 Task: Open a blank google sheet and write heading  Turbo Sales. Add 10 people name  'Alexander Cooper, Victoria Hayes, Daniel Carter, Chloe Murphy, Christopher Ross, Natalie Price, Jack Peterson, Harper Foster, Joseph Gray, Lily Reed'Alexander Cooper, Victoria Hayes, Daniel Carter, Chloe Murphy, Christopher Ross, Natalie Price, Jack Peterson, Harper Foster, Joseph Gray, Lily Reed 1005-1056. Product range in between  1000-10000. Add Products   ASICS Shoe, Brooks Shoe, Clarks Shoe, Crocs Shoe, Dr. Martens Shoe, Ecco Shoe, Fila Shoe, Hush Puppies Shoe, Jordan Shoe, K-Swiss Shoe.Choose quantity  4 to 9 Tax 12 percent Total Add Amount. Save page  Turbo Sales review   book
Action: Mouse moved to (1350, 101)
Screenshot: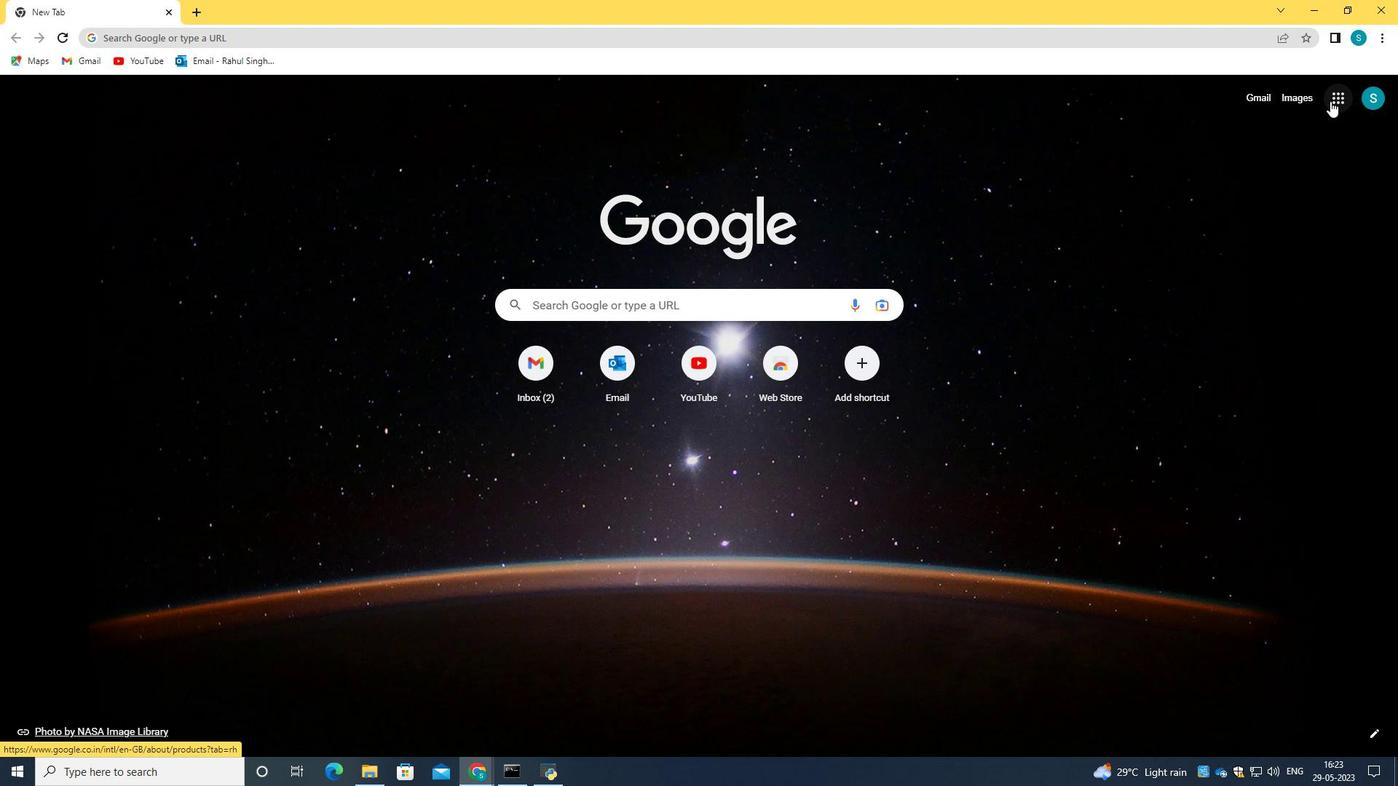 
Action: Mouse pressed left at (1350, 101)
Screenshot: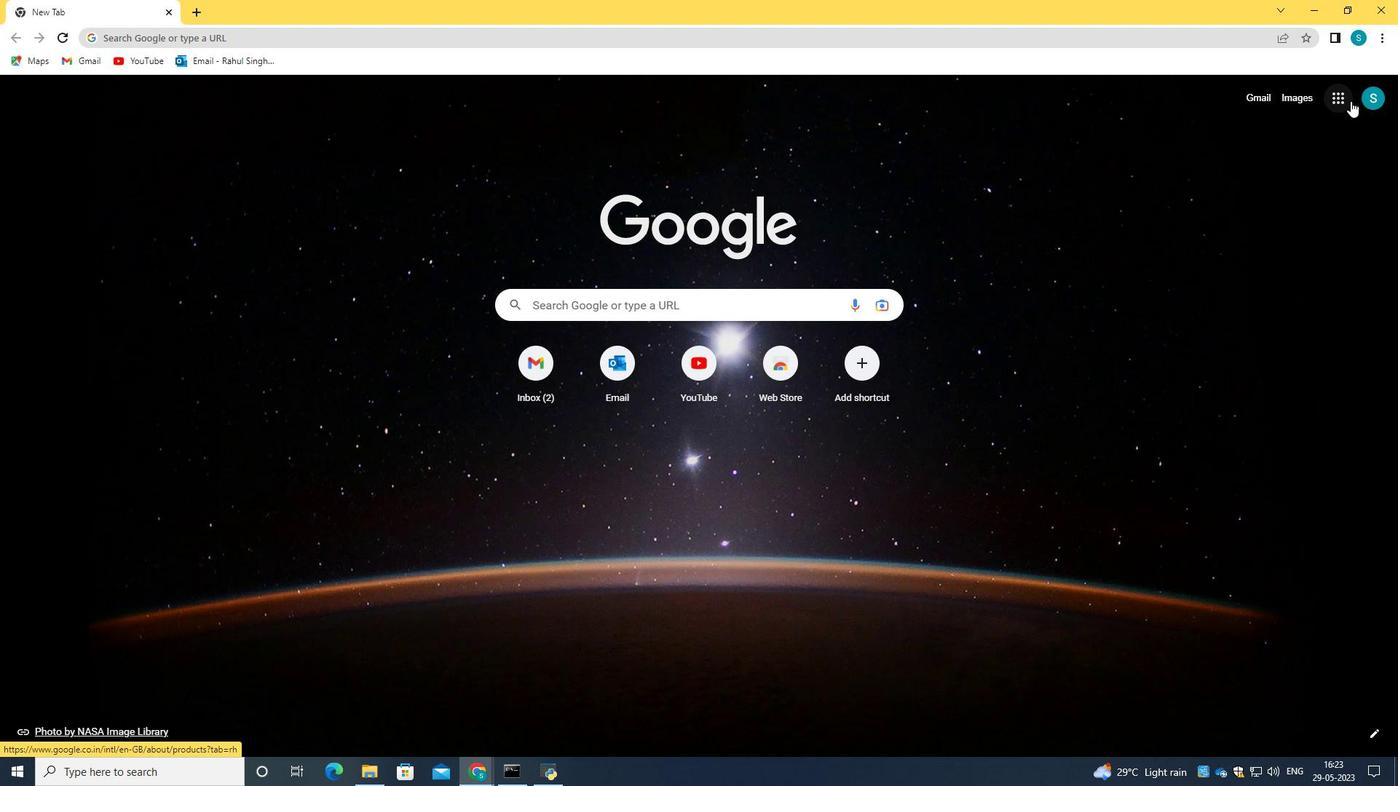 
Action: Mouse moved to (1276, 244)
Screenshot: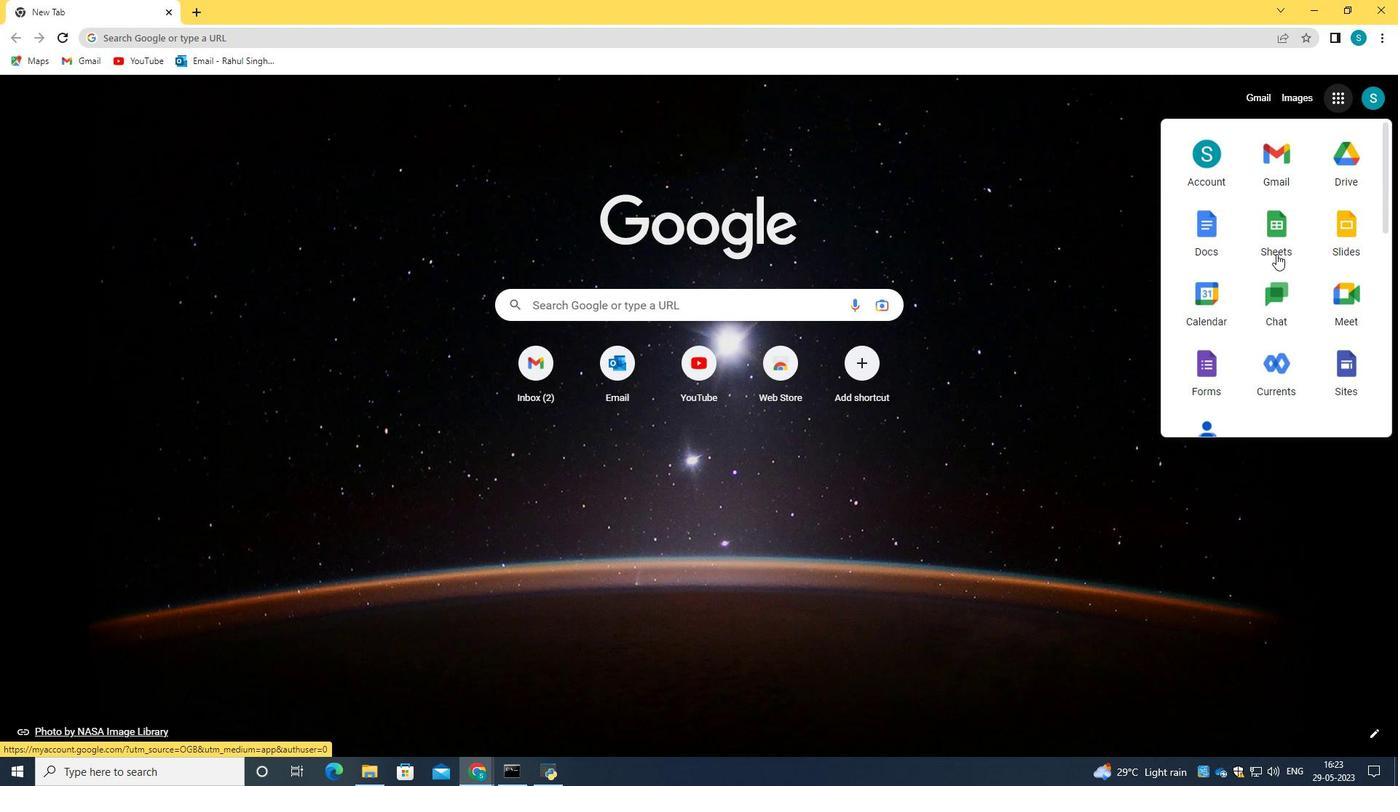 
Action: Mouse pressed left at (1276, 244)
Screenshot: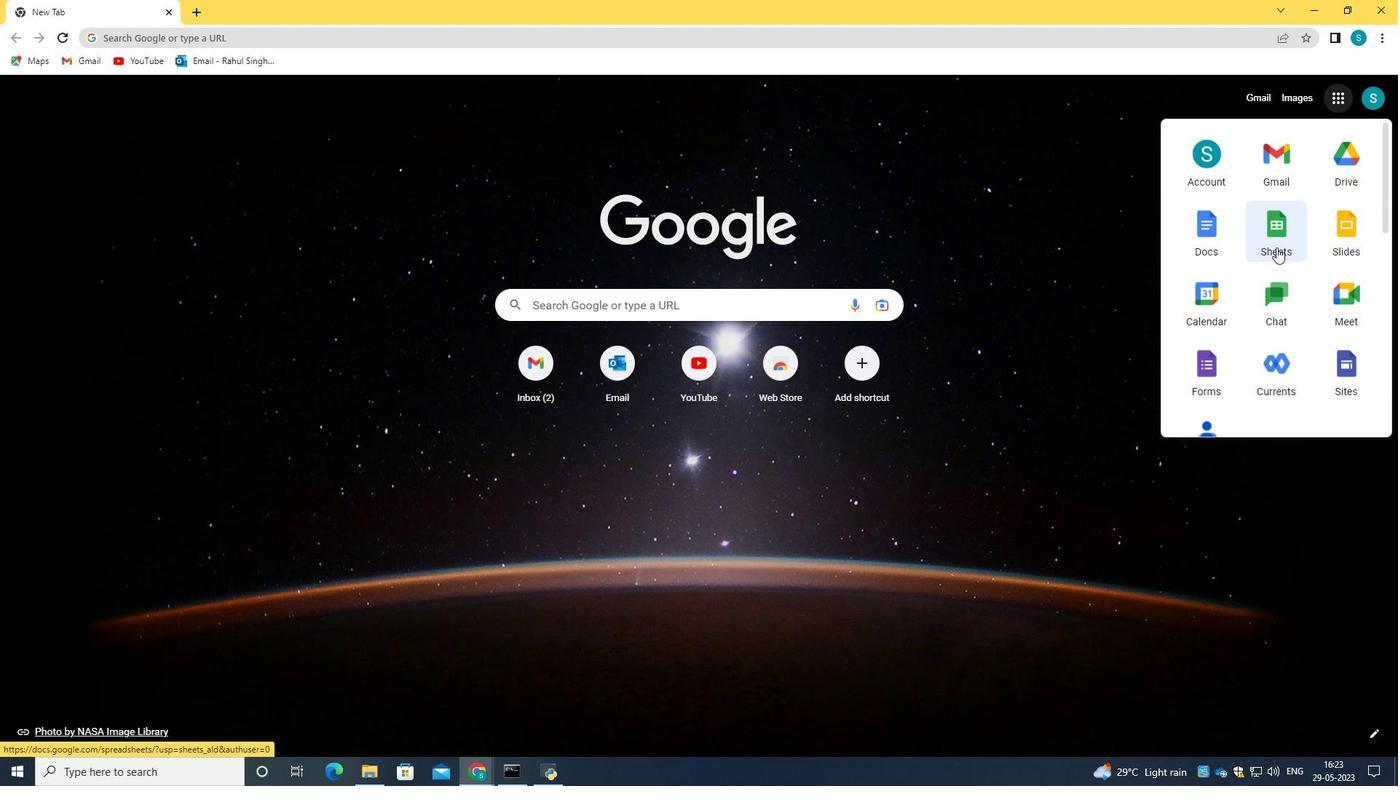 
Action: Mouse moved to (340, 210)
Screenshot: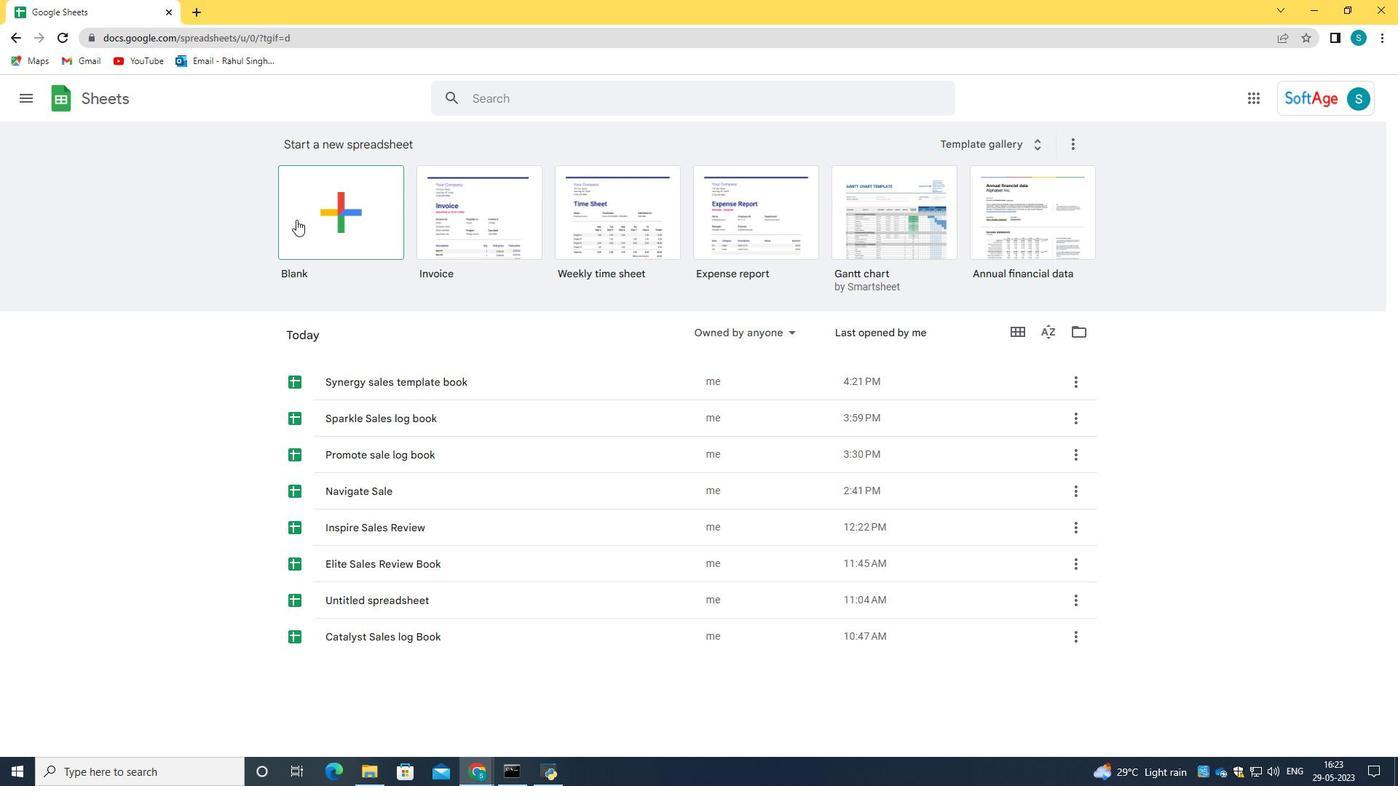 
Action: Mouse pressed left at (340, 210)
Screenshot: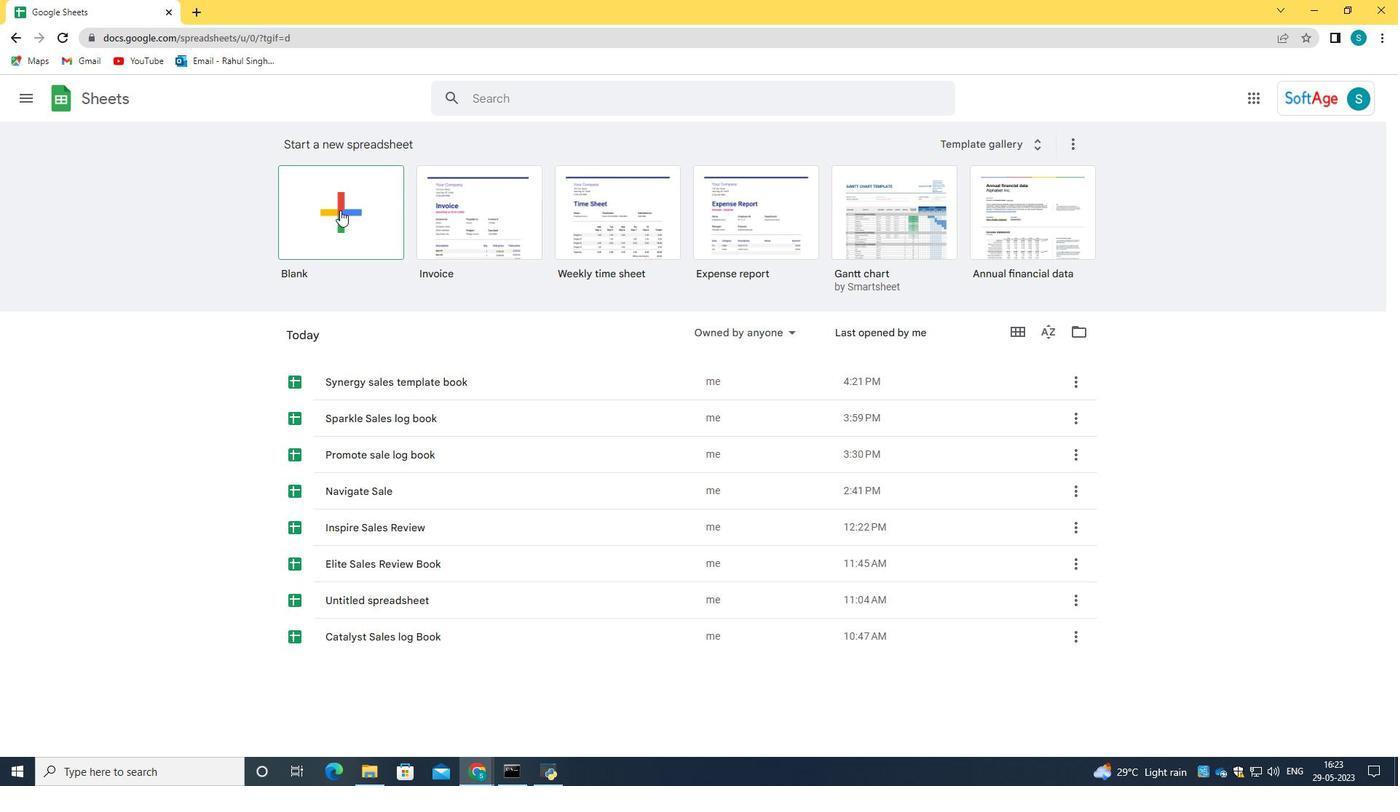 
Action: Mouse moved to (108, 189)
Screenshot: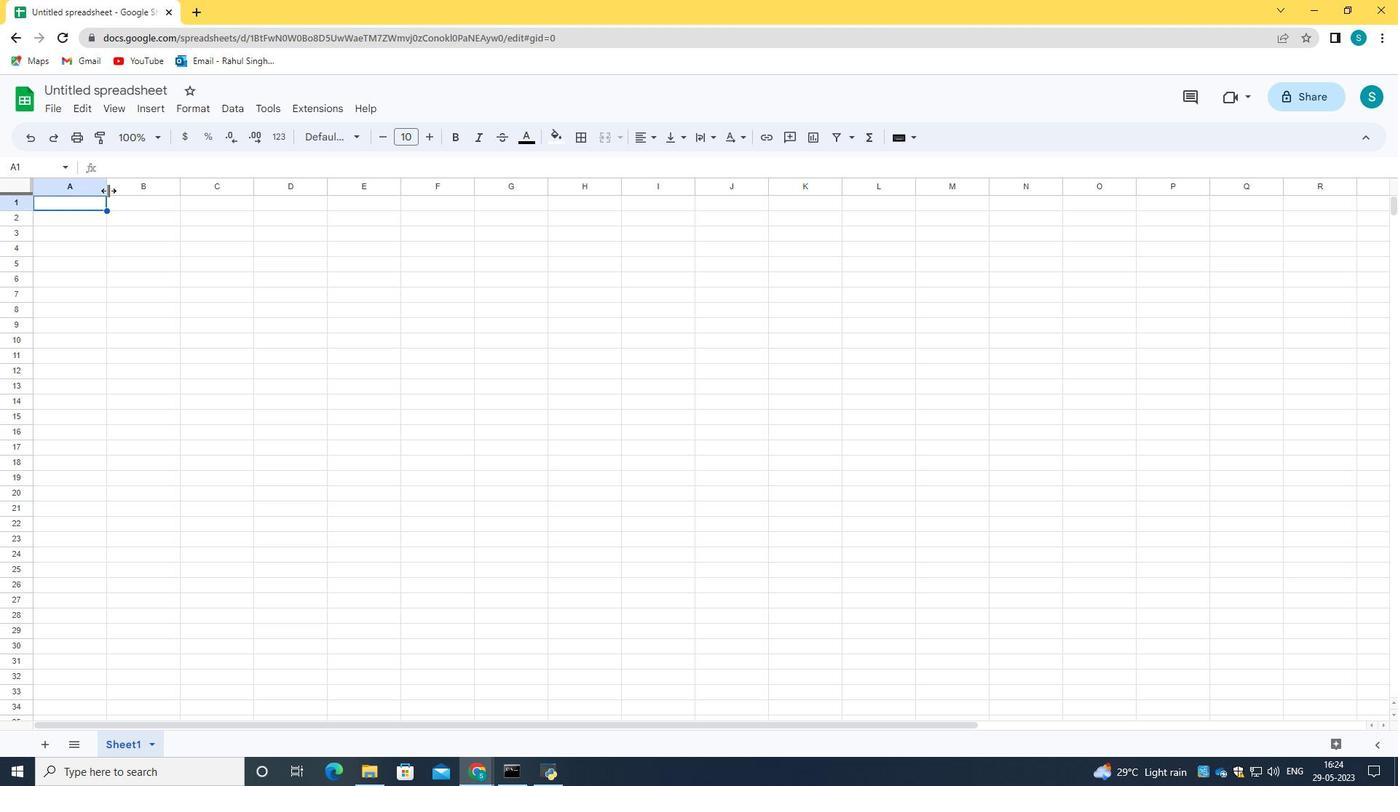 
Action: Mouse pressed left at (108, 189)
Screenshot: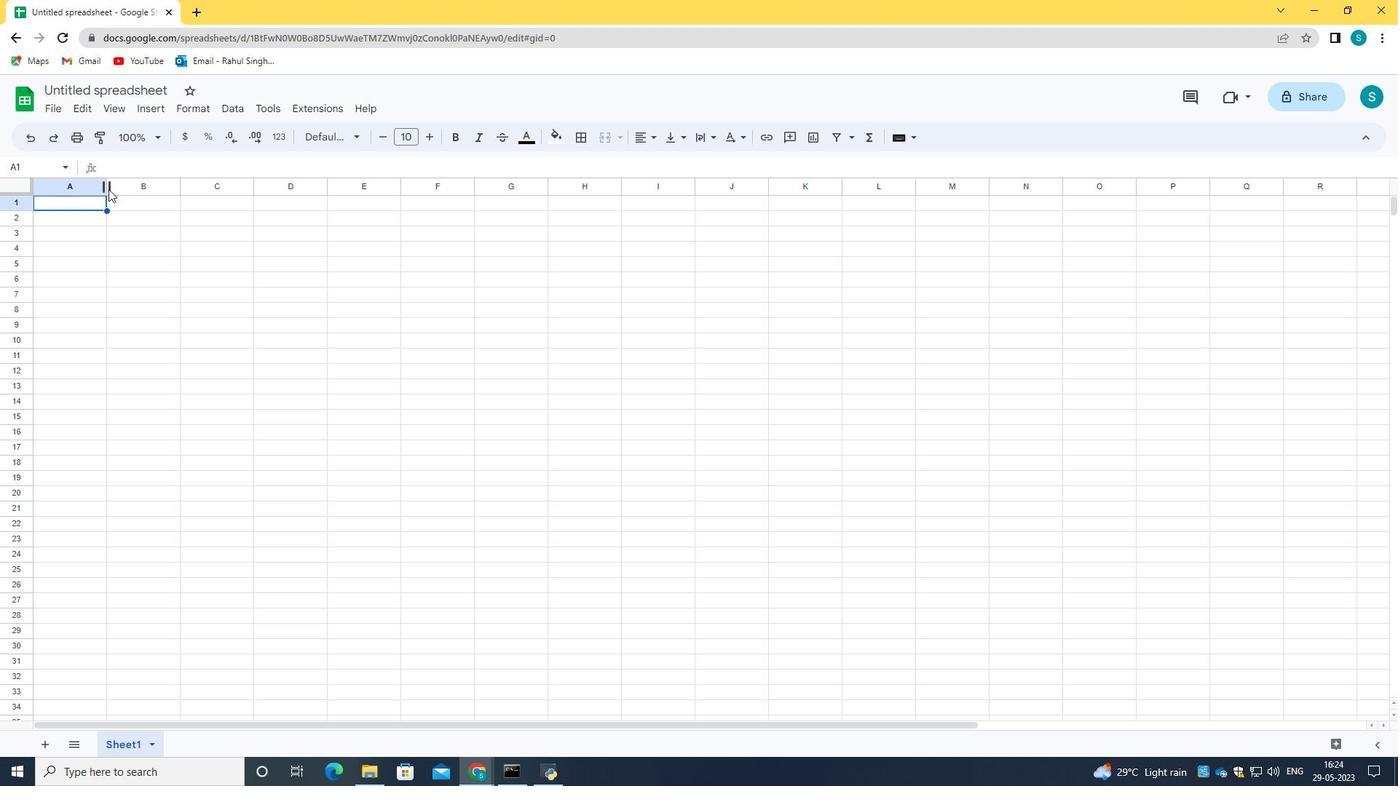 
Action: Mouse moved to (83, 200)
Screenshot: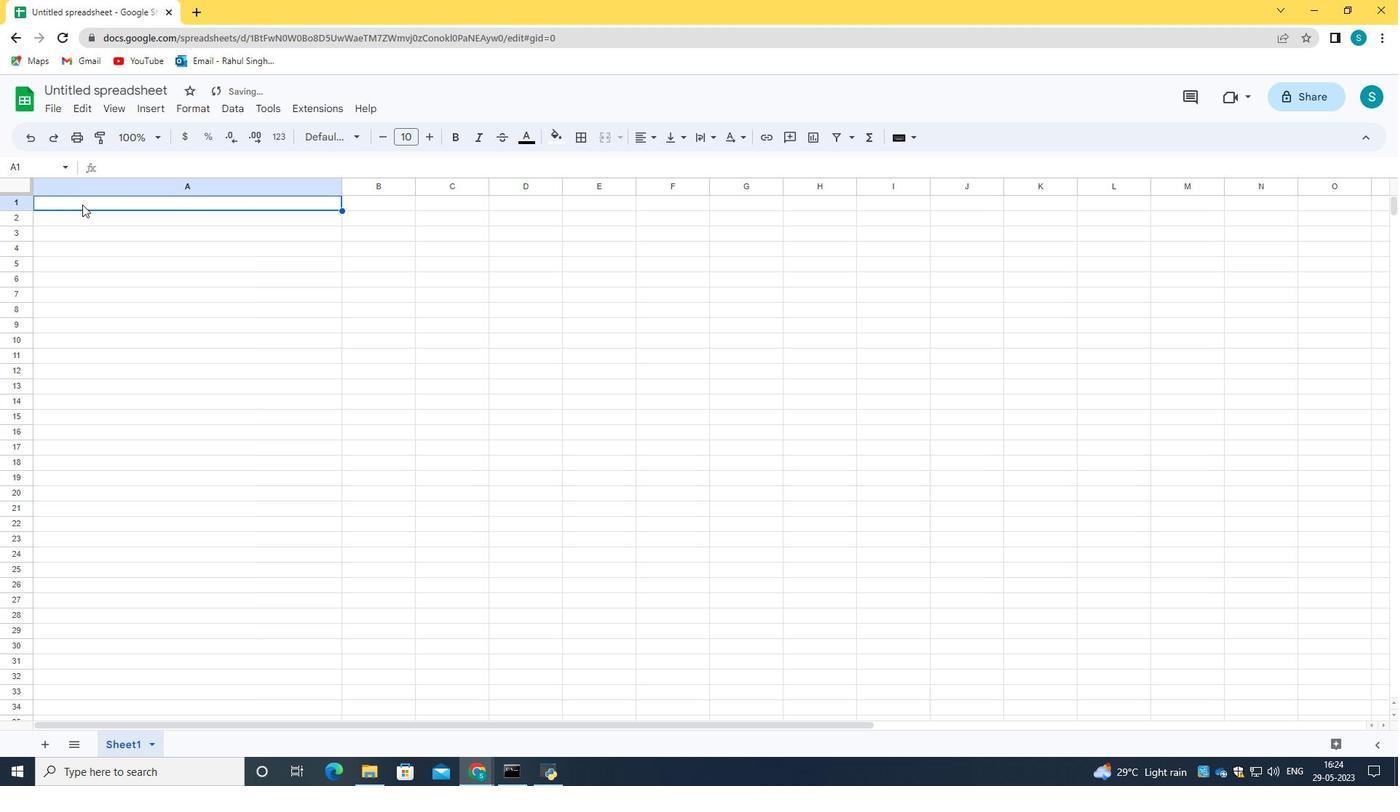 
Action: Mouse pressed left at (83, 200)
Screenshot: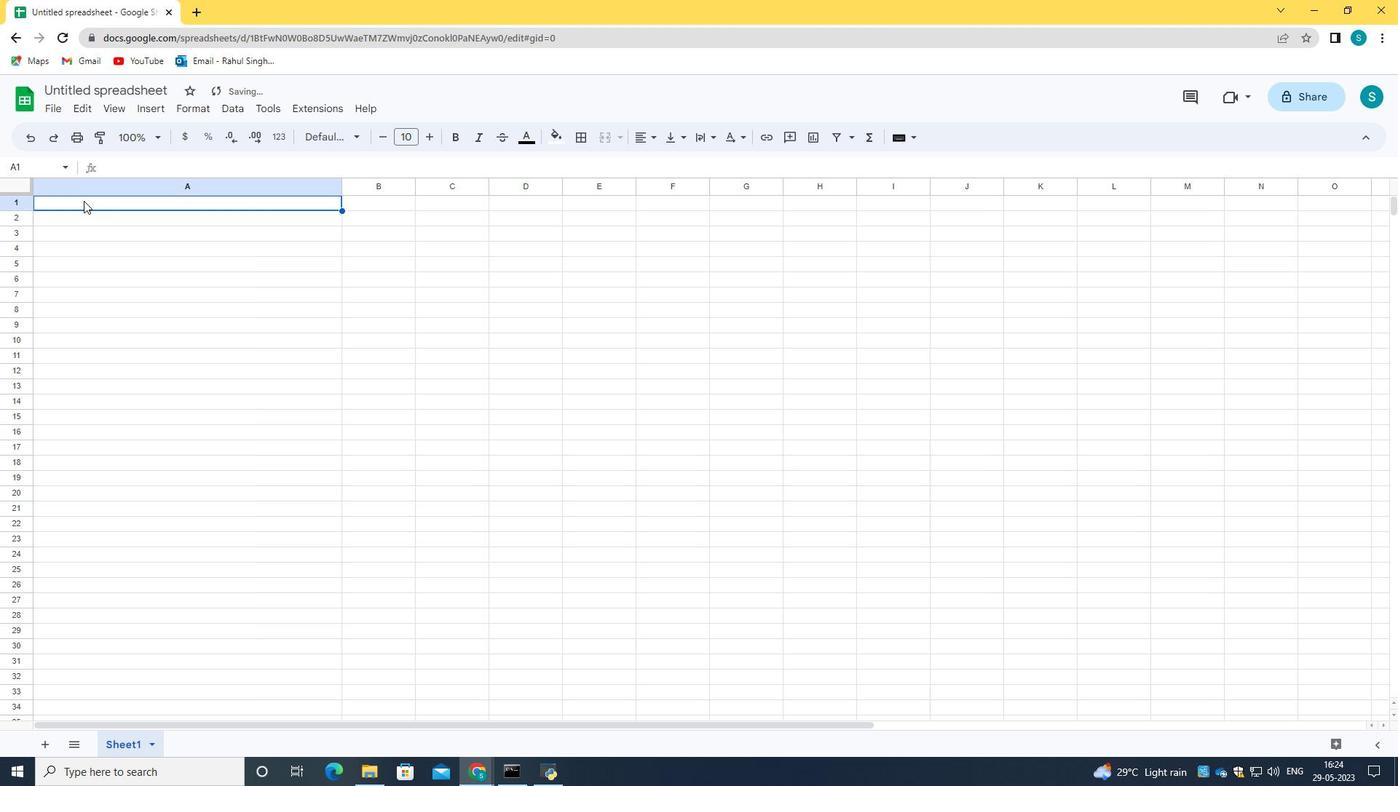 
Action: Mouse moved to (342, 184)
Screenshot: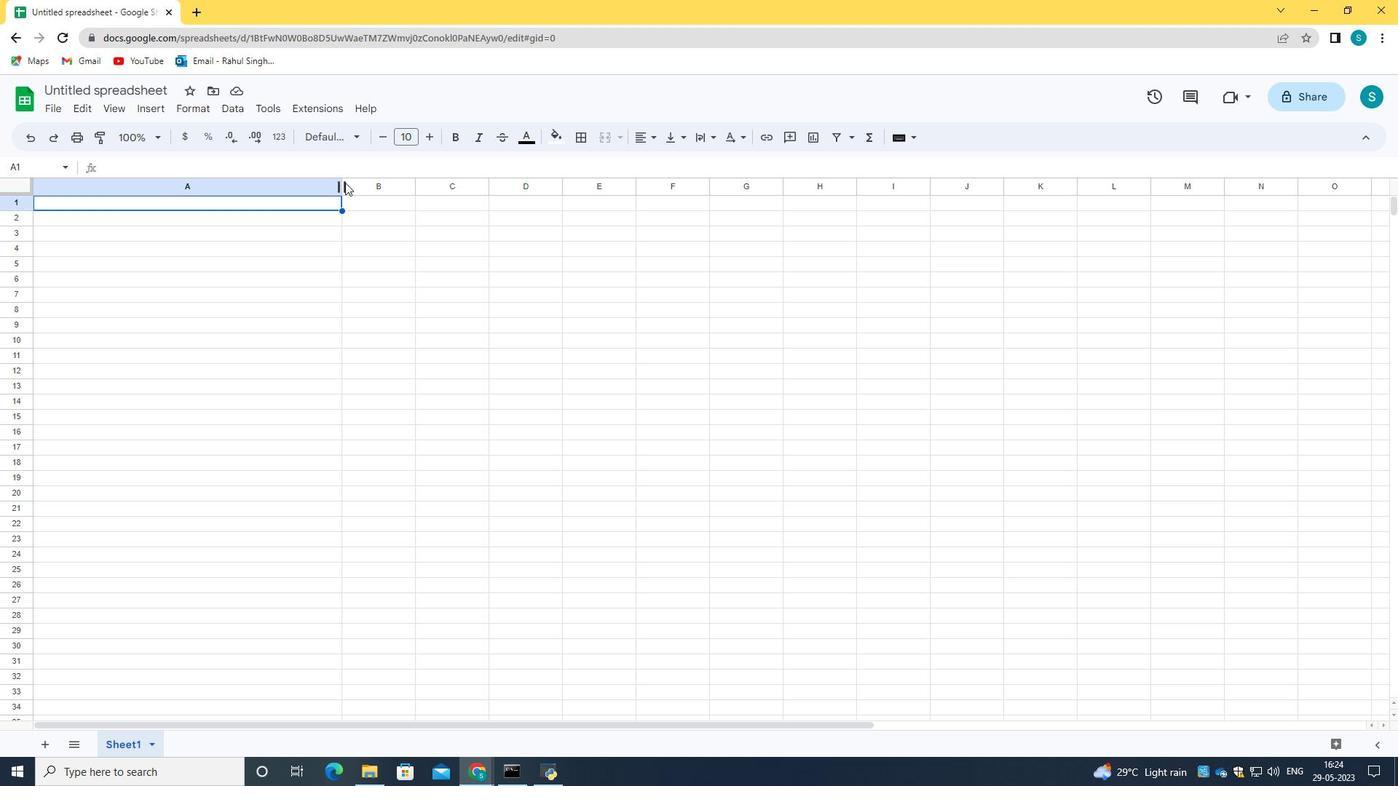
Action: Mouse pressed left at (342, 184)
Screenshot: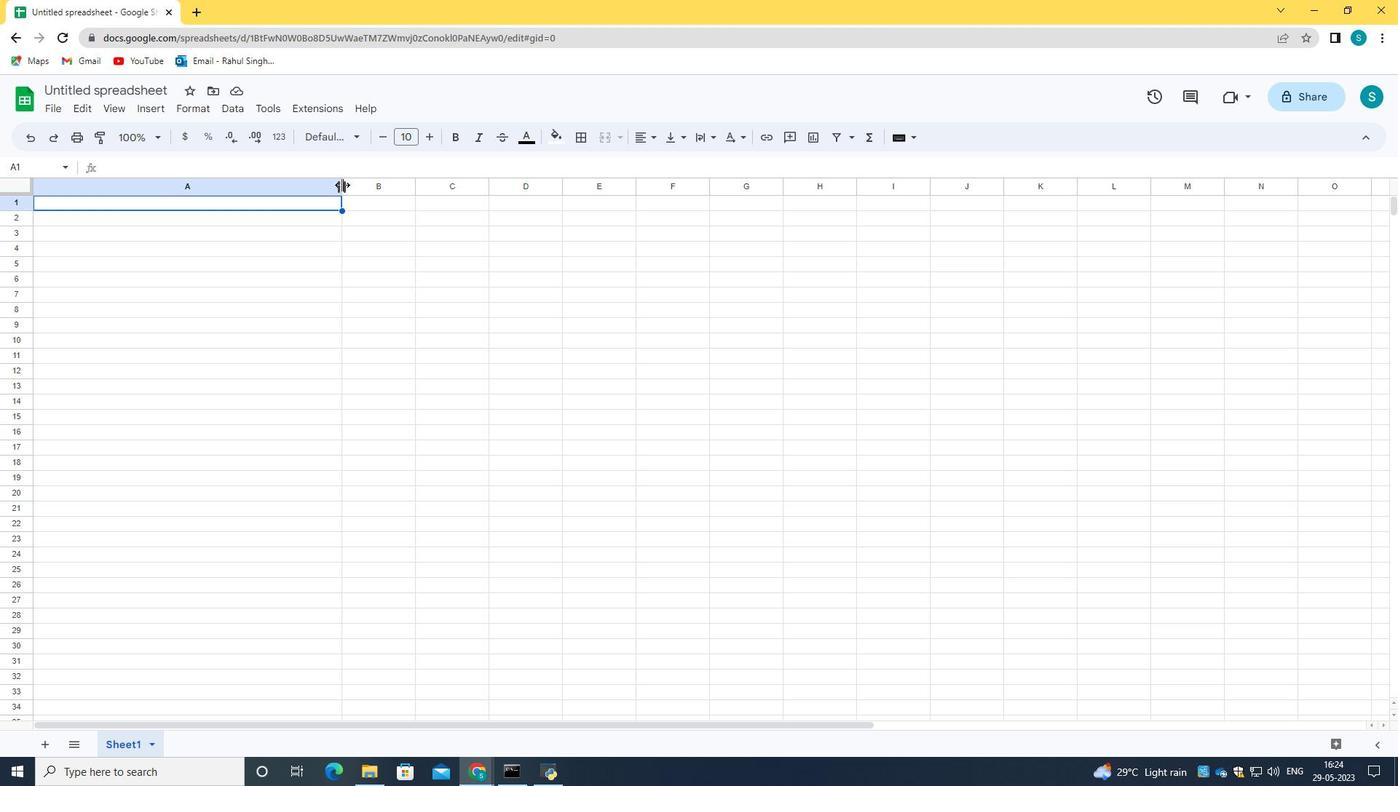 
Action: Mouse moved to (442, 185)
Screenshot: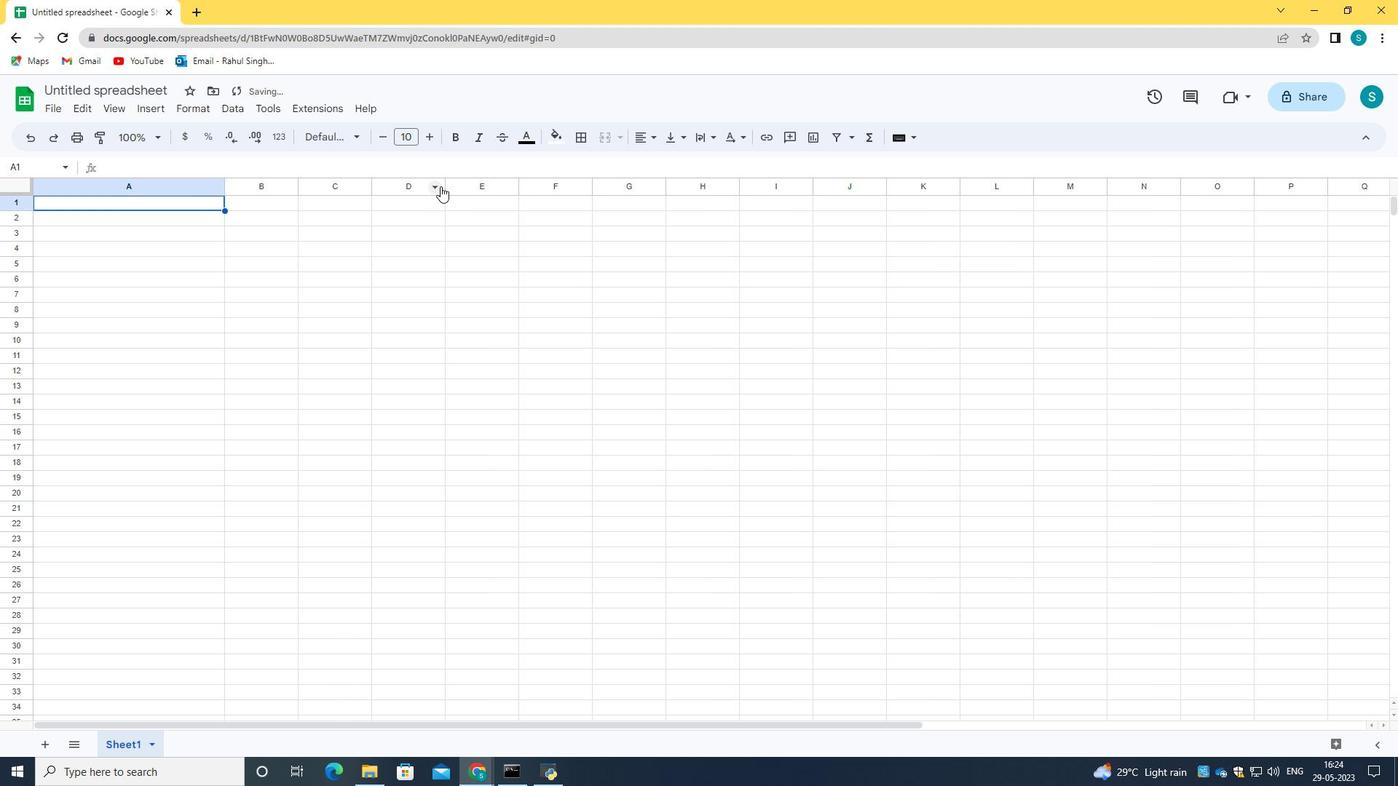 
Action: Mouse pressed left at (442, 185)
Screenshot: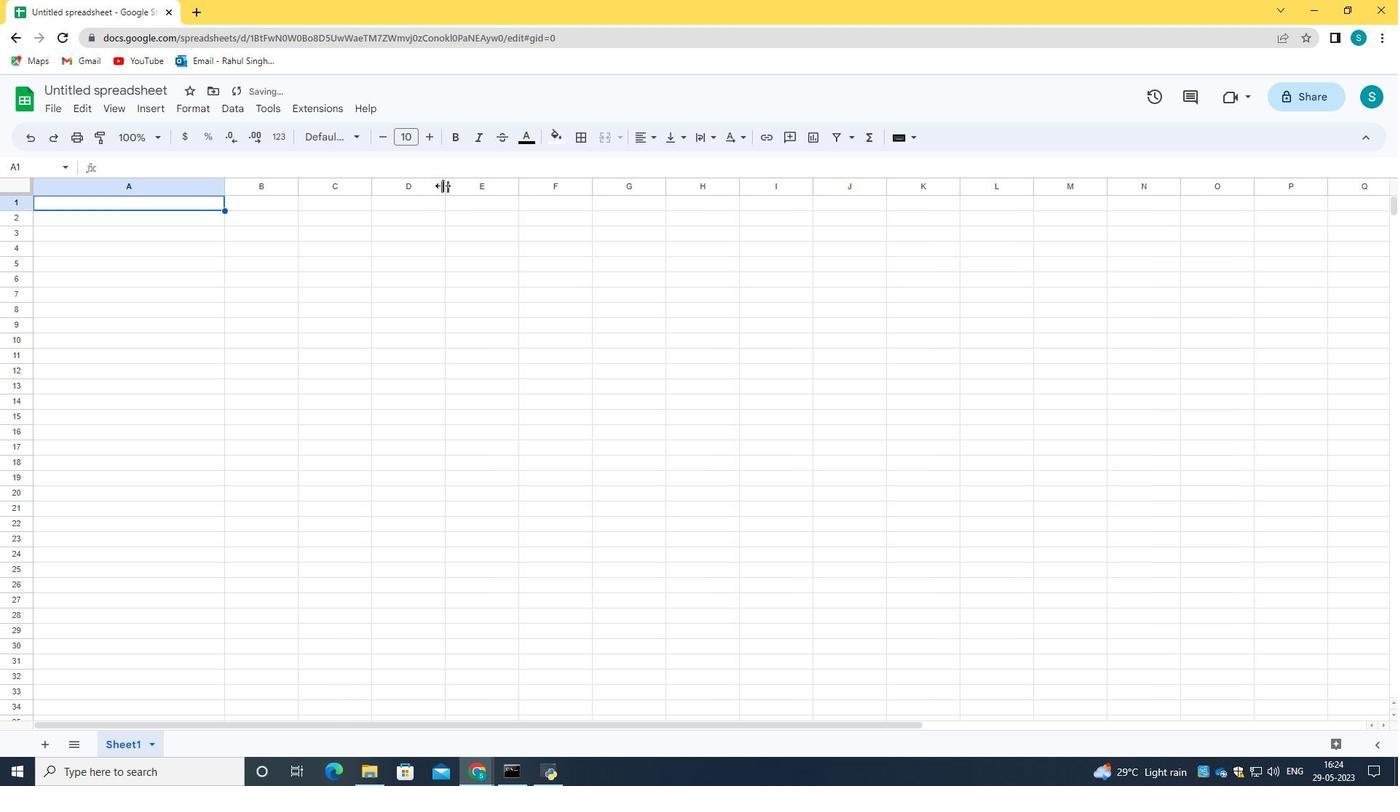 
Action: Mouse moved to (445, 201)
Screenshot: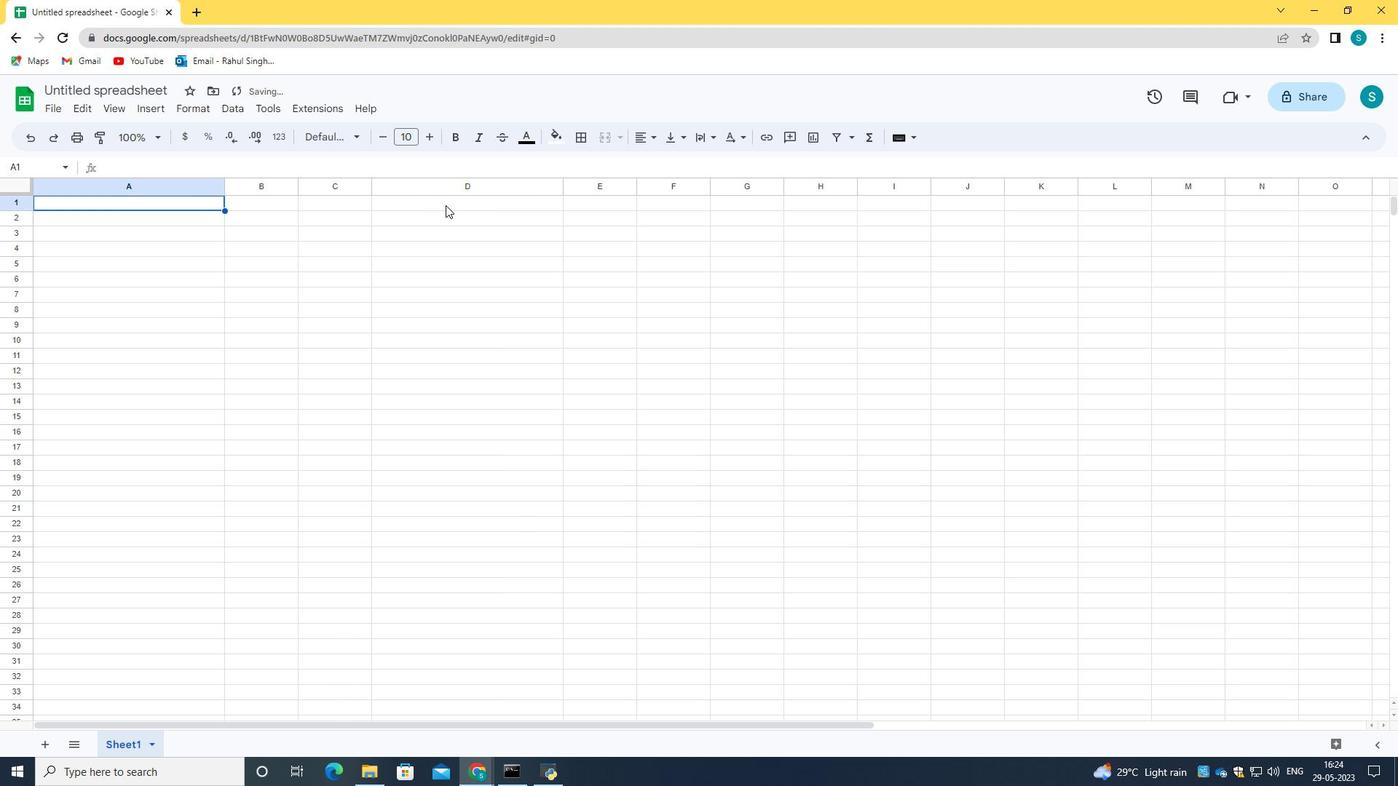 
Action: Mouse pressed left at (445, 201)
Screenshot: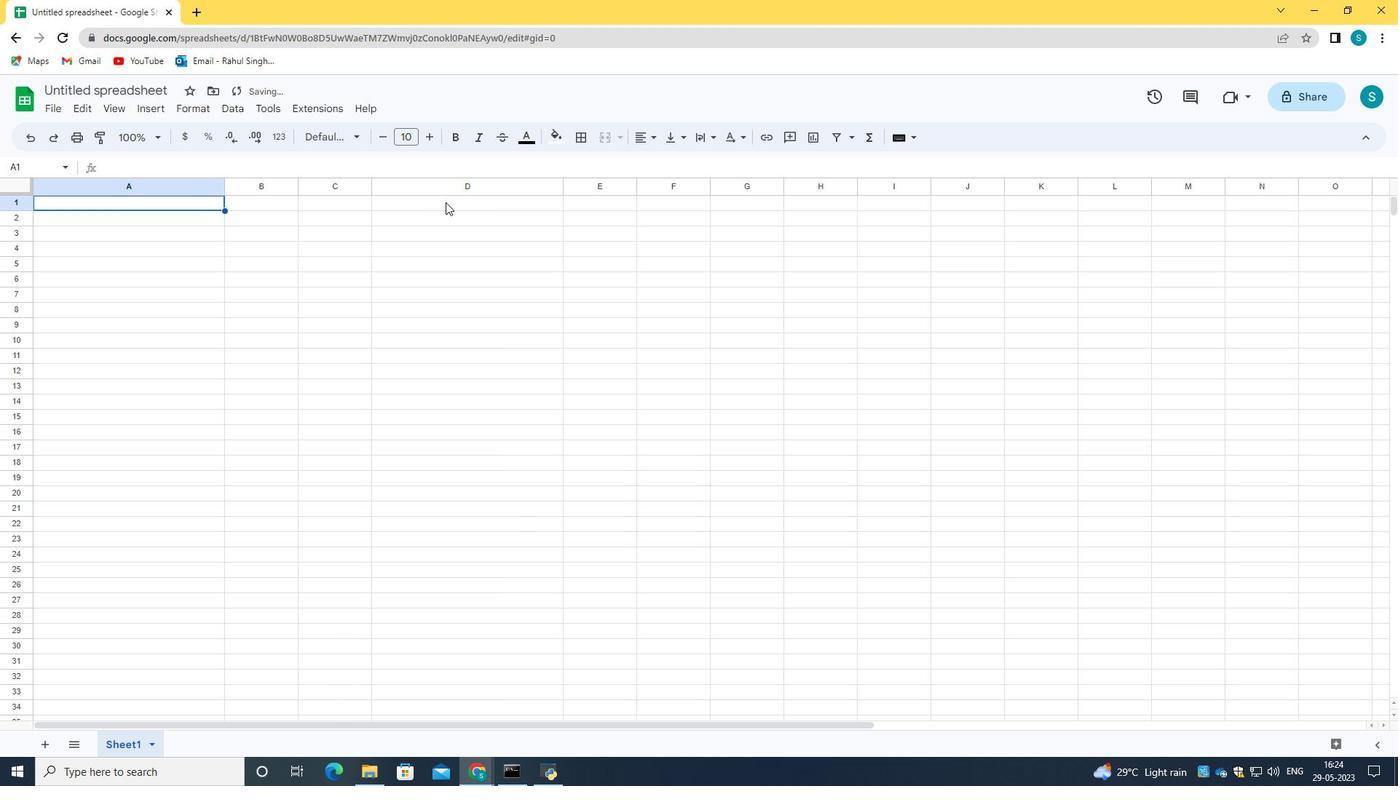 
Action: Key pressed <Key.caps_lock>T<Key.caps_lock>urbo<Key.space><Key.caps_lock>S<Key.caps_lock>ales
Screenshot: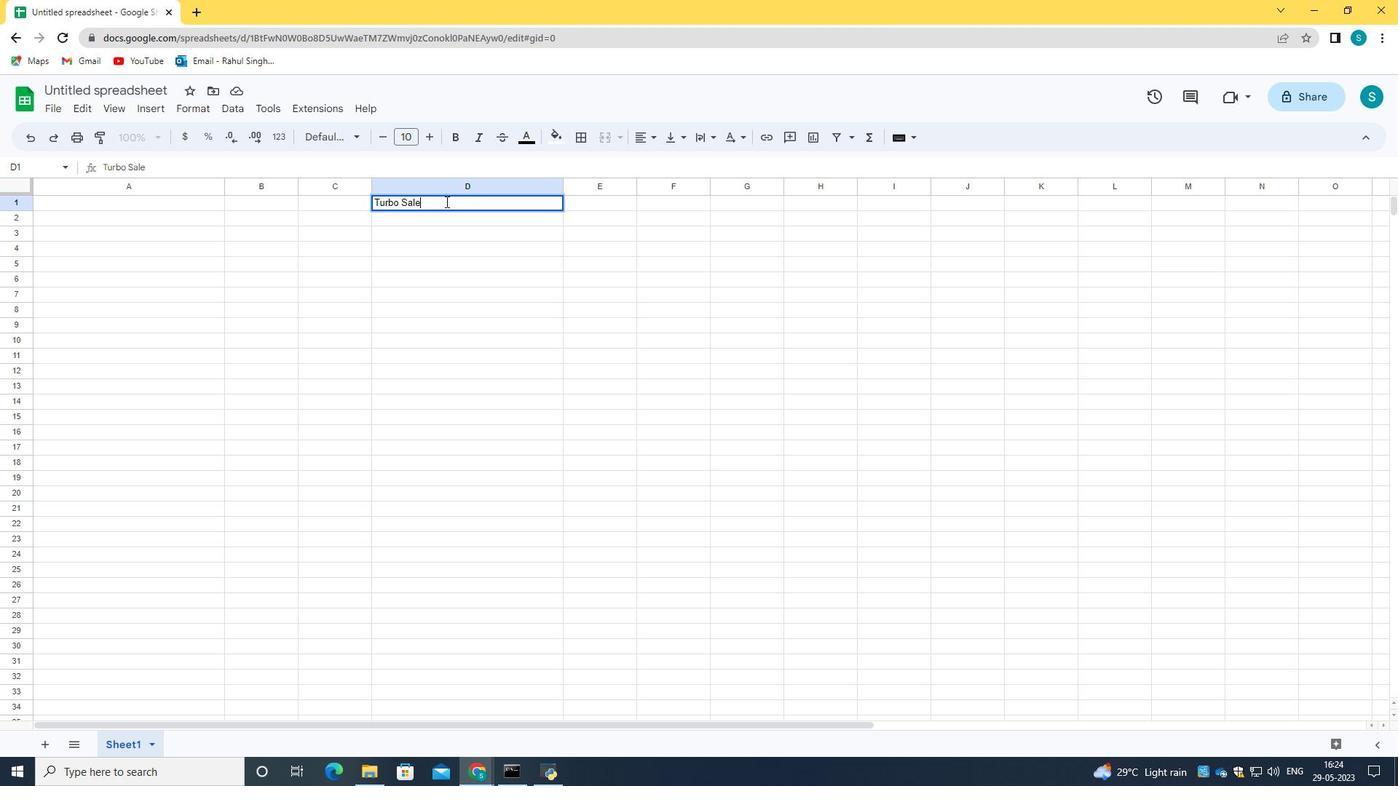 
Action: Mouse moved to (431, 200)
Screenshot: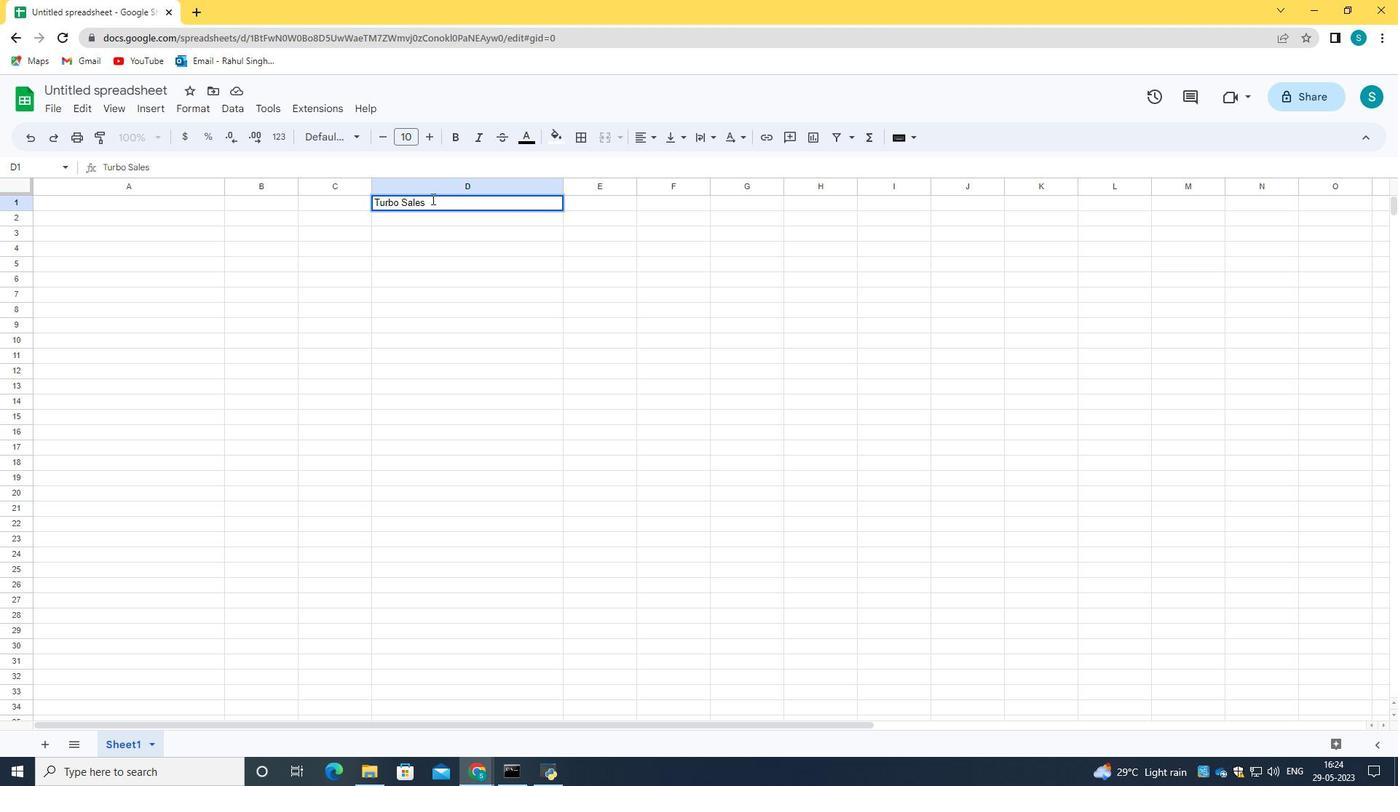 
Action: Mouse pressed left at (431, 200)
Screenshot: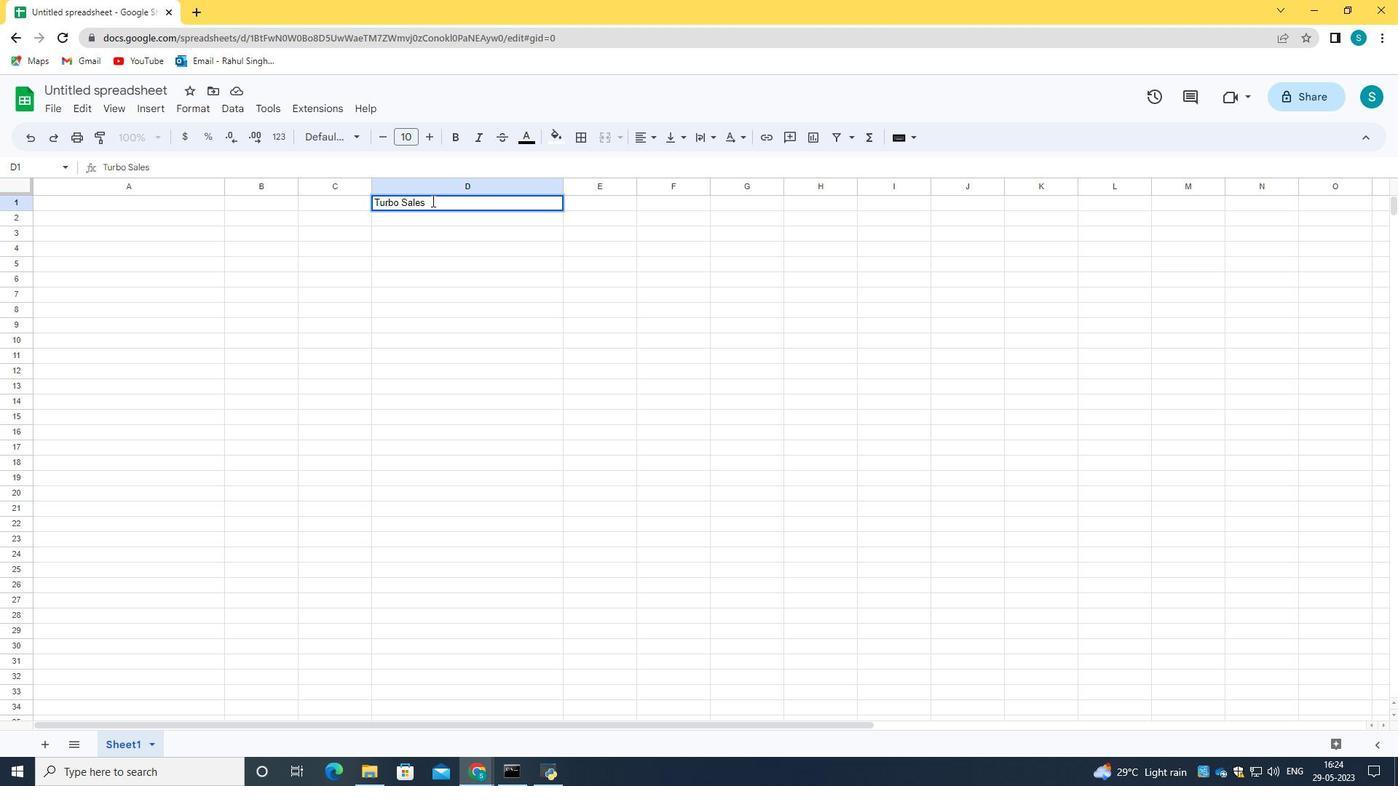 
Action: Mouse moved to (434, 138)
Screenshot: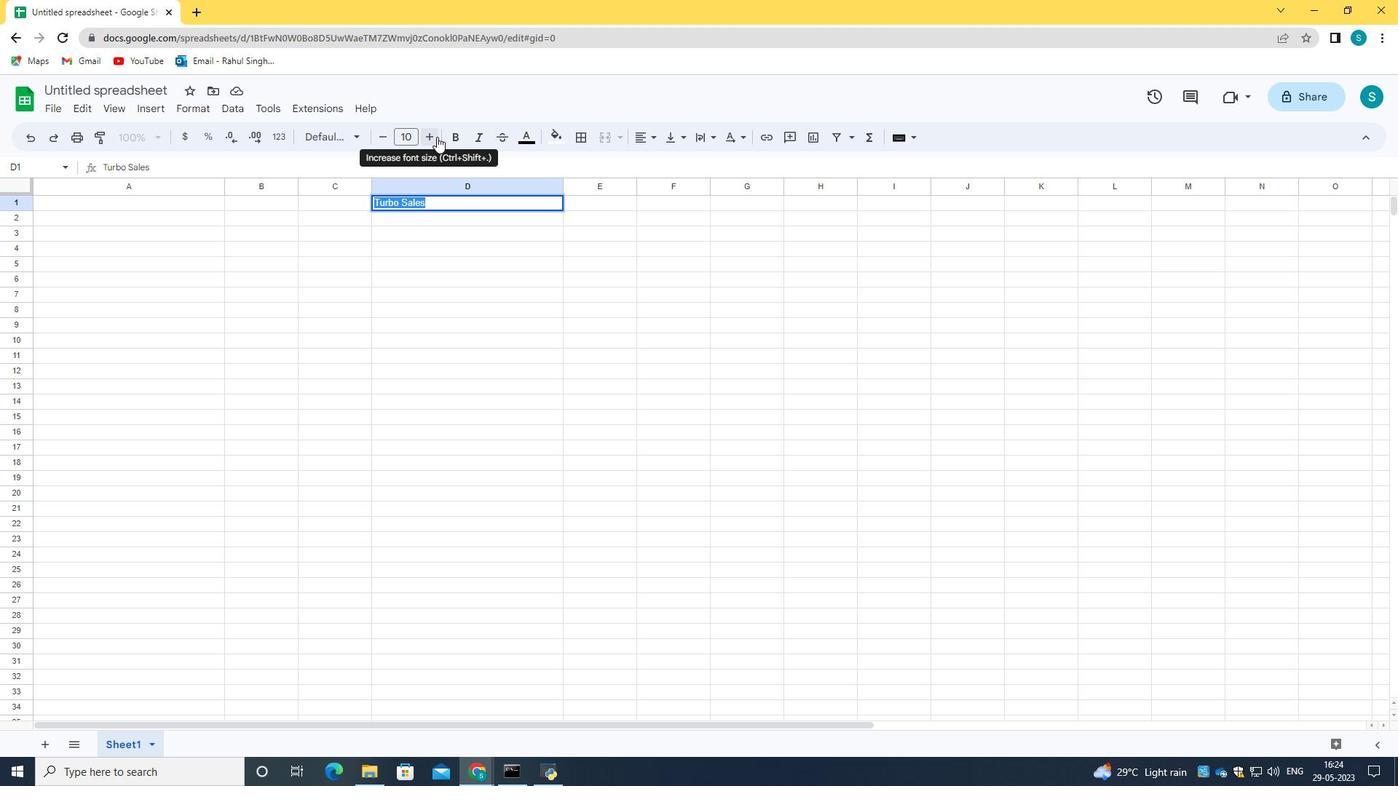 
Action: Mouse pressed left at (434, 138)
Screenshot: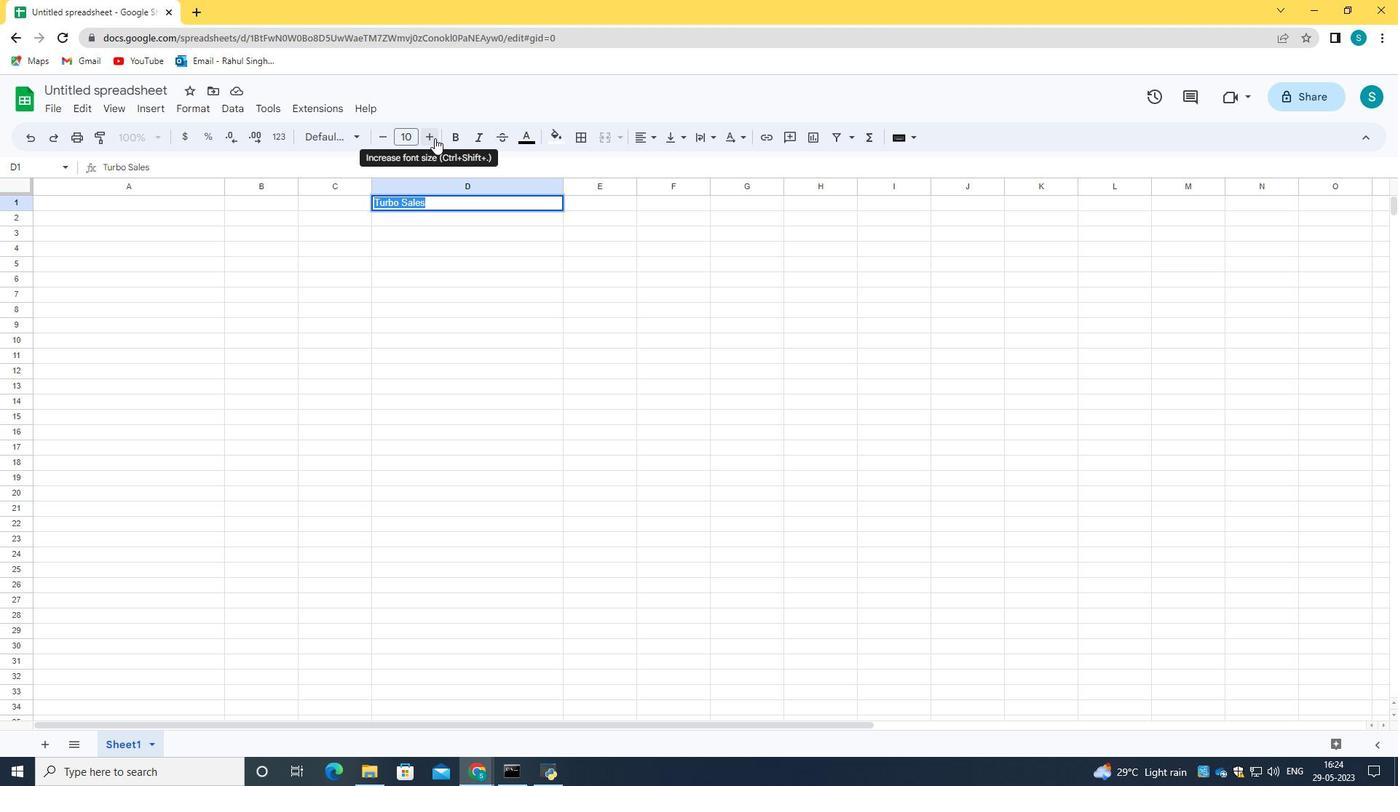 
Action: Mouse pressed left at (434, 138)
Screenshot: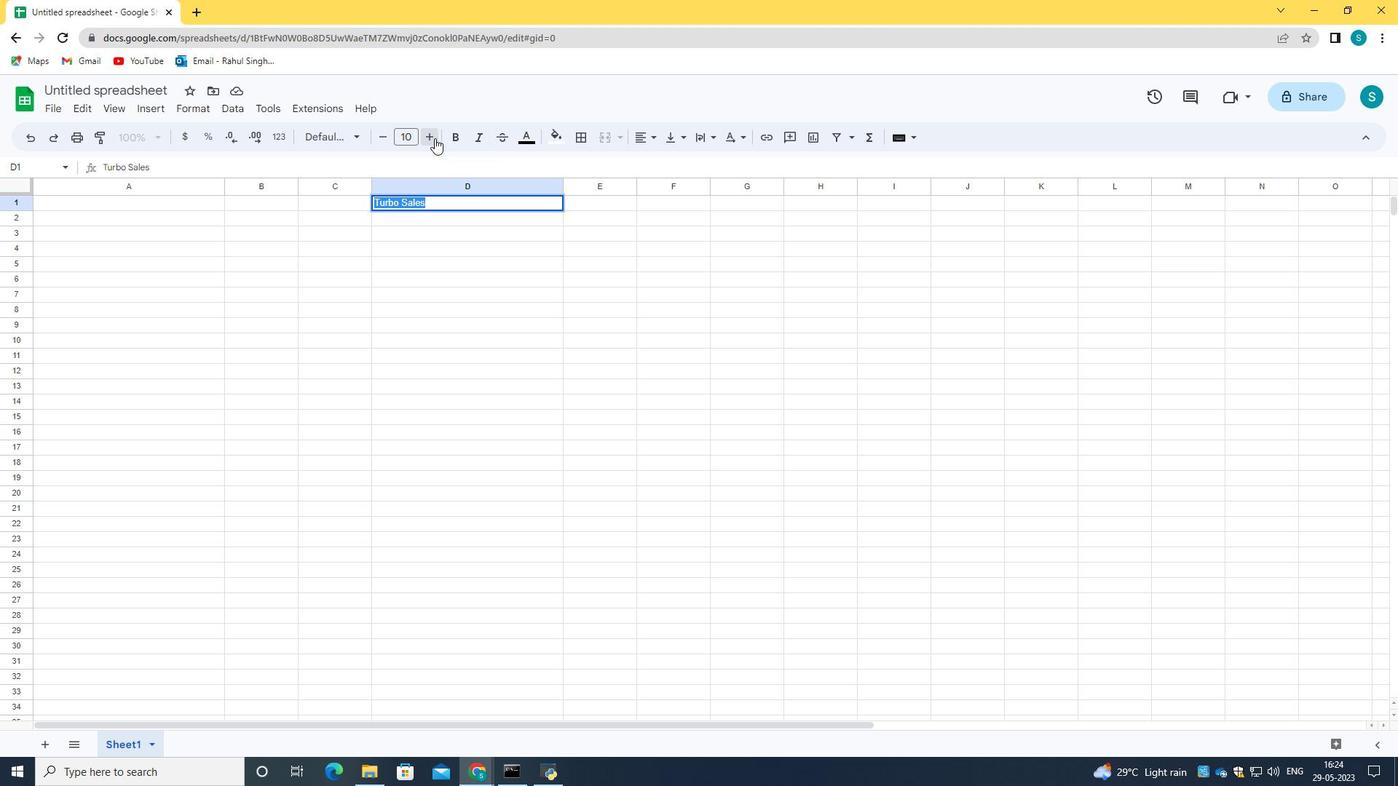 
Action: Mouse pressed left at (434, 138)
Screenshot: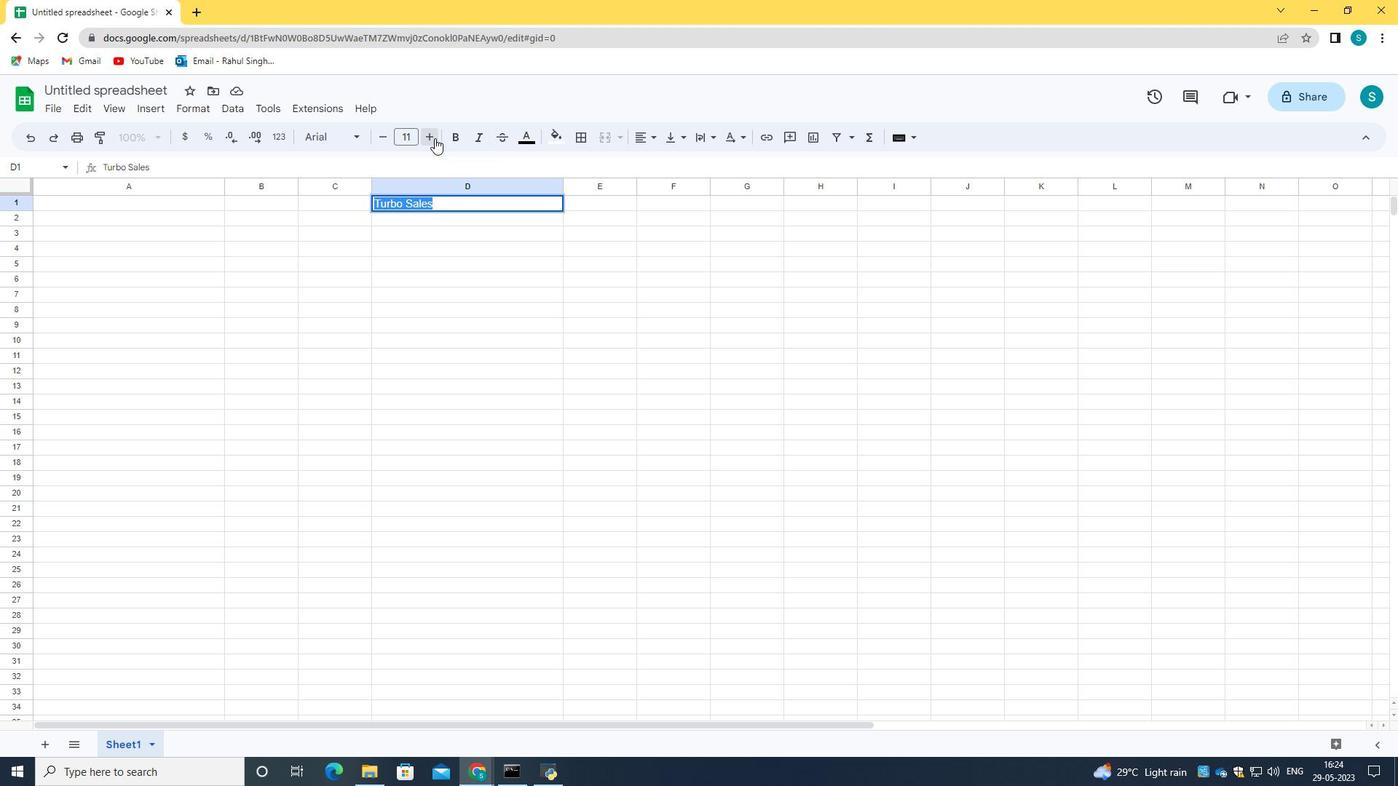 
Action: Mouse pressed left at (434, 138)
Screenshot: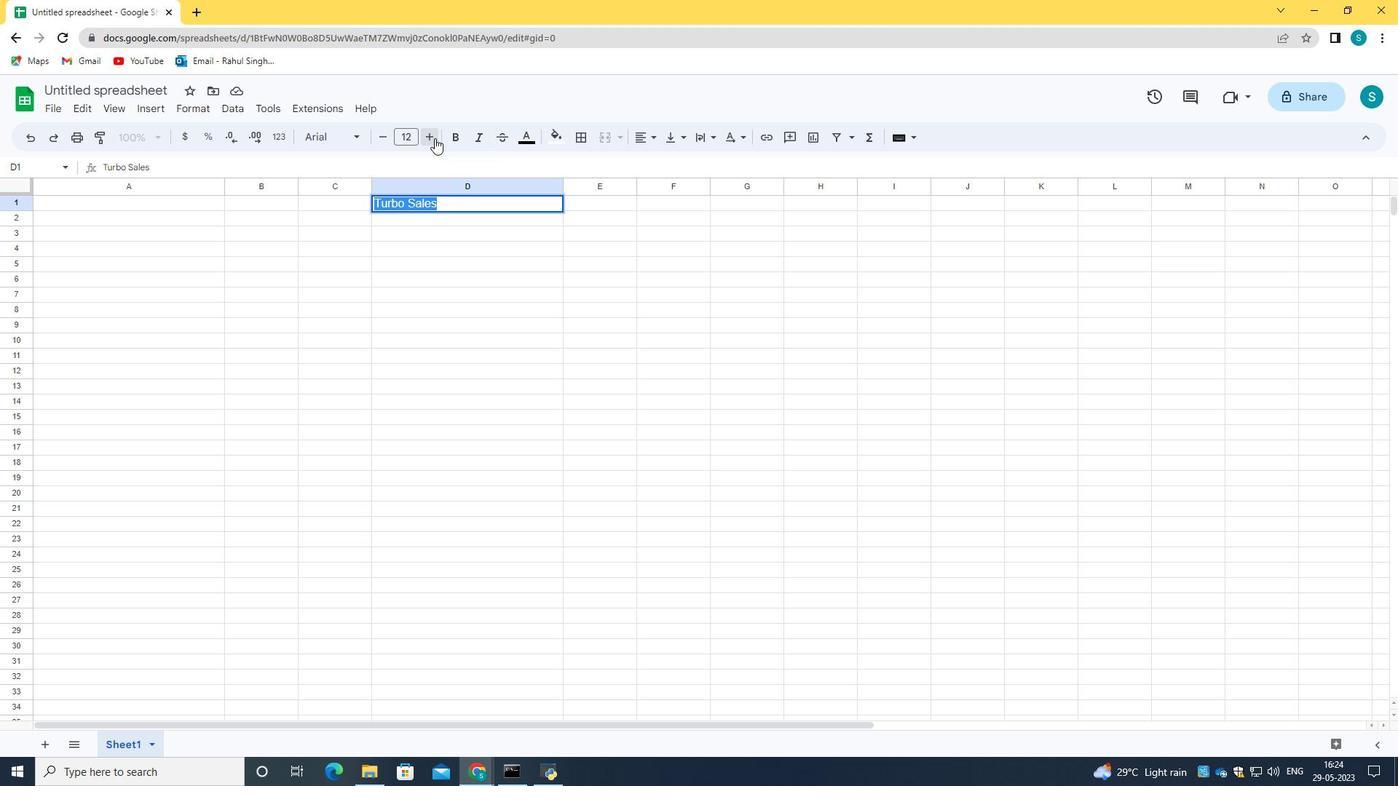 
Action: Mouse pressed left at (434, 138)
Screenshot: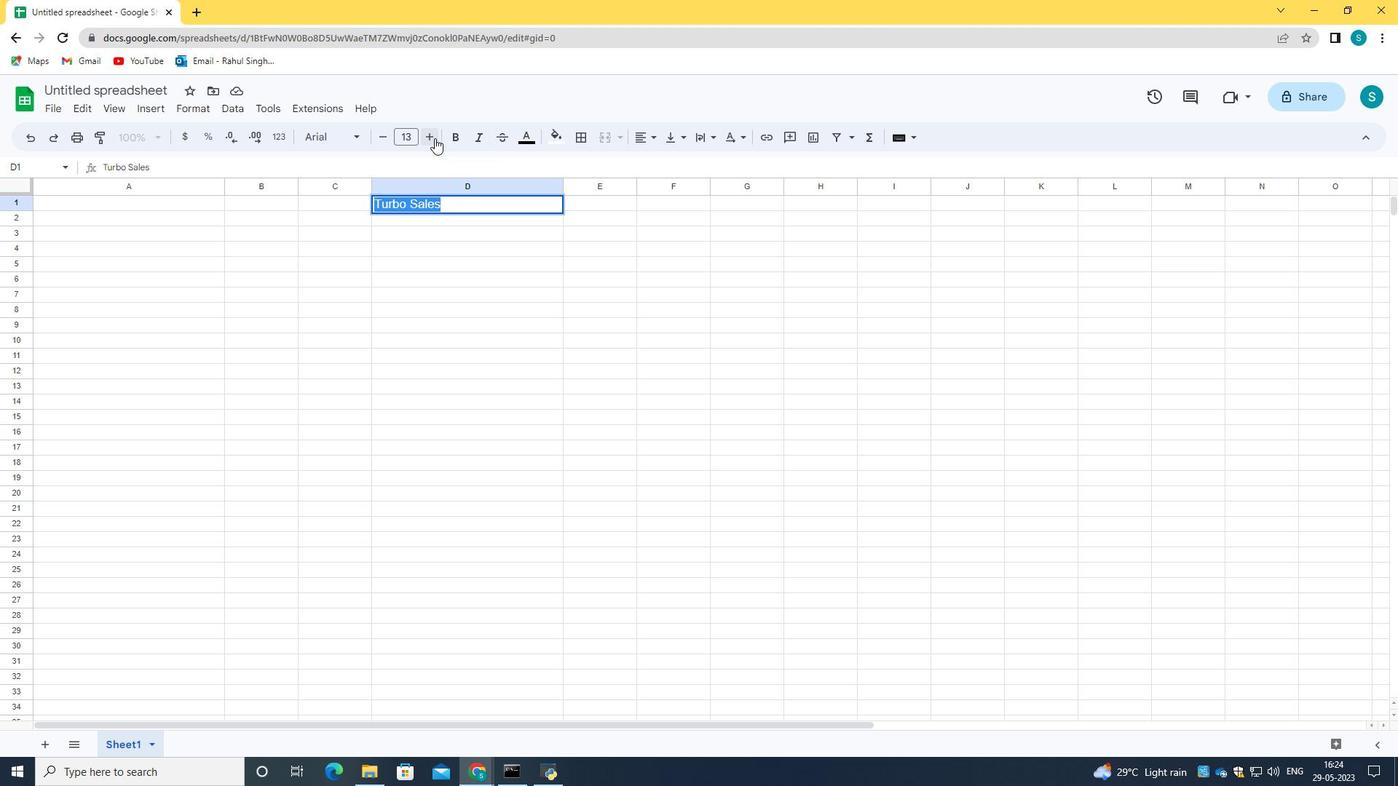 
Action: Mouse pressed left at (434, 138)
Screenshot: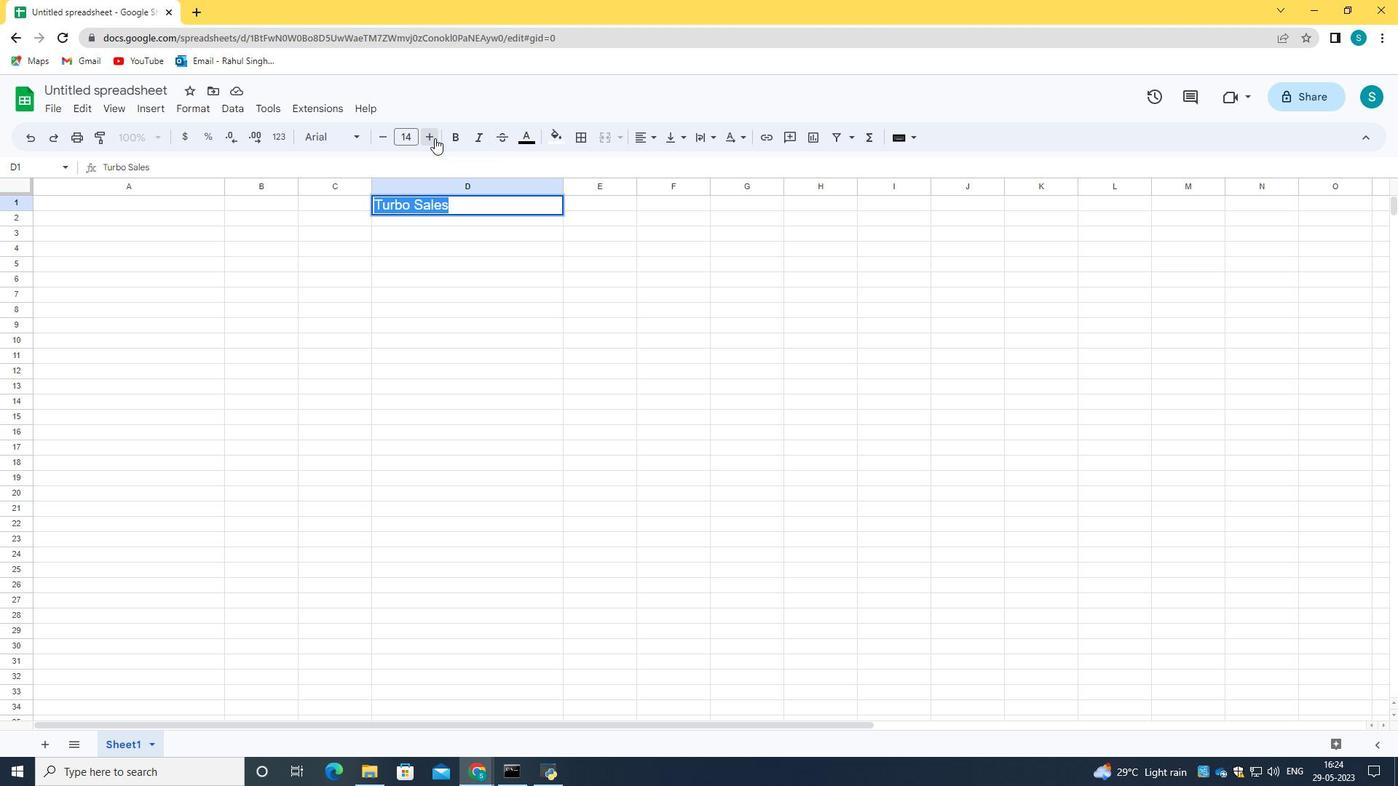 
Action: Mouse pressed left at (434, 138)
Screenshot: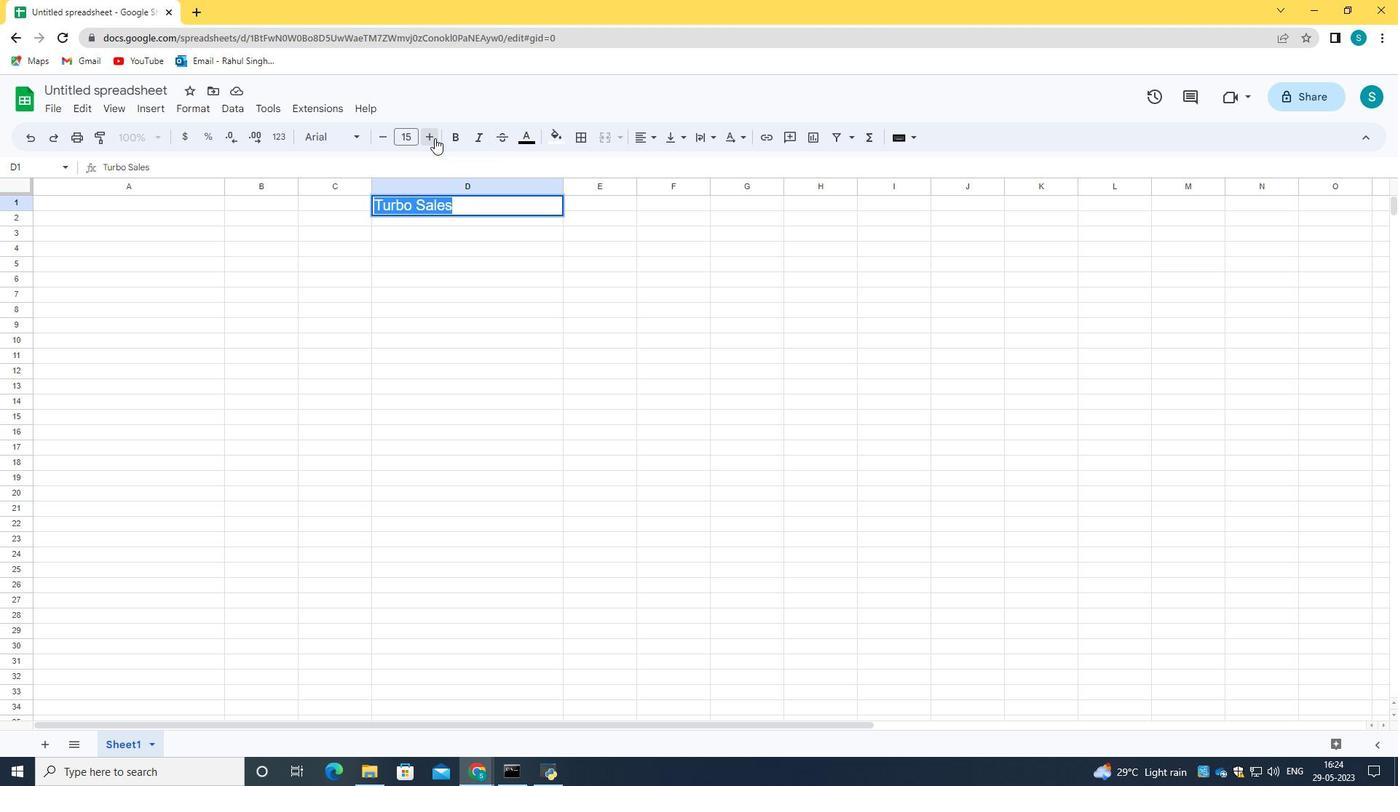 
Action: Mouse moved to (445, 271)
Screenshot: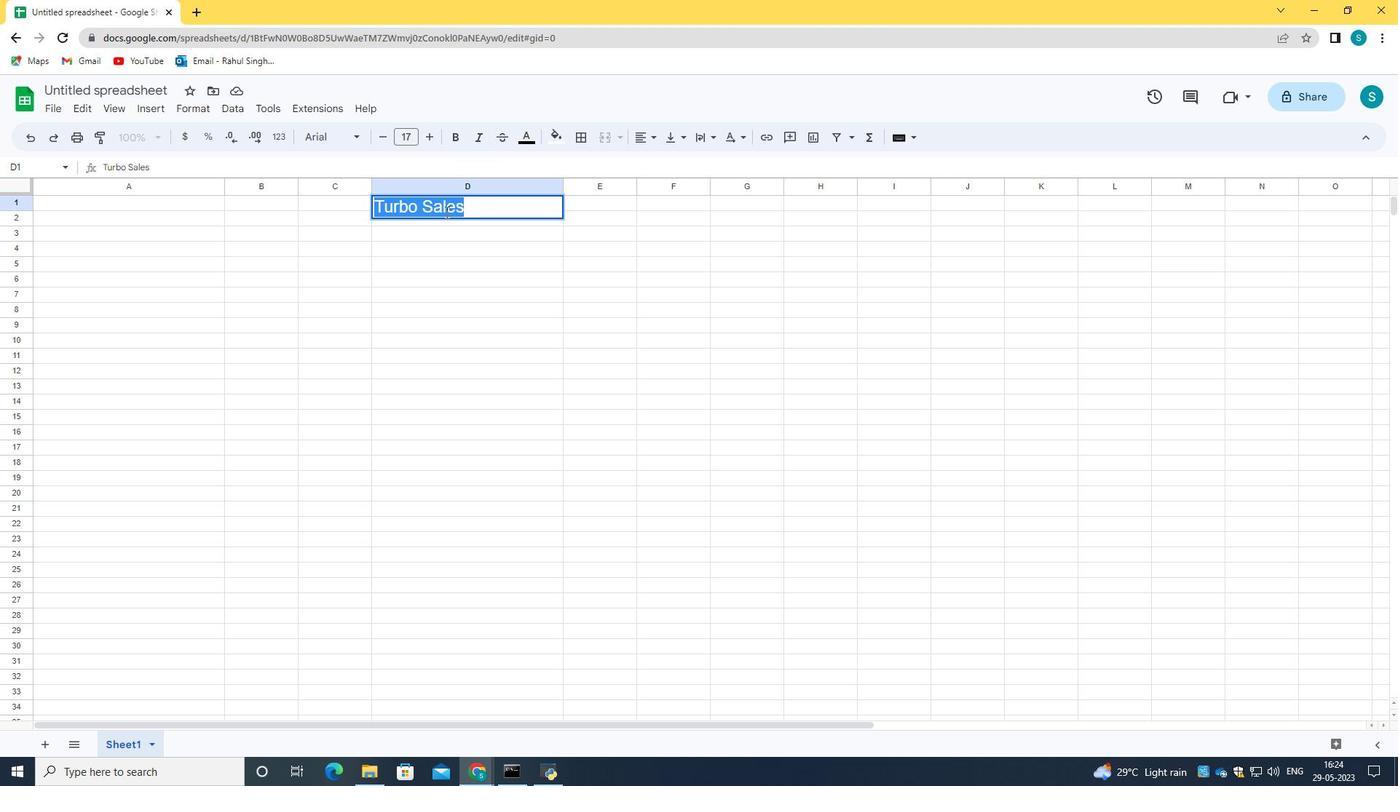 
Action: Mouse pressed left at (445, 271)
Screenshot: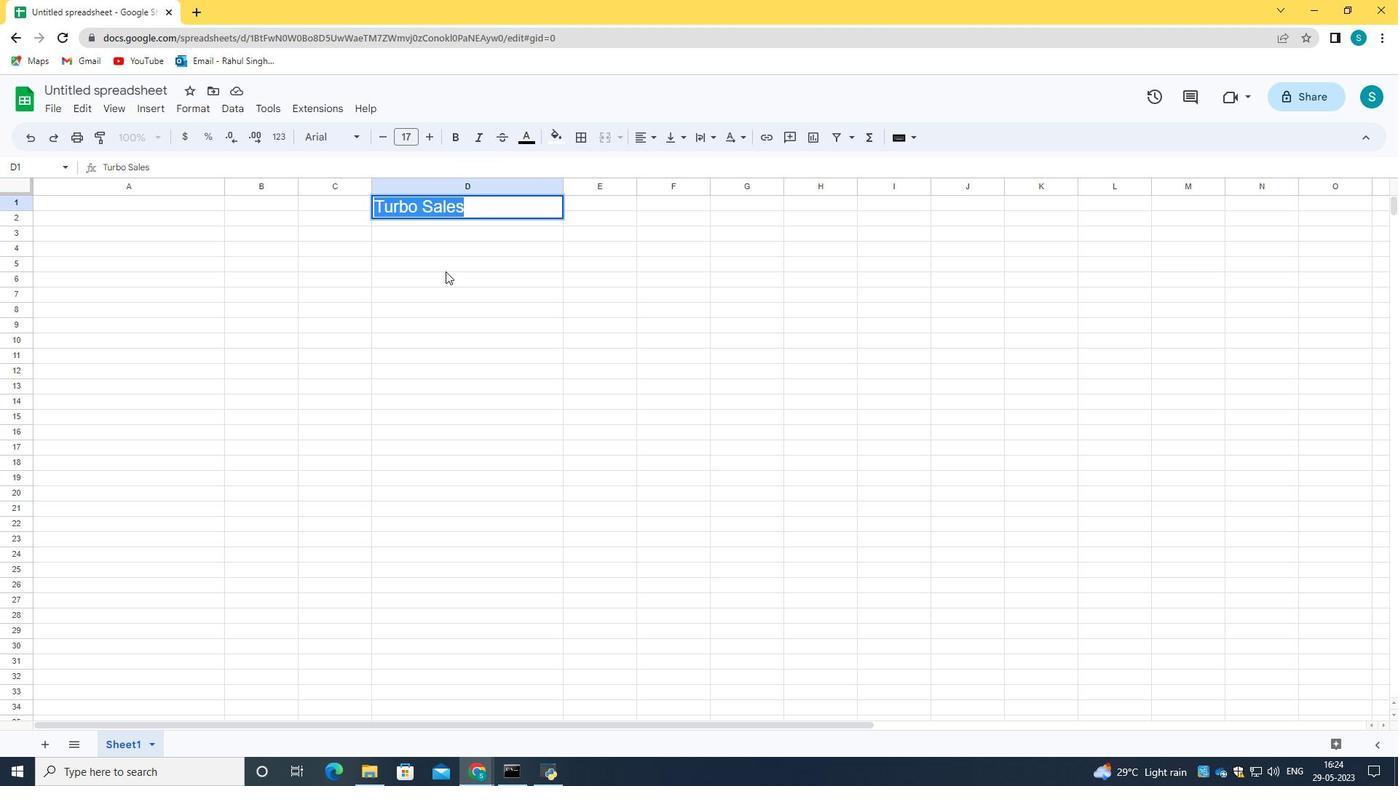 
Action: Mouse moved to (433, 227)
Screenshot: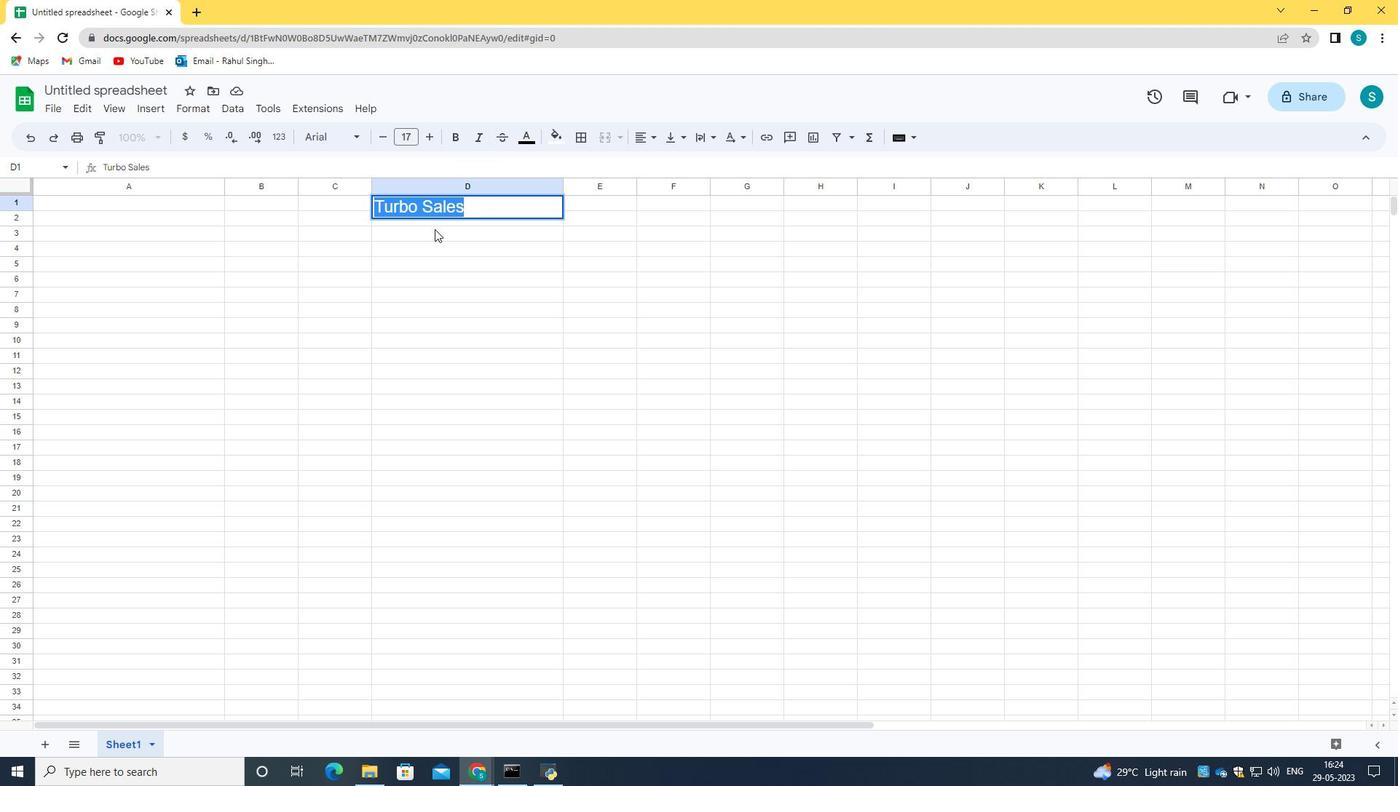
Action: Mouse pressed left at (433, 227)
Screenshot: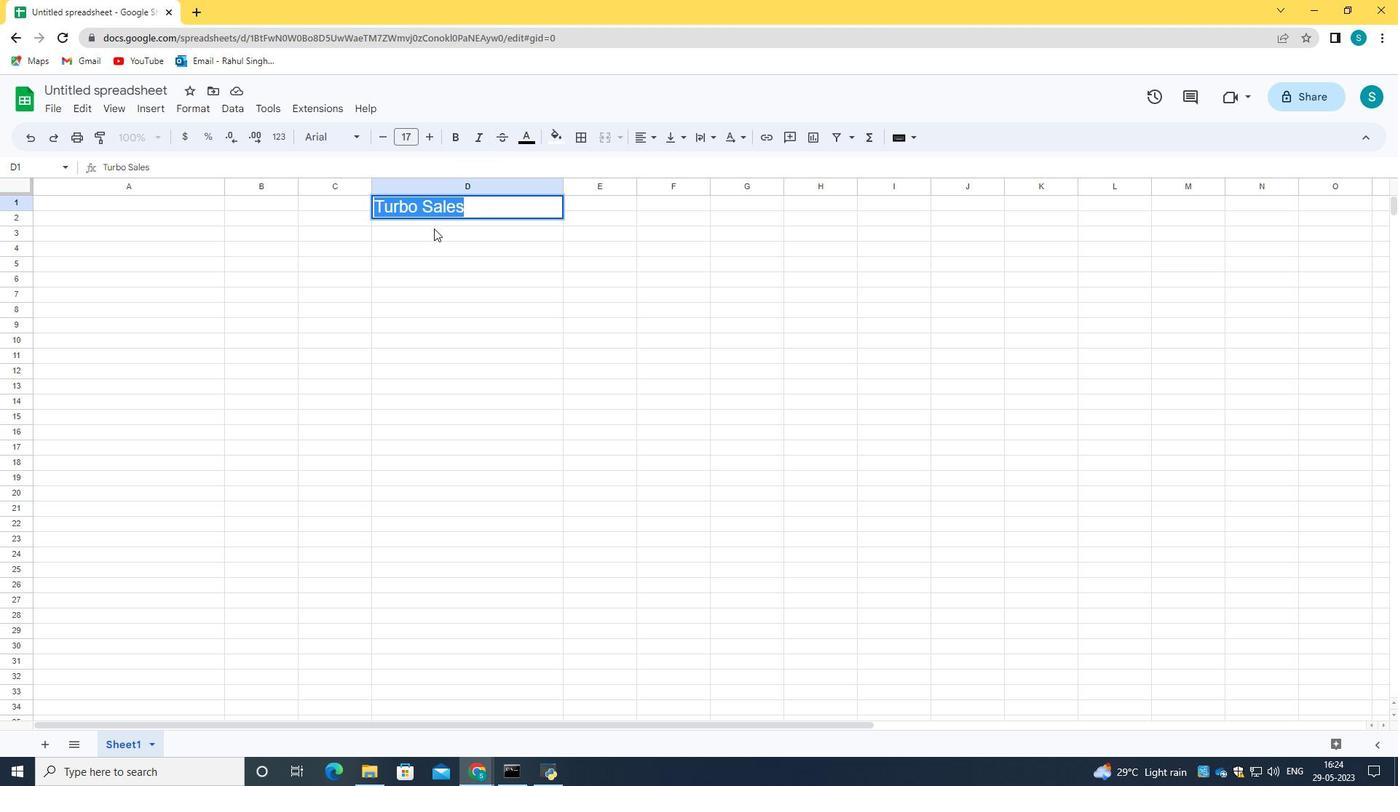 
Action: Mouse moved to (565, 184)
Screenshot: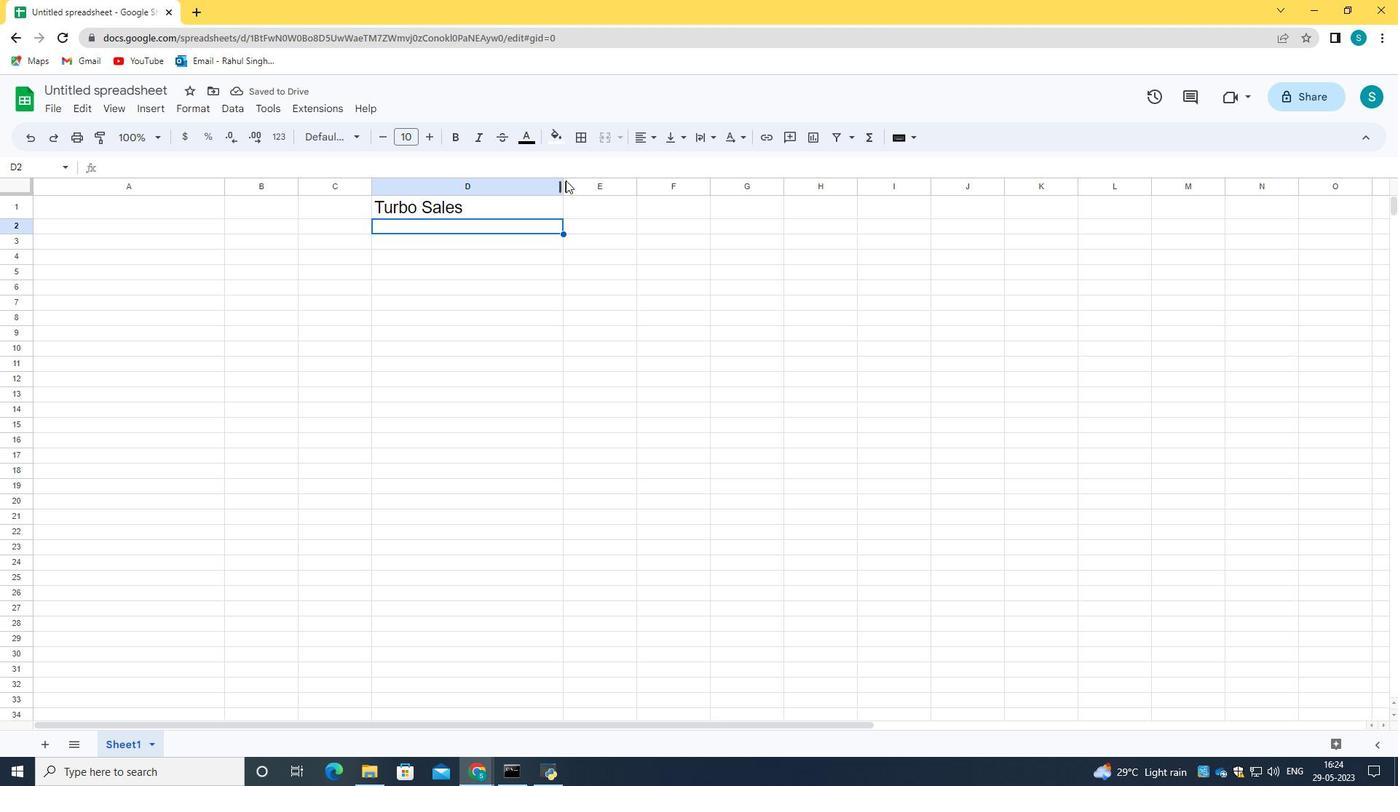 
Action: Mouse pressed left at (565, 184)
Screenshot: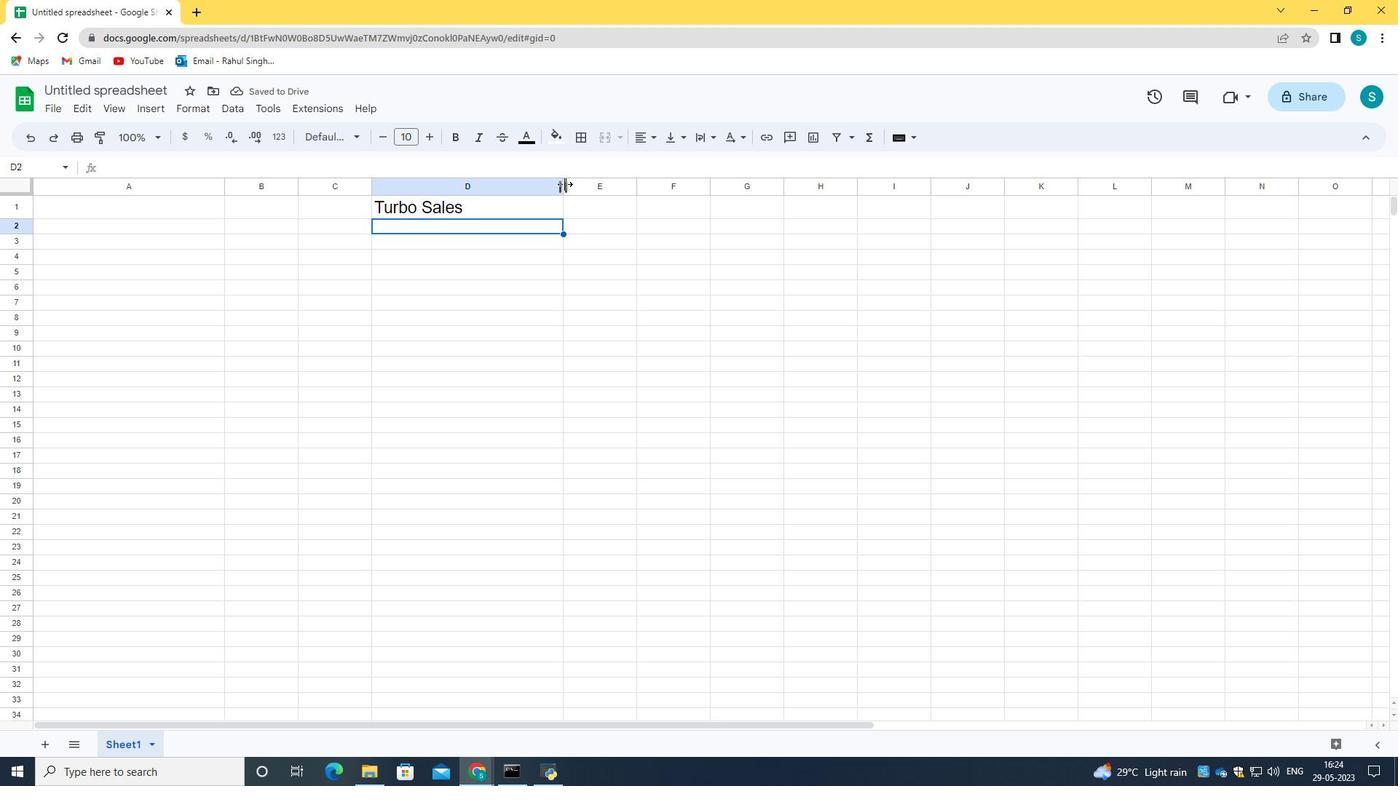 
Action: Mouse moved to (72, 227)
Screenshot: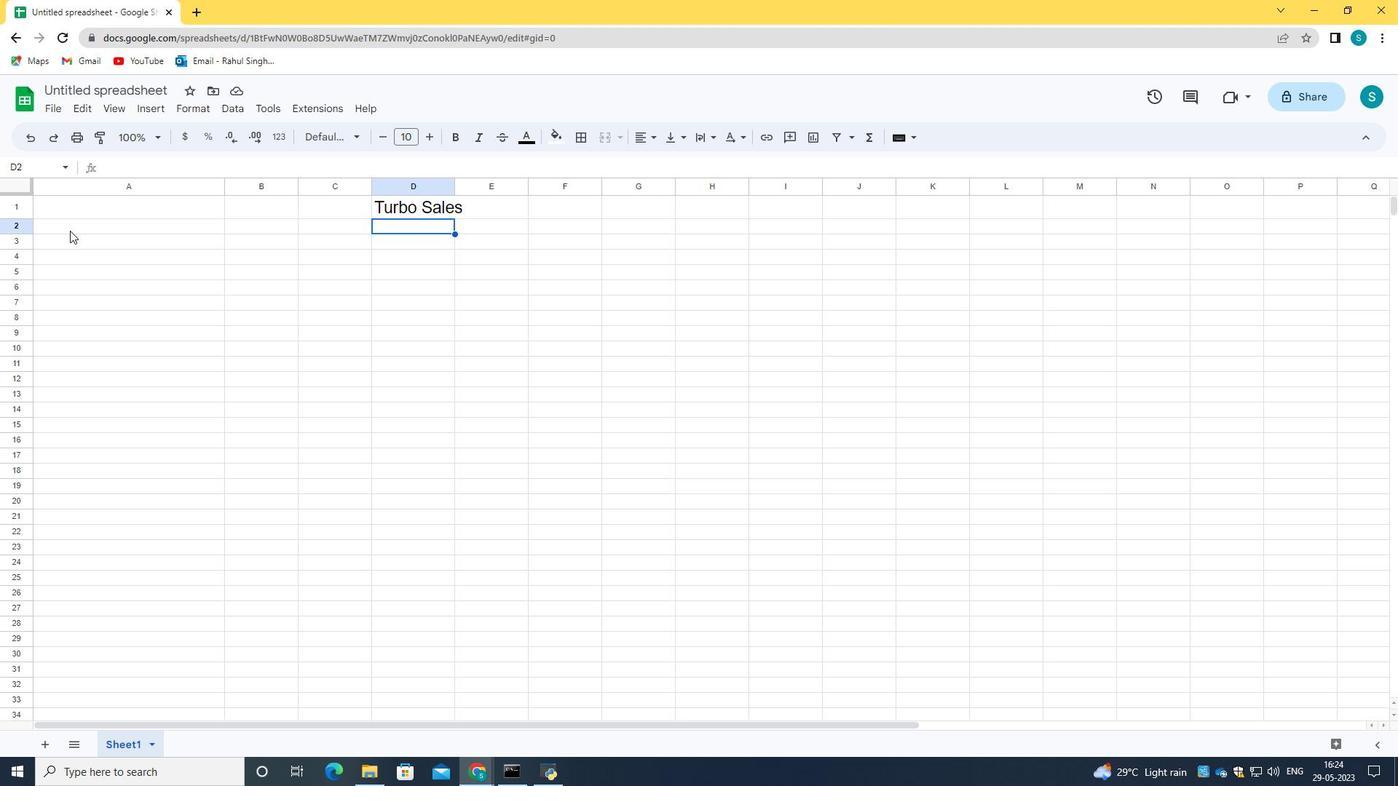 
Action: Mouse pressed left at (72, 227)
Screenshot: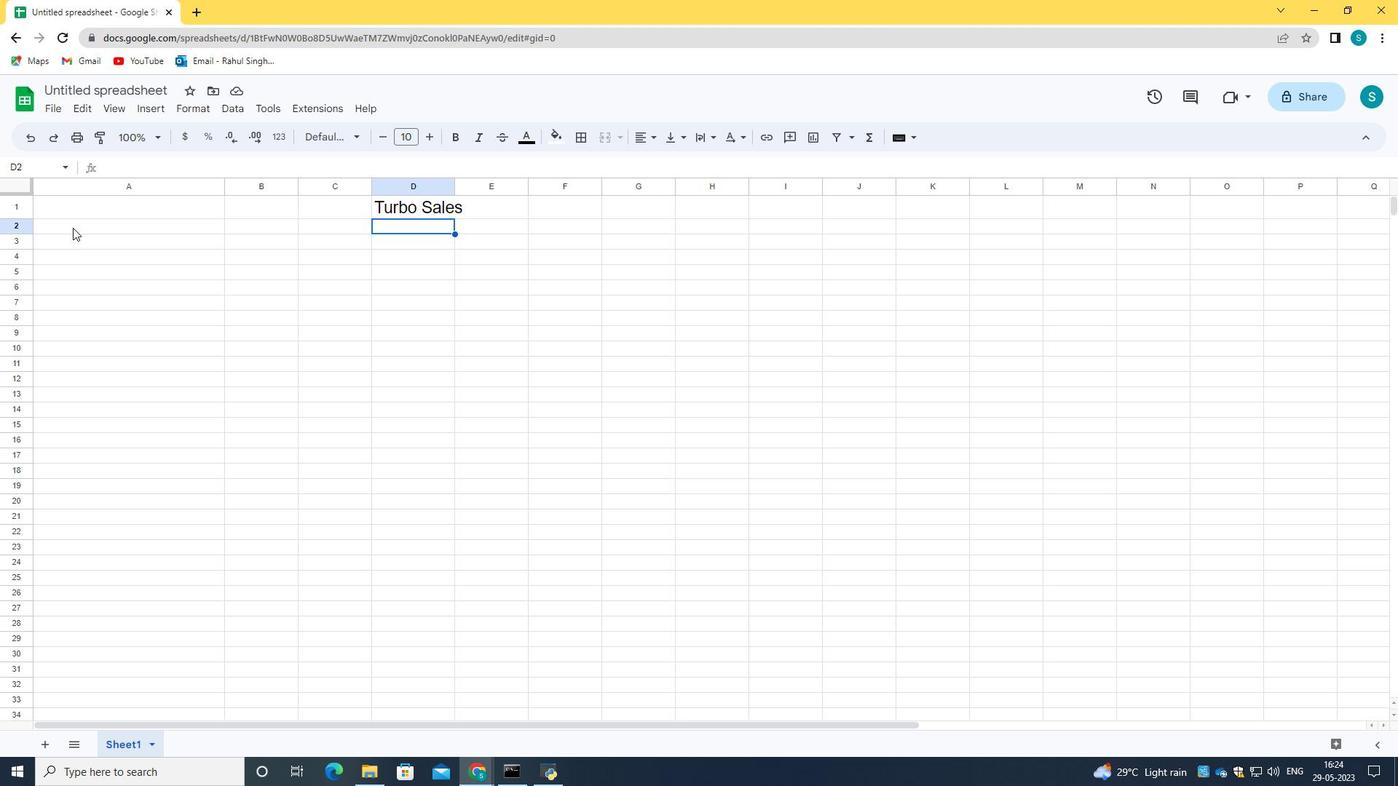 
Action: Mouse moved to (72, 243)
Screenshot: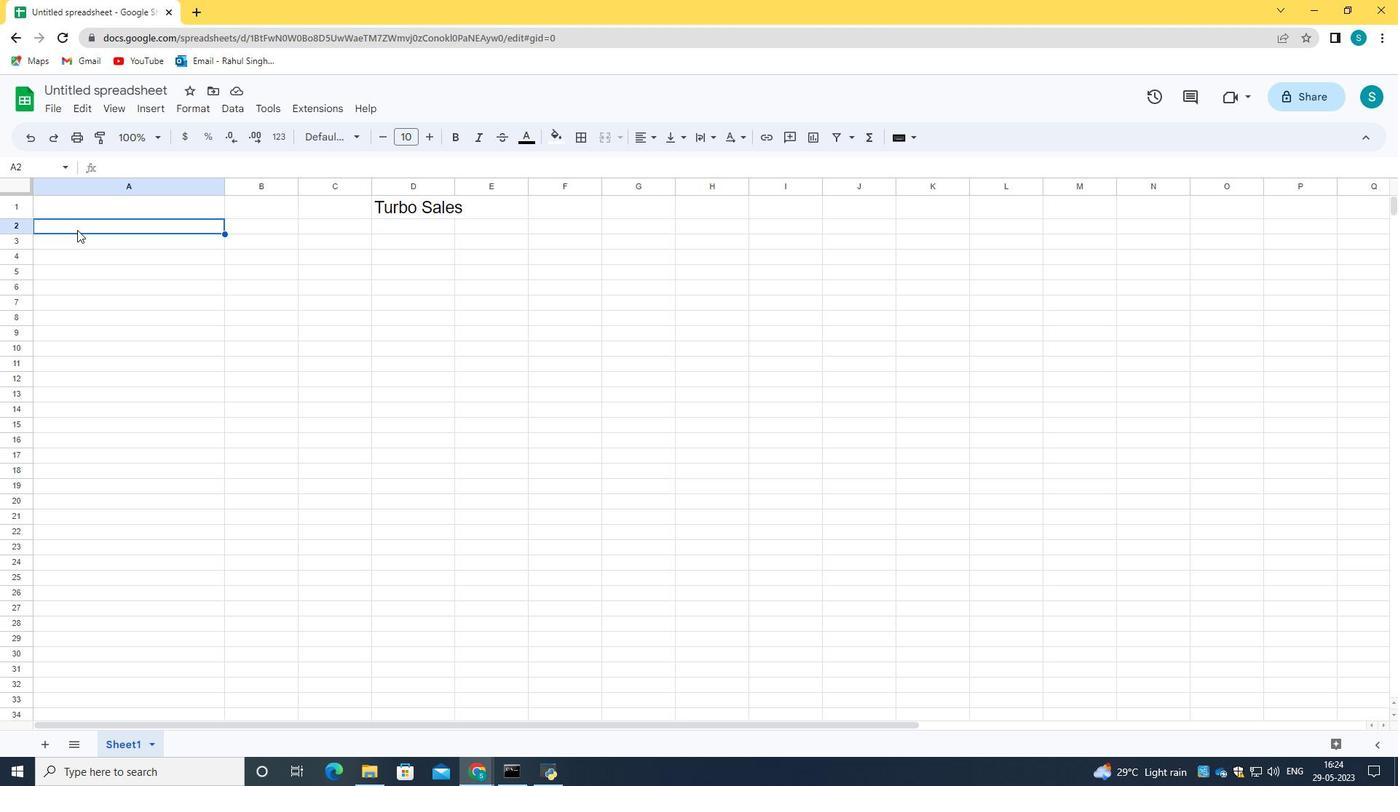 
Action: Mouse pressed left at (72, 243)
Screenshot: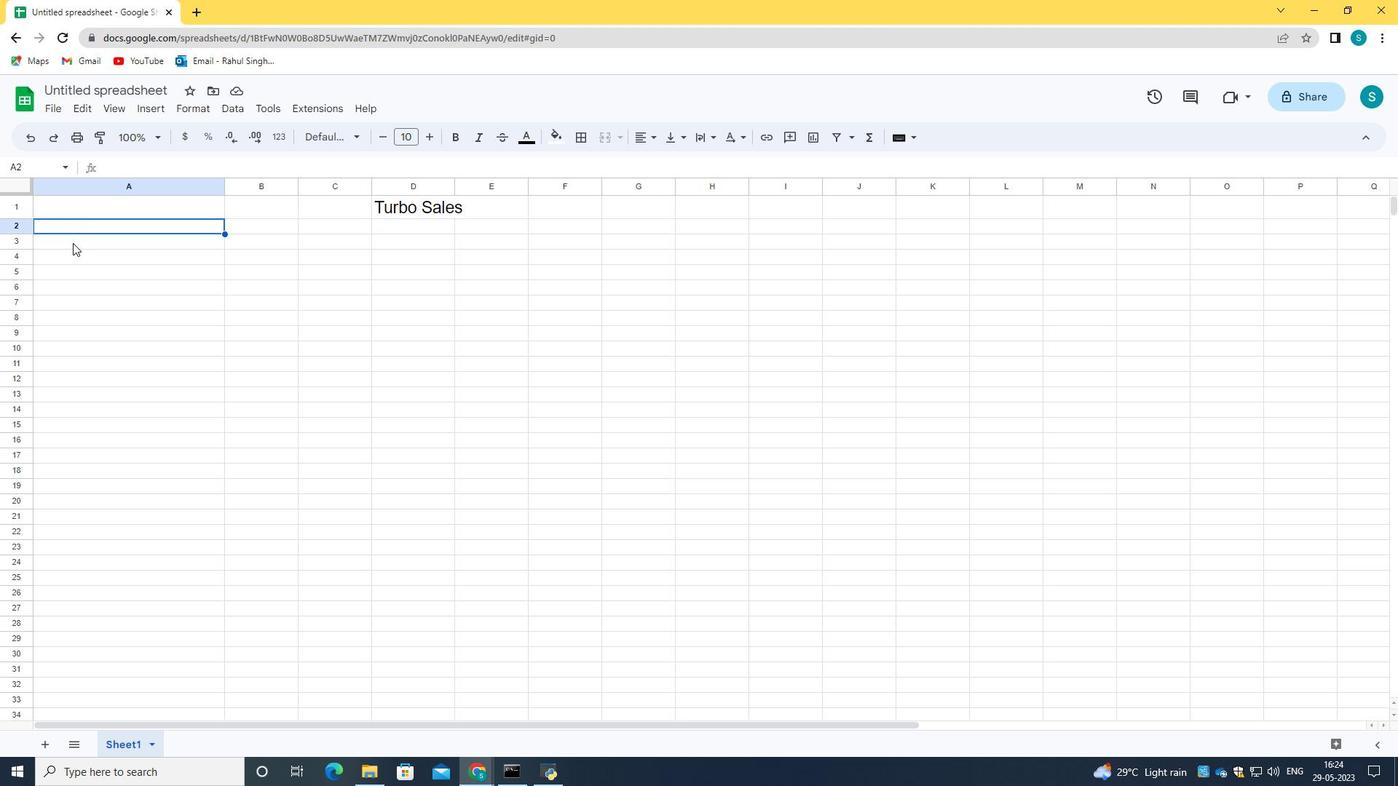 
Action: Key pressed j<Key.backspace><Key.caps_lock>NAME
Screenshot: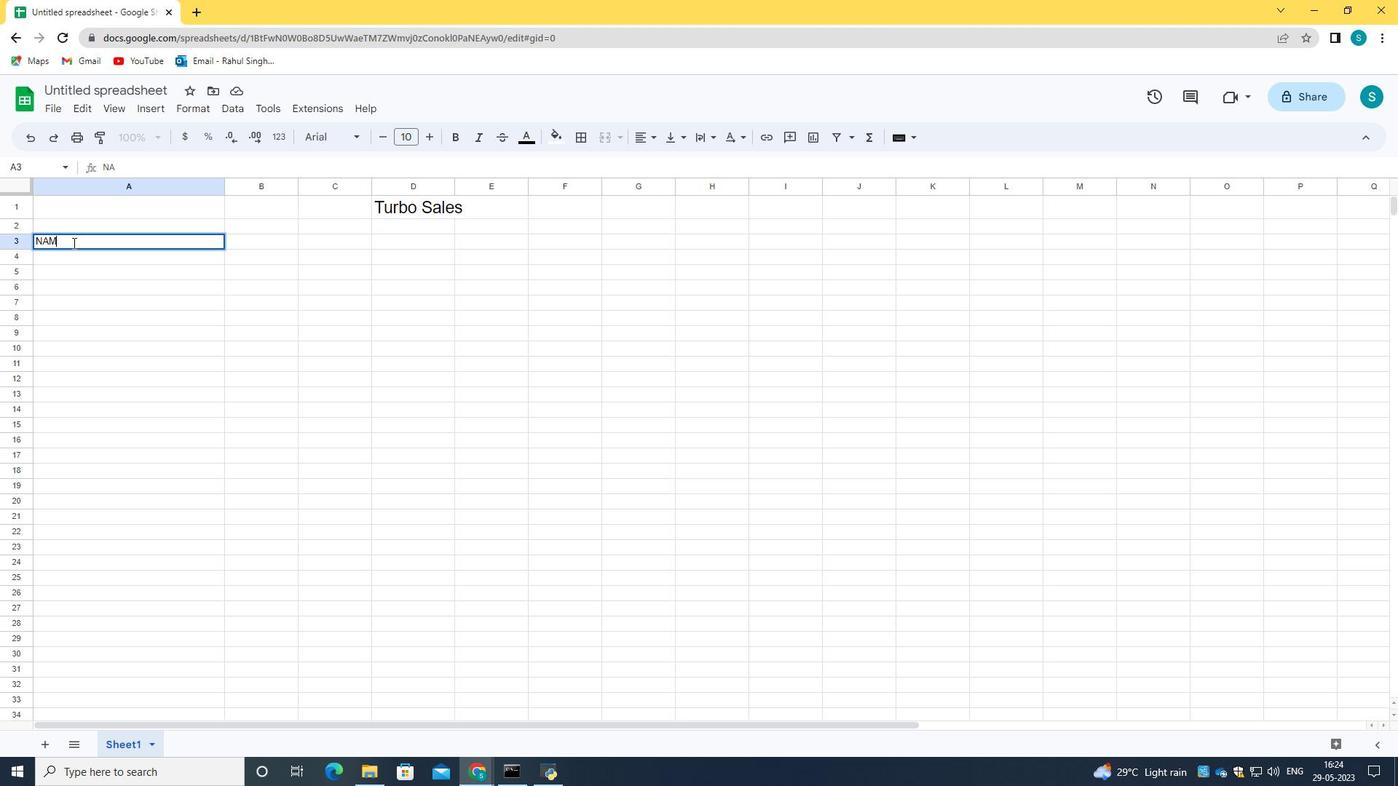 
Action: Mouse moved to (60, 260)
Screenshot: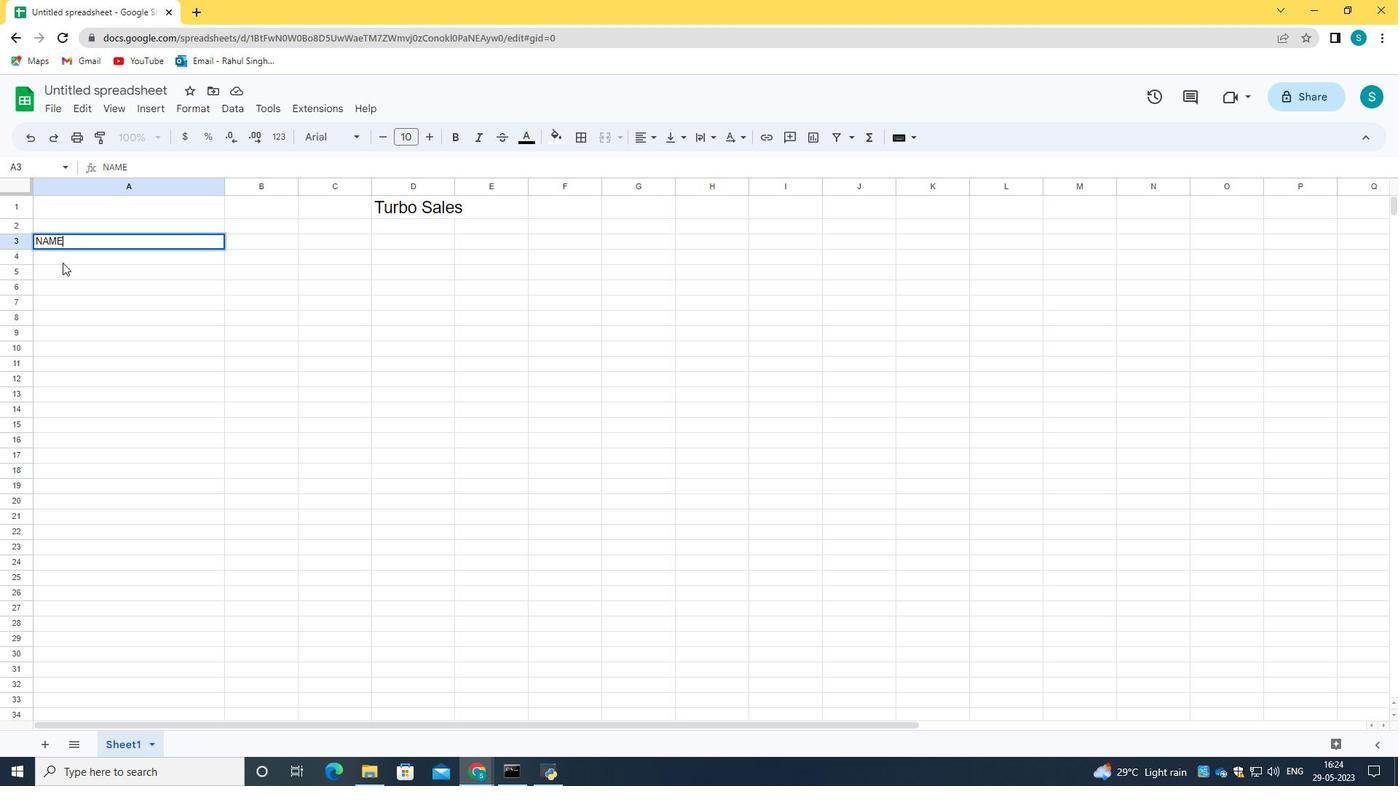 
Action: Mouse pressed left at (60, 260)
Screenshot: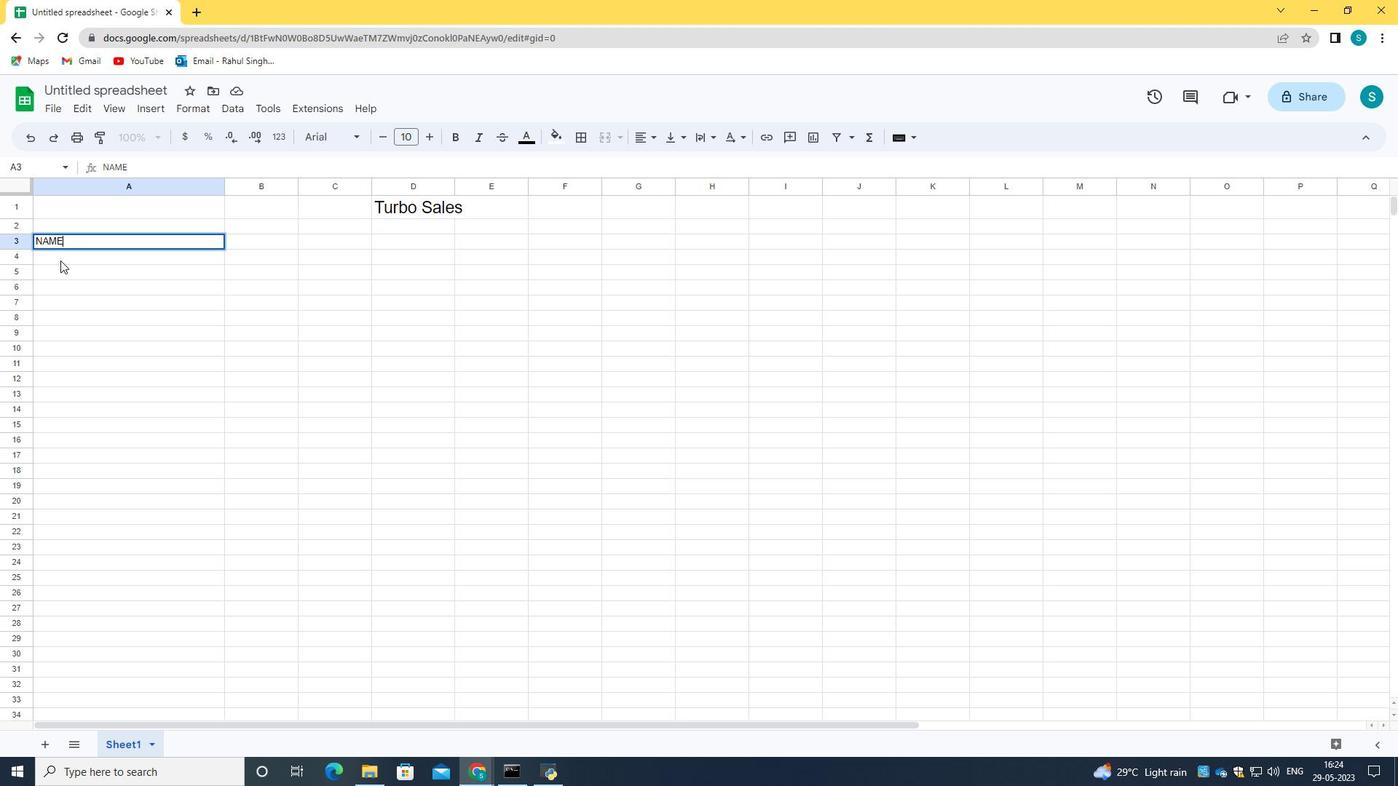 
Action: Mouse moved to (64, 255)
Screenshot: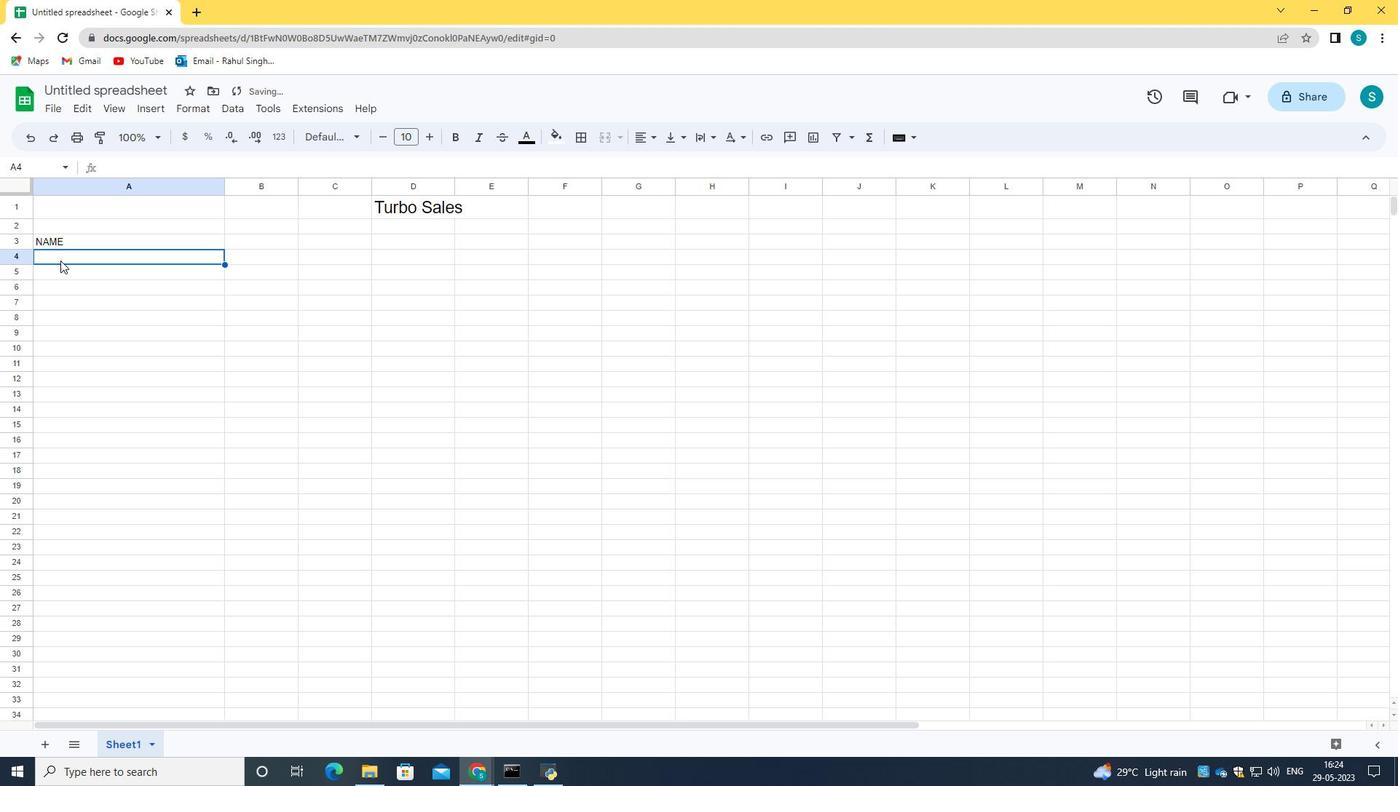 
Action: Mouse pressed left at (64, 255)
Screenshot: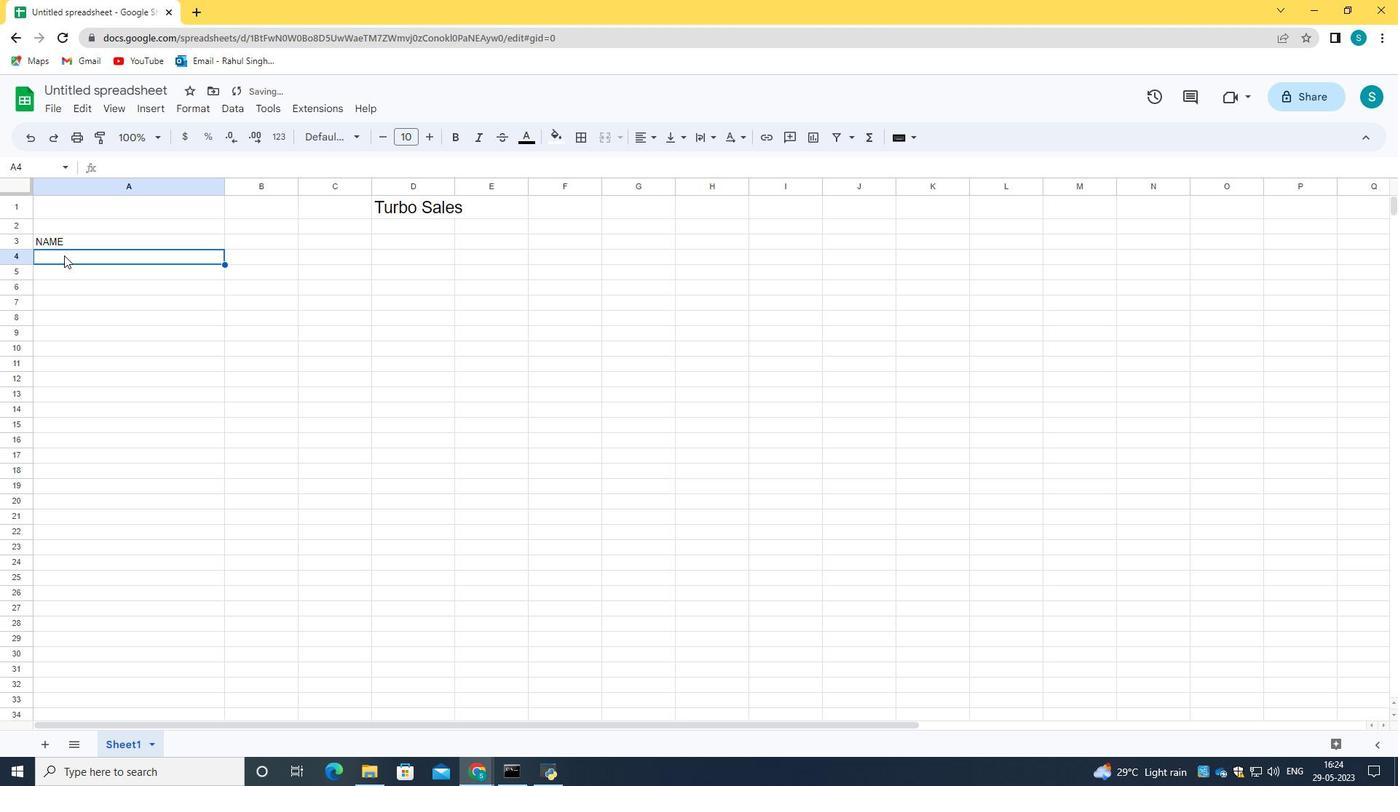 
Action: Mouse moved to (93, 257)
Screenshot: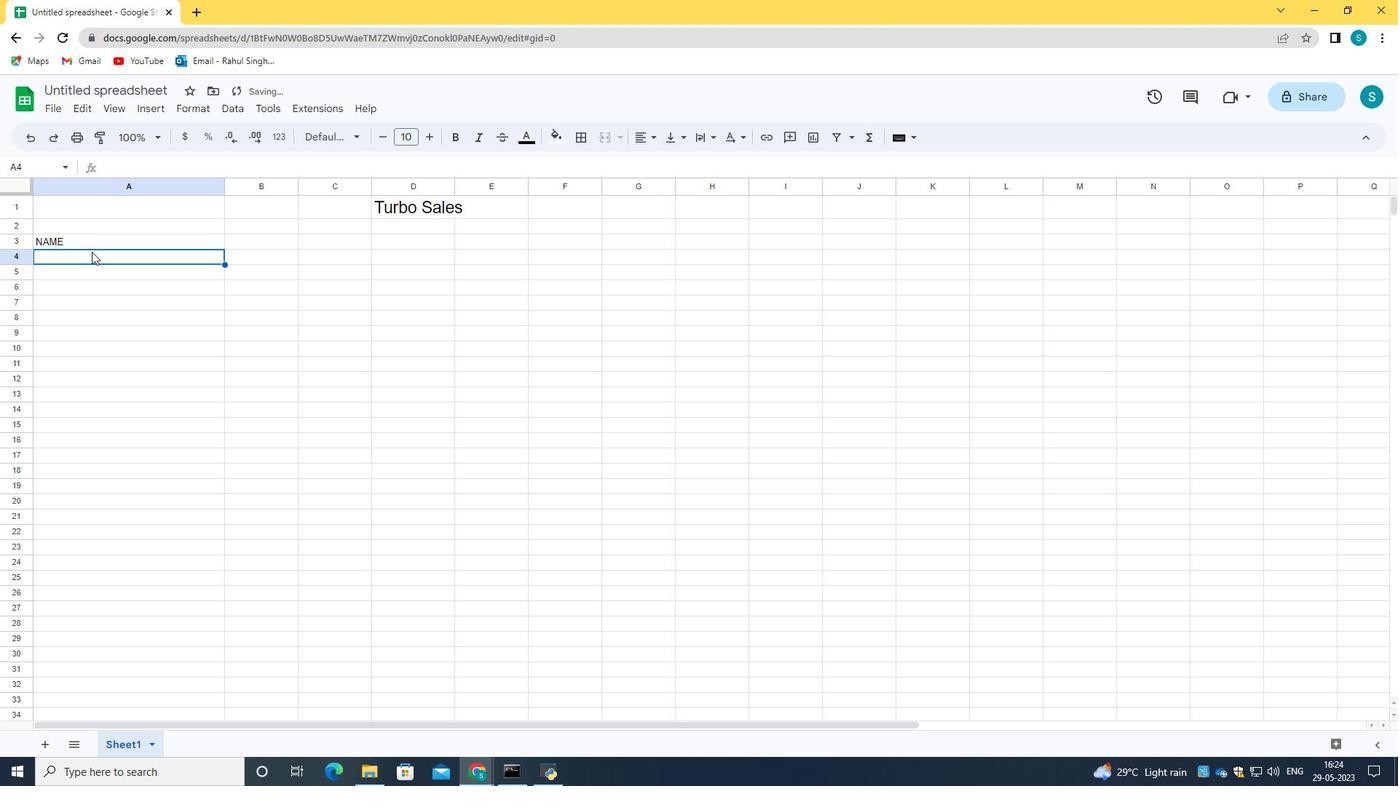 
Action: Mouse pressed left at (93, 257)
Screenshot: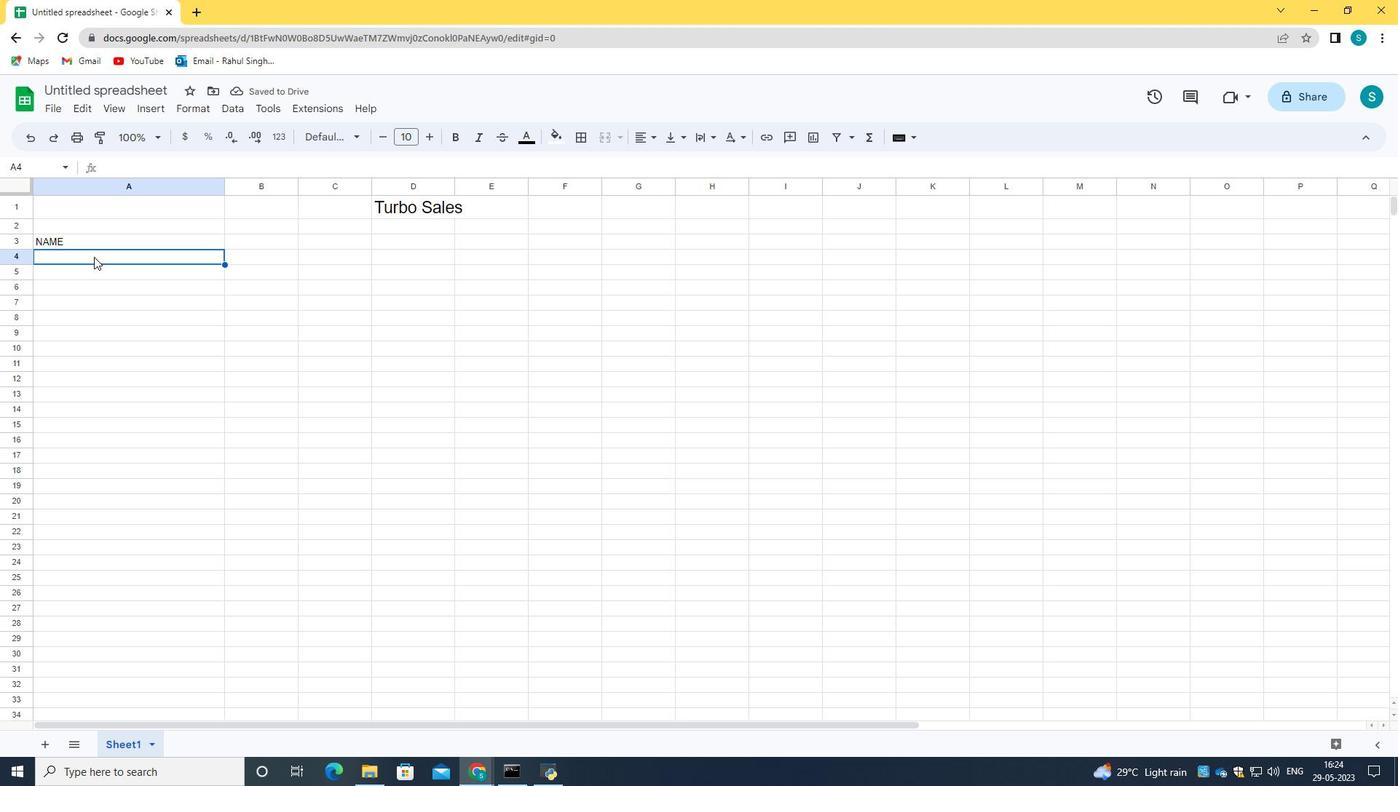 
Action: Key pressed <Key.caps_lock>a<Key.caps_lock><Key.backspace>A<Key.caps_lock>lexander<Key.space><Key.caps_lock>C<Key.caps_lock>ooper<Key.enter><Key.caps_lock>V<Key.caps_lock>ictoria<Key.space><Key.caps_lock>H<Key.caps_lock>ayes<Key.enter><Key.caps_lock>D<Key.caps_lock>aniel<Key.space><Key.caps_lock>C<Key.caps_lock>aet<Key.backspace><Key.backspace>rter<Key.enter><Key.caps_lock>C<Key.caps_lock>ho<Key.backspace>loe<Key.space><Key.caps_lock>M<Key.caps_lock>yr<Key.backspace><Key.backspace>urphy<Key.enter><Key.caps_lock>C<Key.caps_lock>hi<Key.backspace>ristopher<Key.space><Key.caps_lock>FR\\<Key.backspace><Key.backspace><Key.backspace><Key.backspace>R<Key.caps_lock>oss<Key.enter><Key.caps_lock>N<Key.caps_lock>atalie<Key.space><Key.caps_lock>P<Key.caps_lock>rice<Key.enter><Key.caps_lock>J<Key.caps_lock>ack<Key.space><Key.caps_lock>P<Key.caps_lock>erer<Key.backspace><Key.backspace><Key.backspace>terson<Key.enter>h<Key.backspace><Key.caps_lock>H<Key.caps_lock>aep\\<Key.backspace><Key.backspace><Key.backspace><Key.backspace>rper<Key.space><Key.caps_lock>F<Key.caps_lock>oster<Key.enter><Key.caps_lock><Key.caps_lock><Key.caps_lock>J<Key.caps_lock>oseph<Key.space><Key.caps_lock>G<Key.caps_lock>ry<Key.enter><Key.caps_lock>L<Key.caps_lock>ily<Key.space><Key.caps_lock>R<Key.caps_lock>eed<Key.enter>
Screenshot: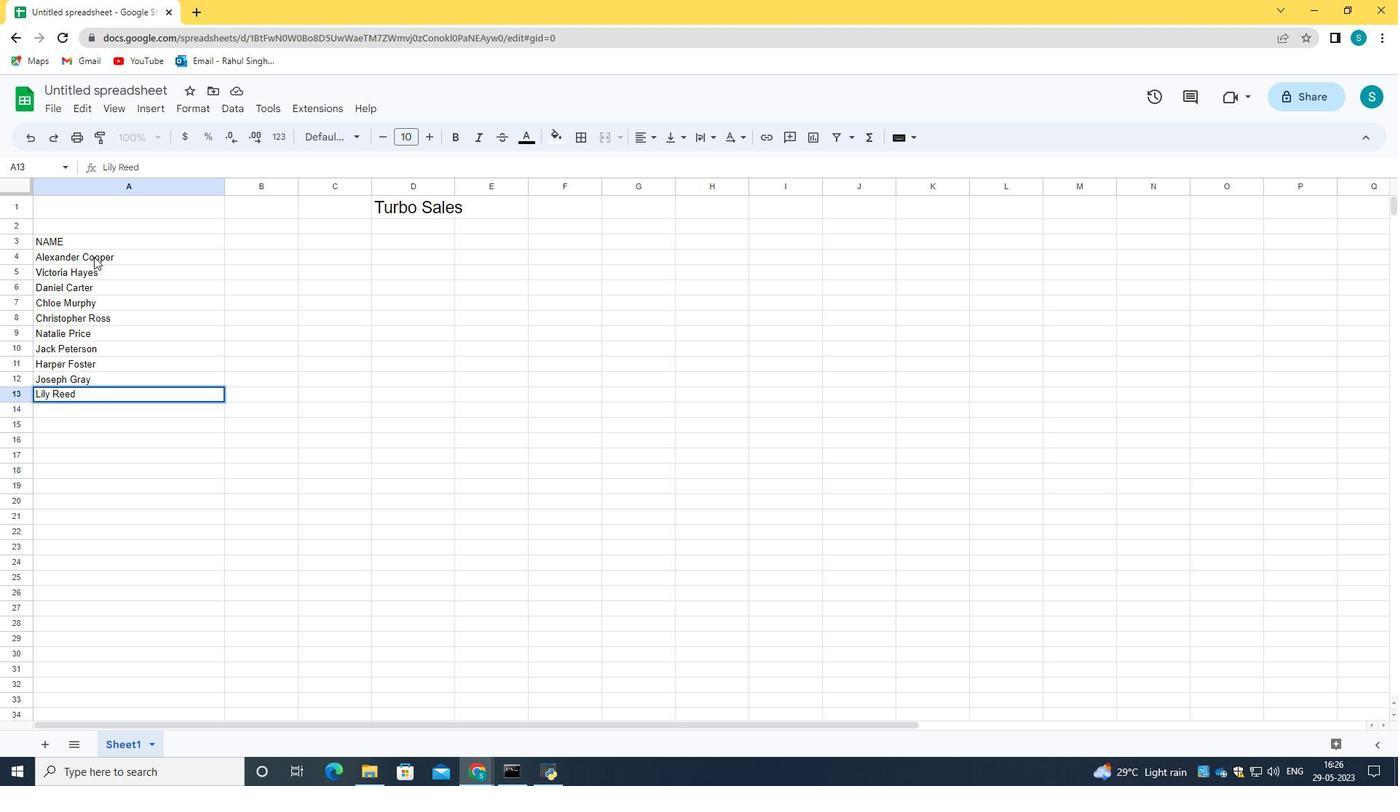 
Action: Mouse moved to (248, 234)
Screenshot: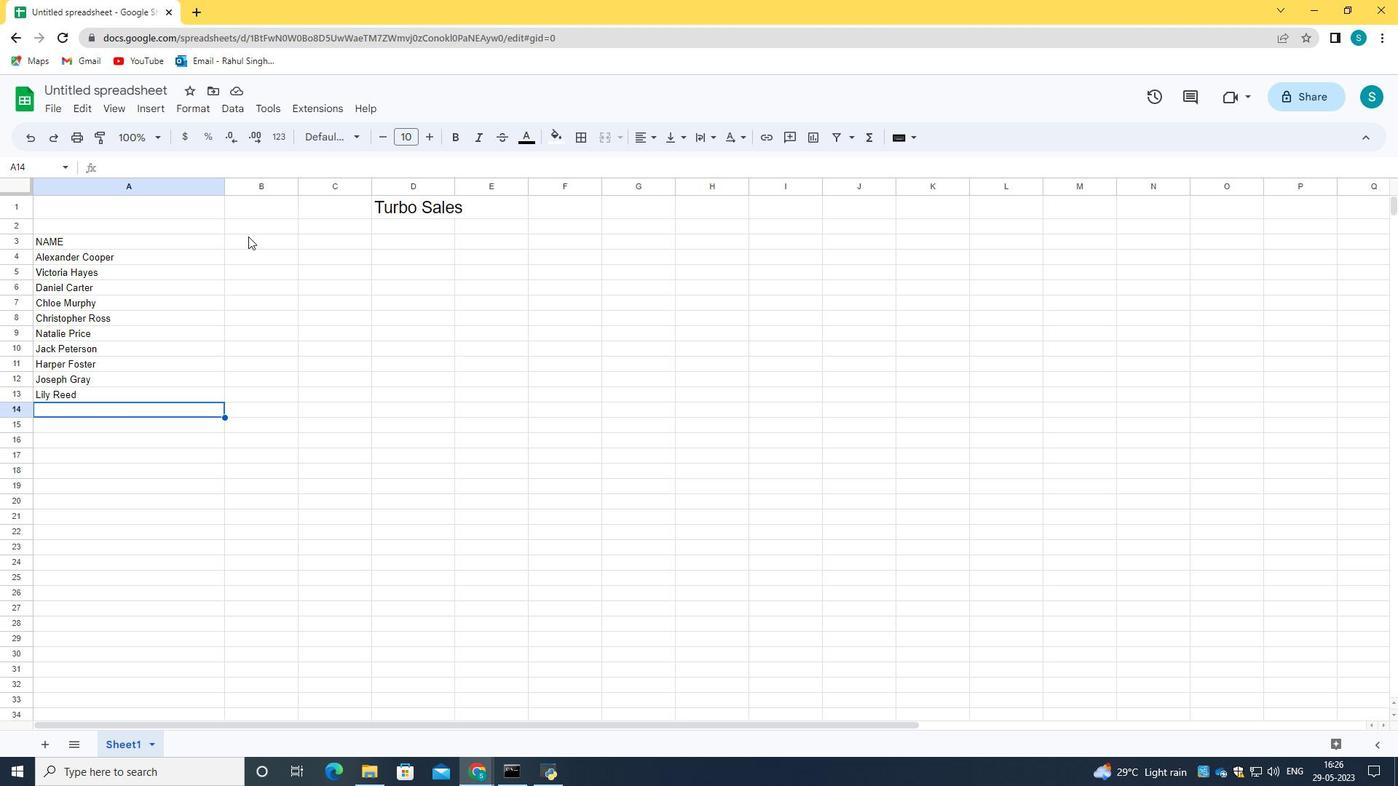 
Action: Mouse pressed left at (248, 234)
Screenshot: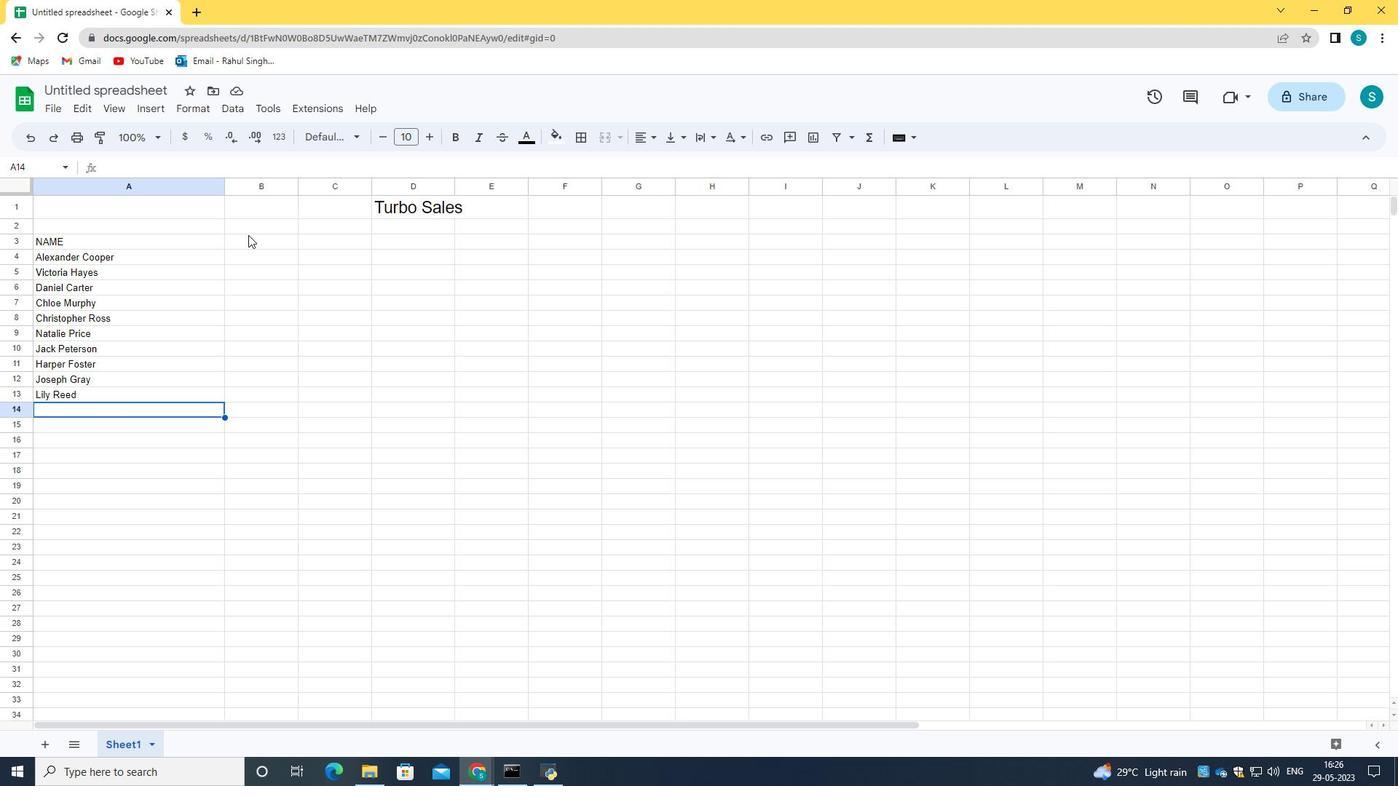 
Action: Mouse moved to (246, 246)
Screenshot: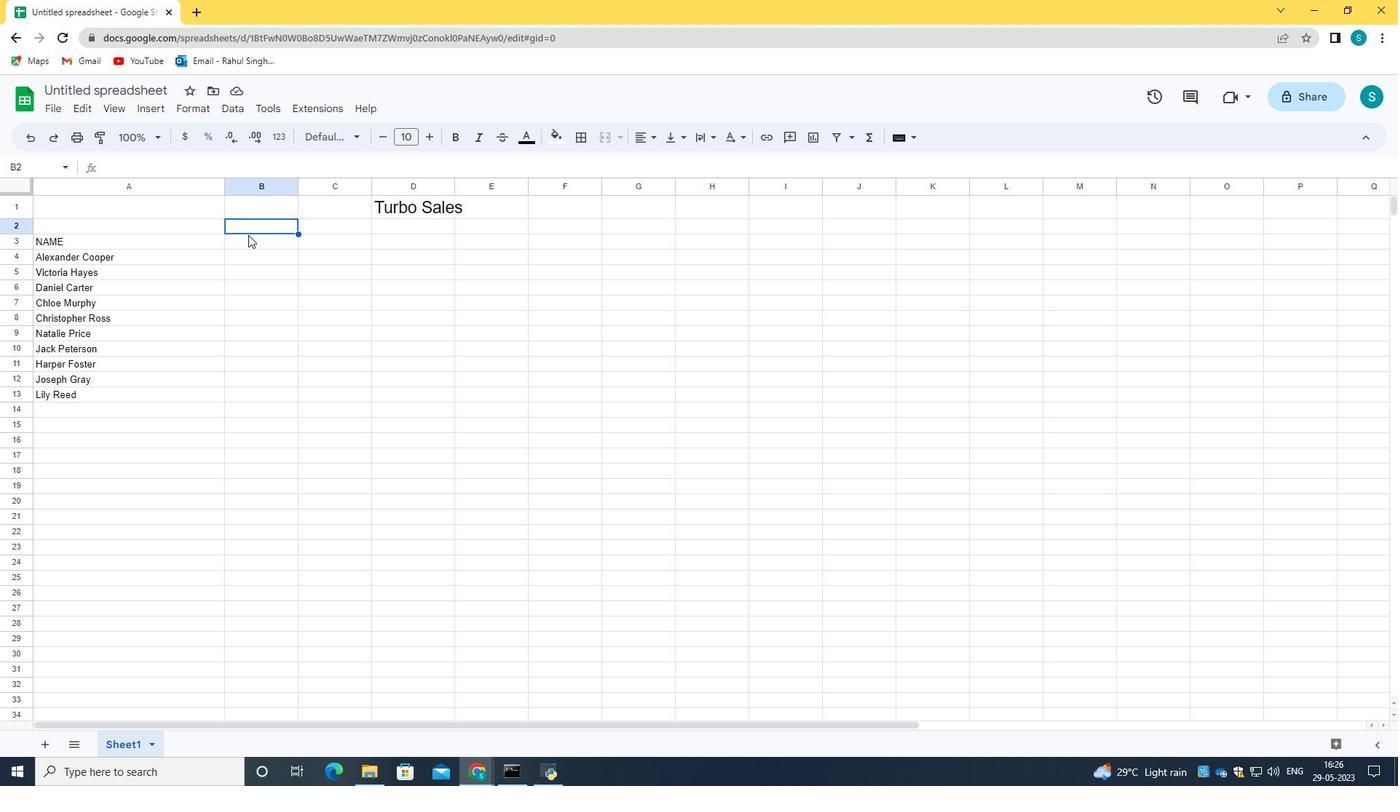 
Action: Mouse pressed left at (246, 246)
Screenshot: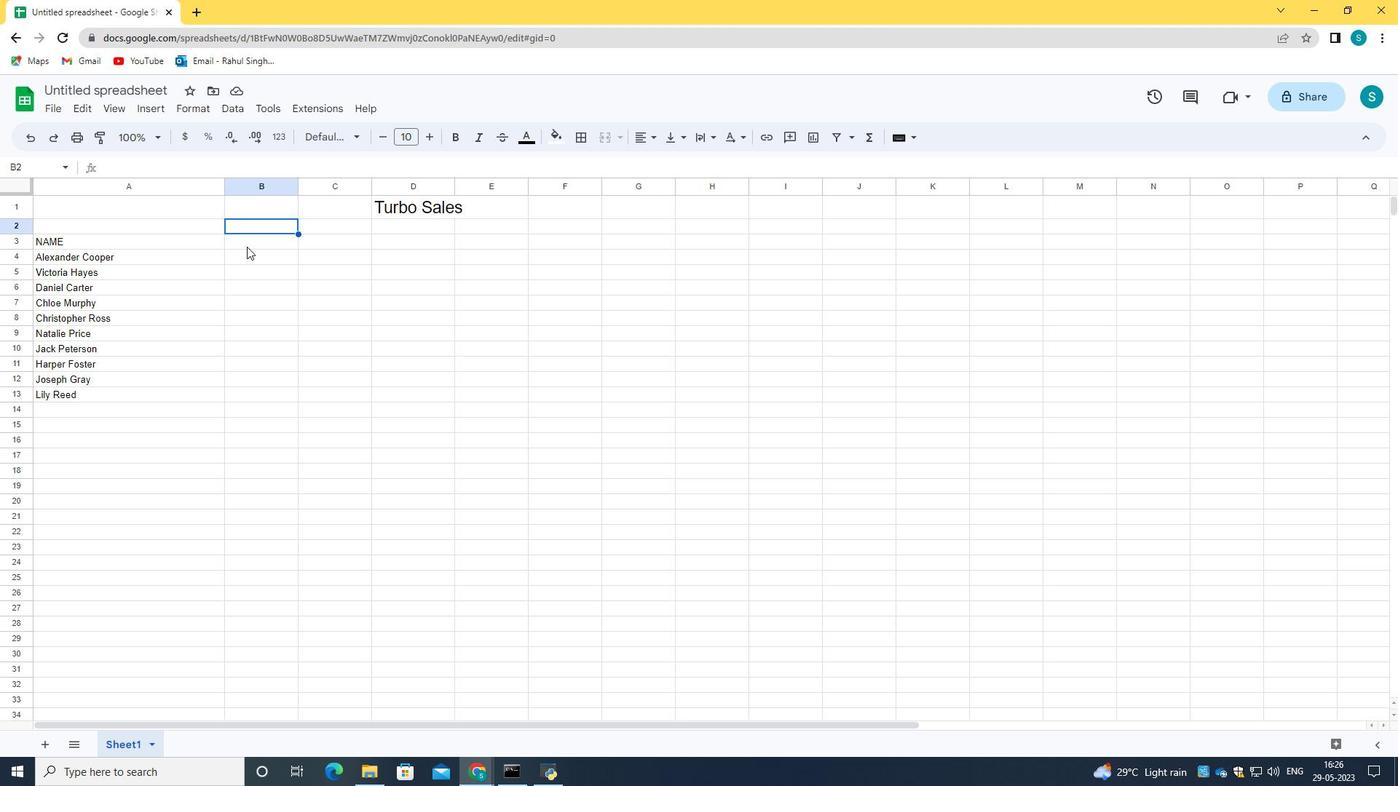 
Action: Mouse moved to (260, 231)
Screenshot: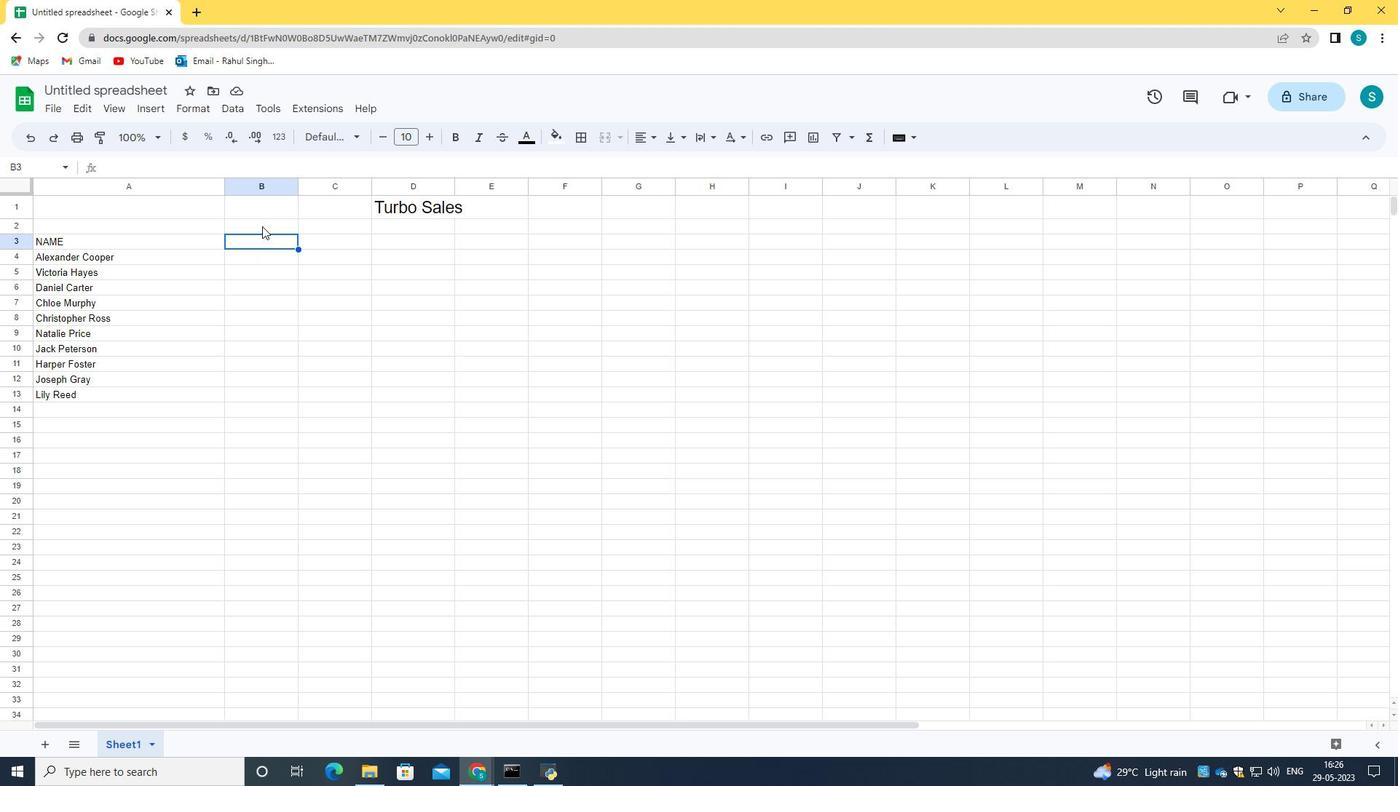 
Action: Mouse pressed left at (260, 231)
Screenshot: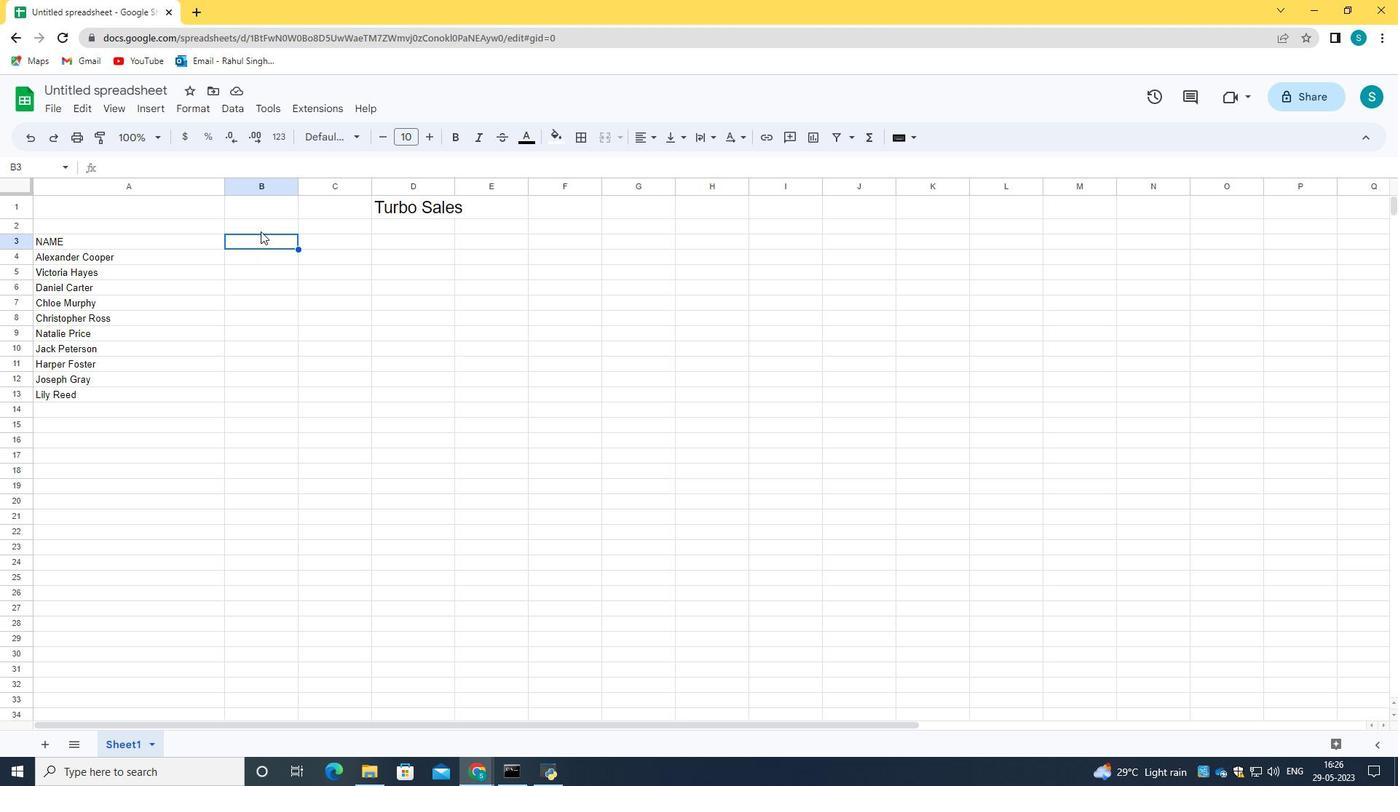 
Action: Mouse moved to (262, 236)
Screenshot: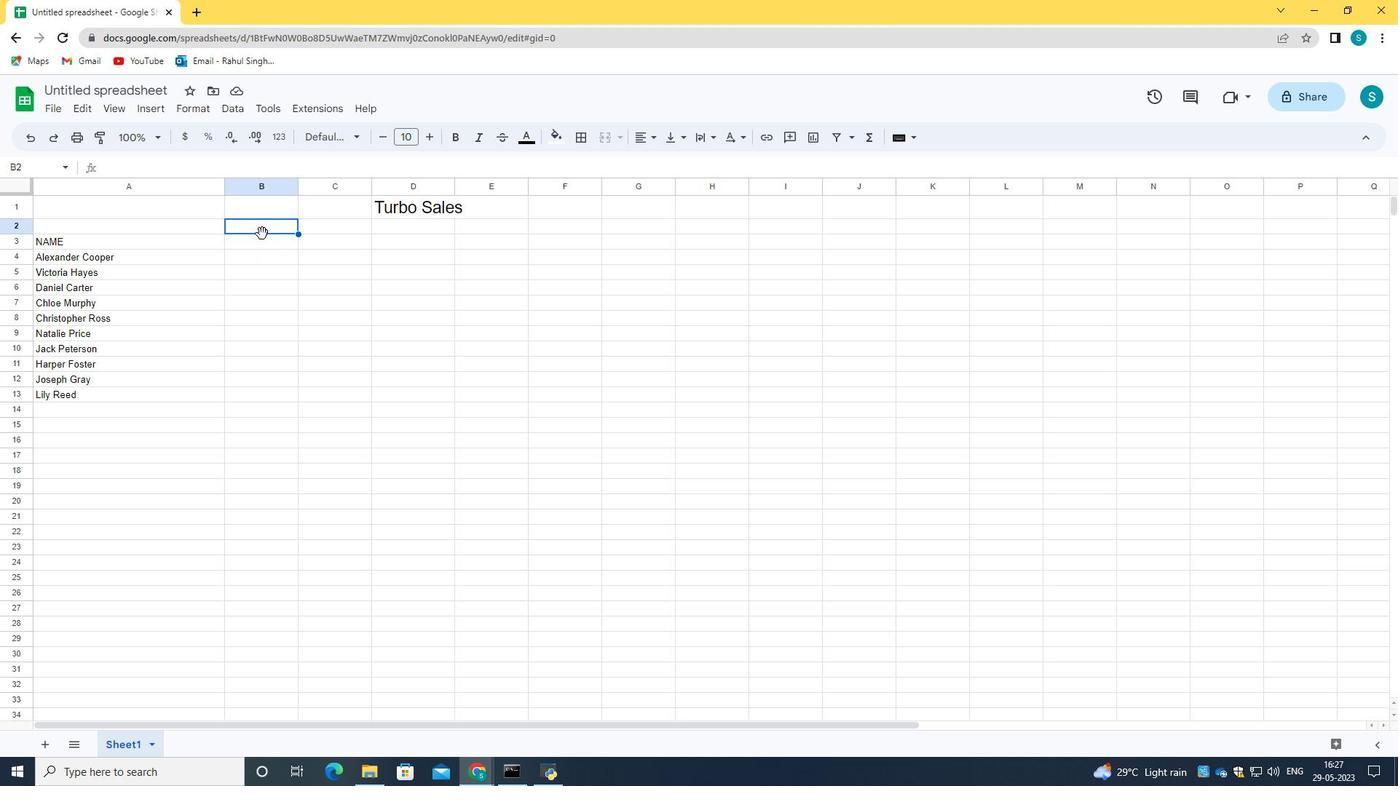 
Action: Mouse pressed left at (262, 236)
Screenshot: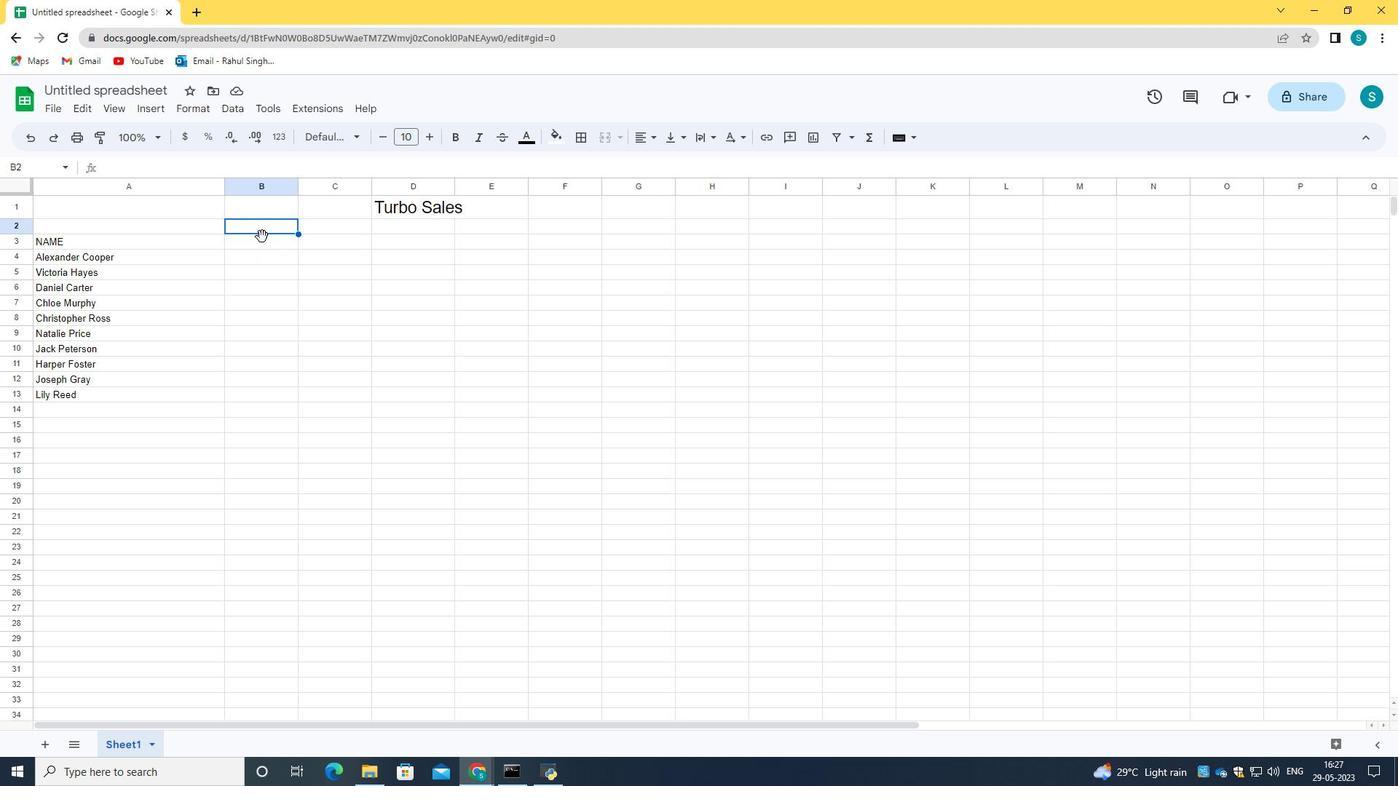 
Action: Mouse moved to (296, 186)
Screenshot: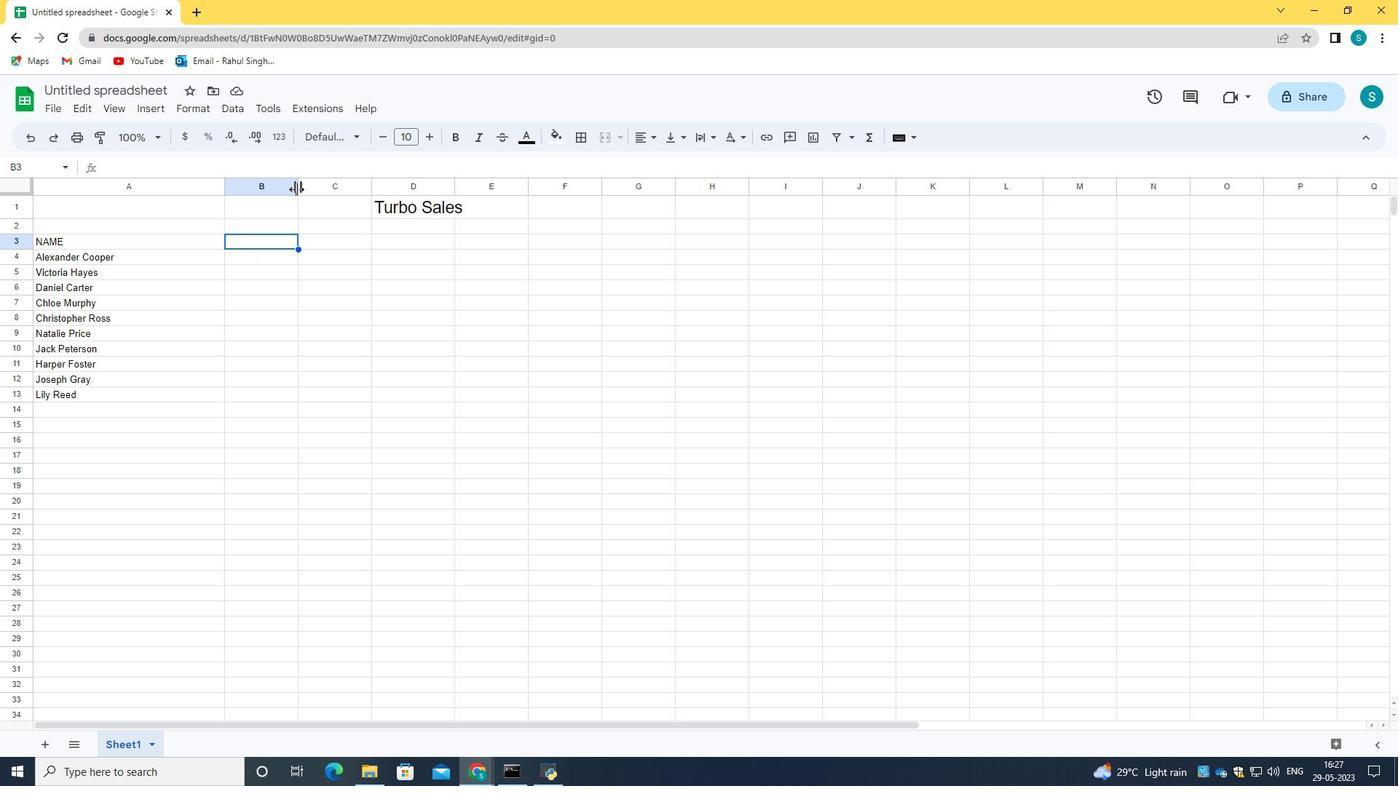 
Action: Mouse pressed left at (296, 186)
Screenshot: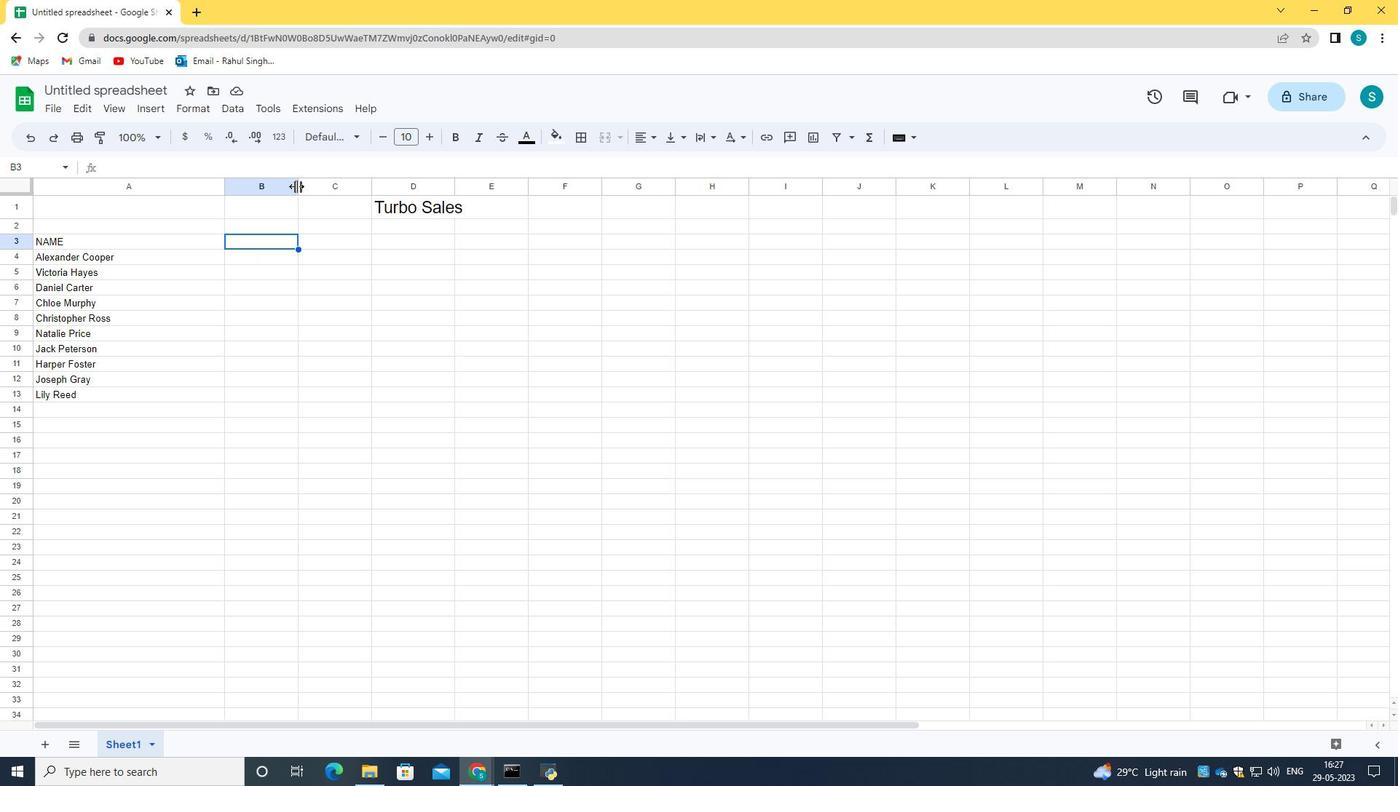 
Action: Mouse moved to (389, 190)
Screenshot: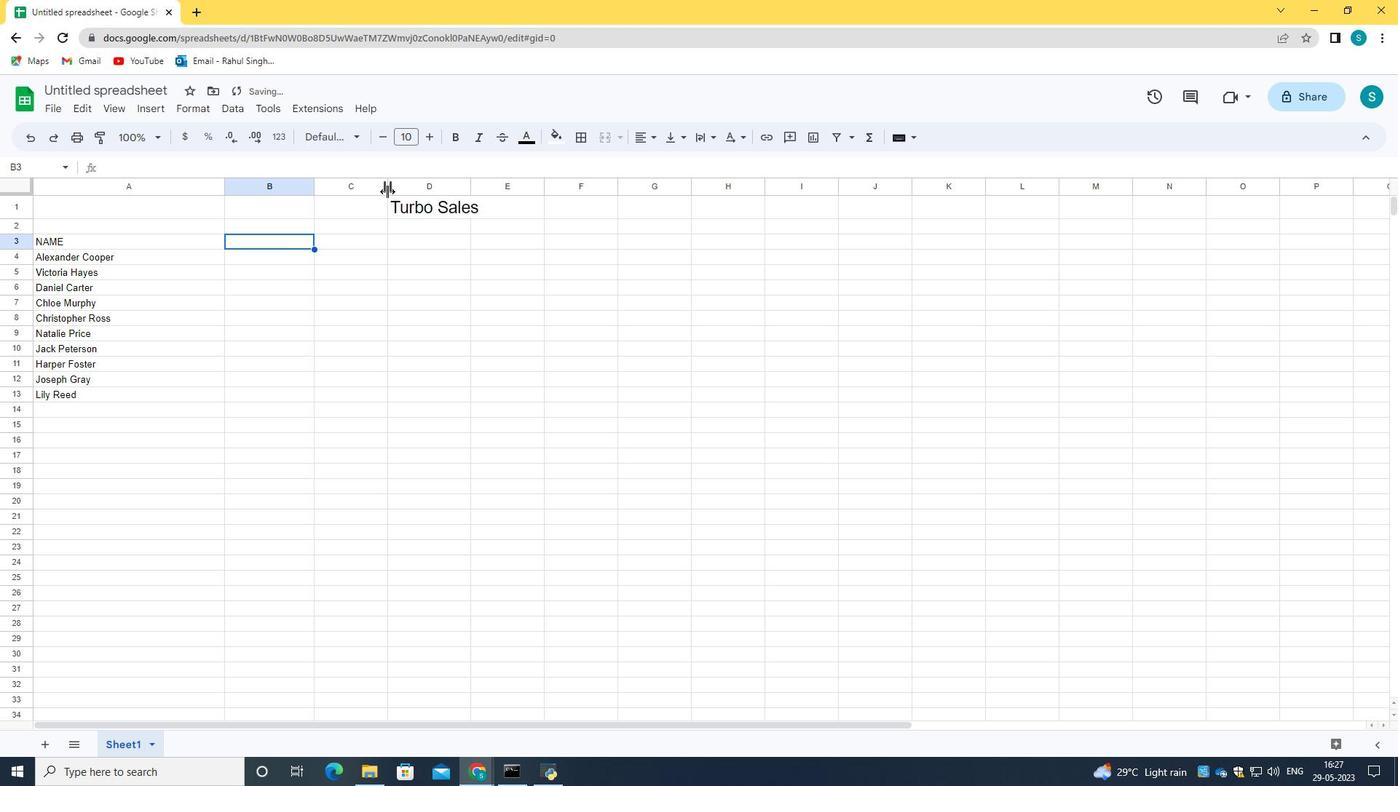 
Action: Mouse pressed left at (389, 190)
Screenshot: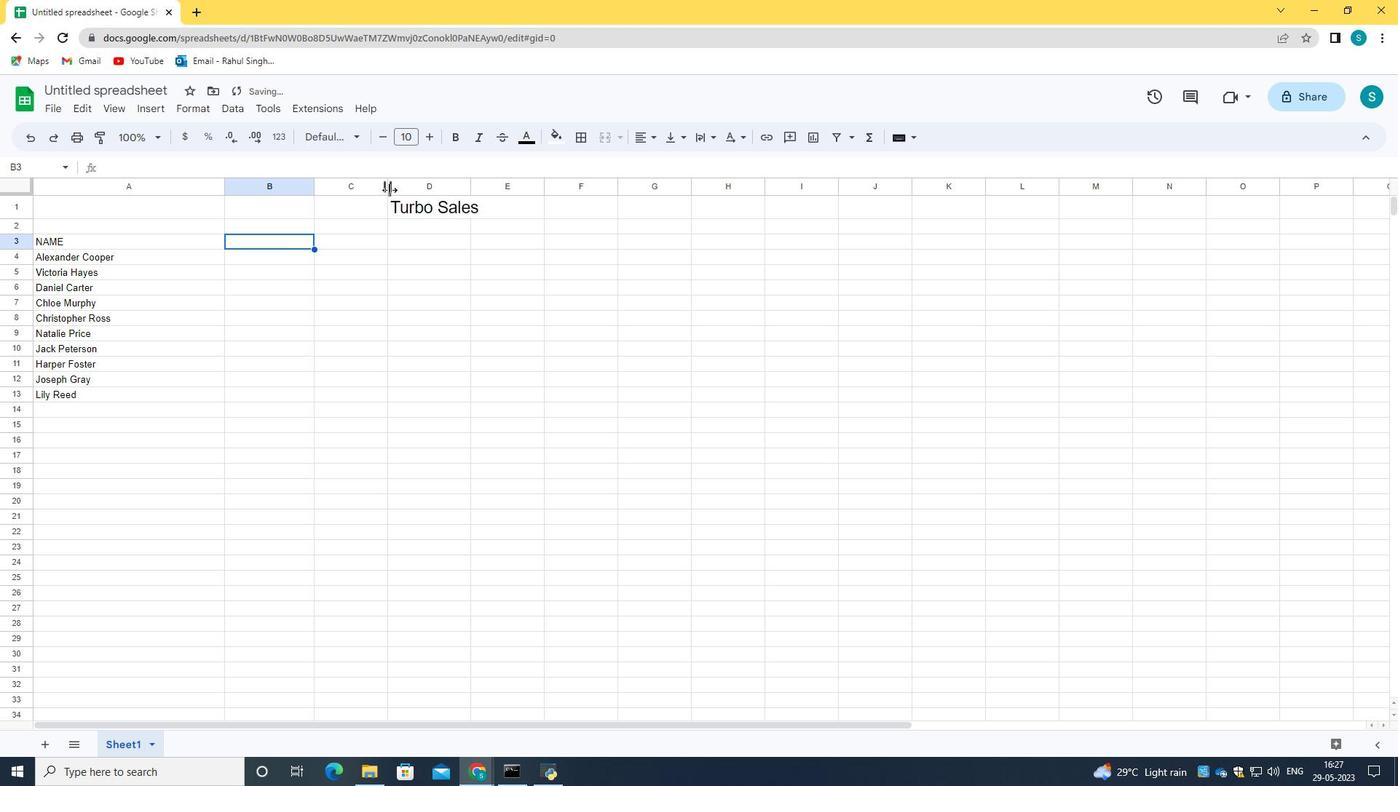 
Action: Mouse moved to (507, 184)
Screenshot: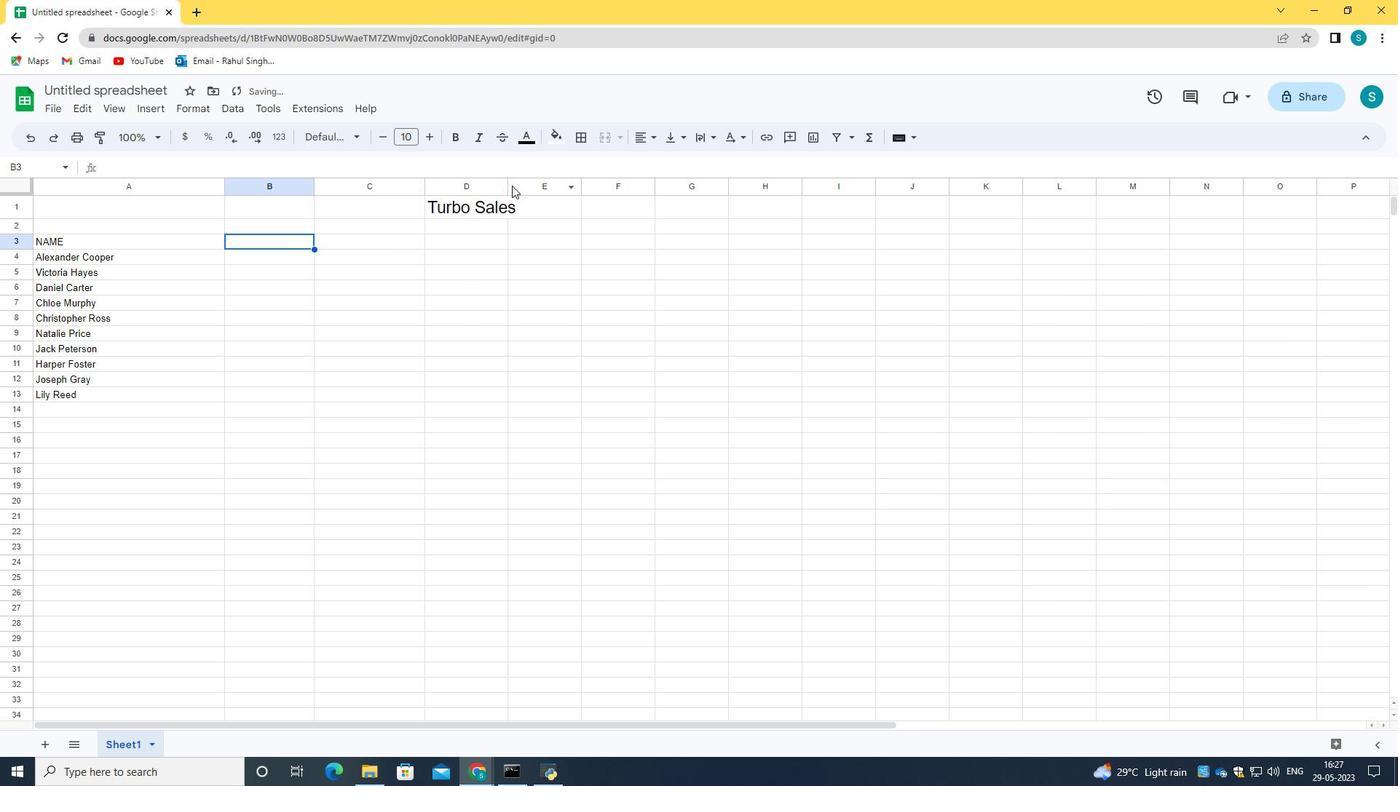 
Action: Mouse pressed left at (507, 184)
Screenshot: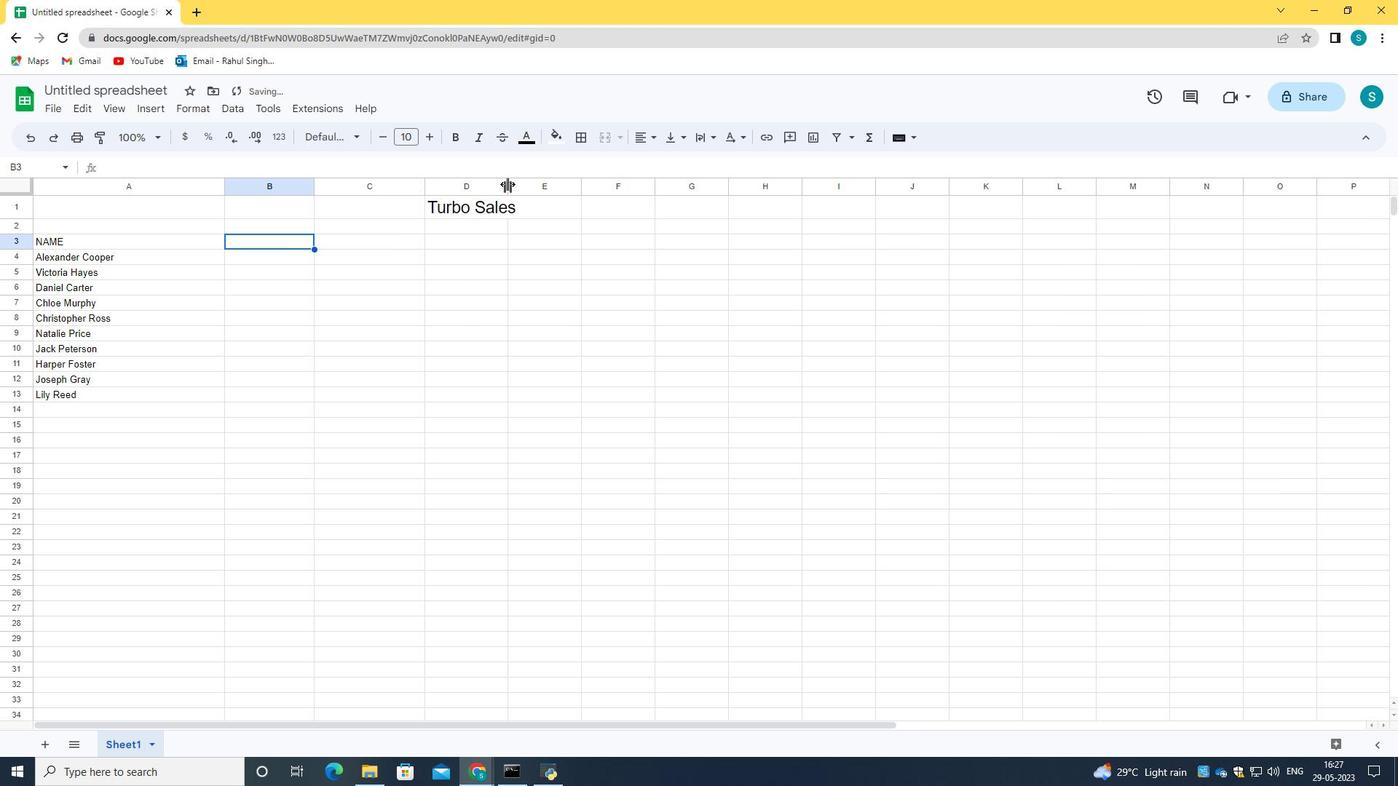
Action: Mouse moved to (253, 243)
Screenshot: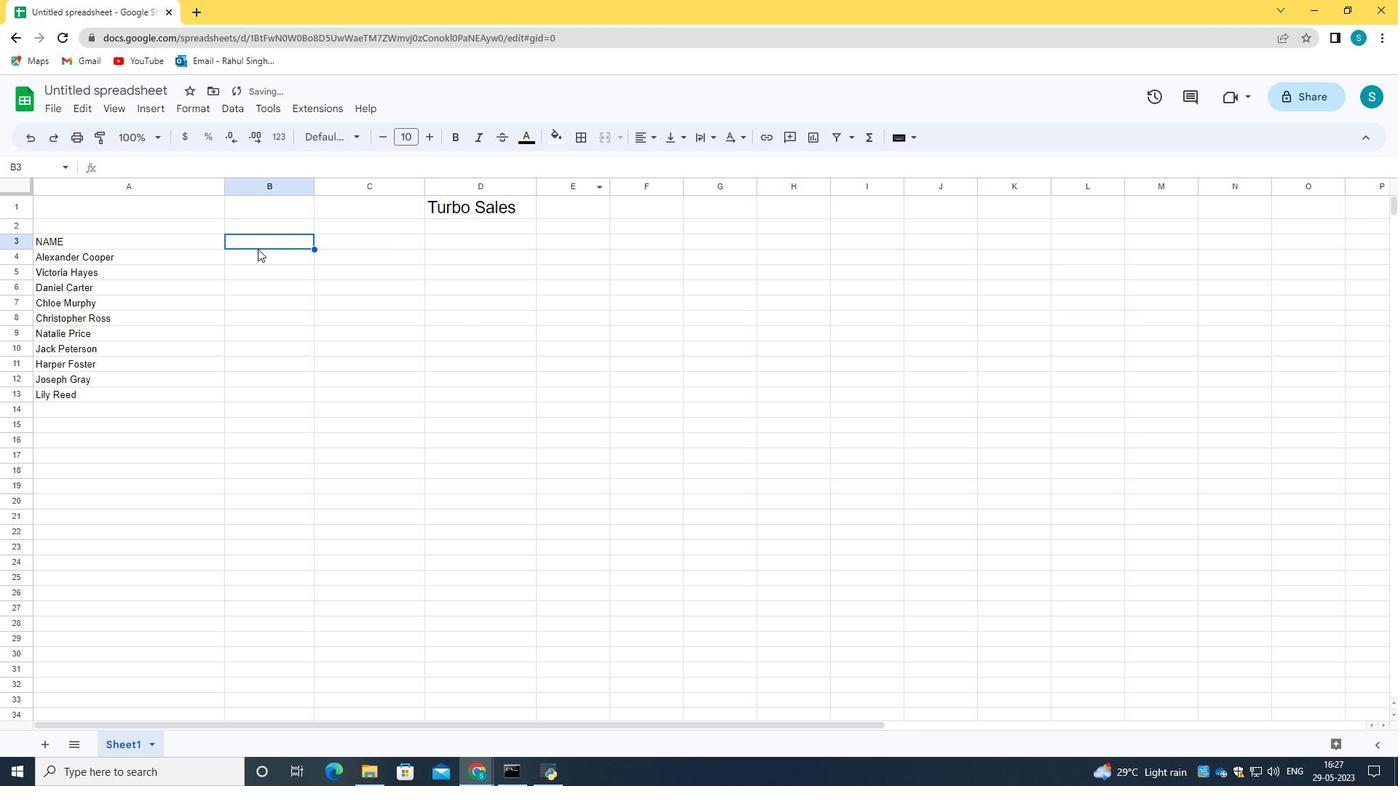 
Action: Mouse pressed left at (253, 243)
Screenshot: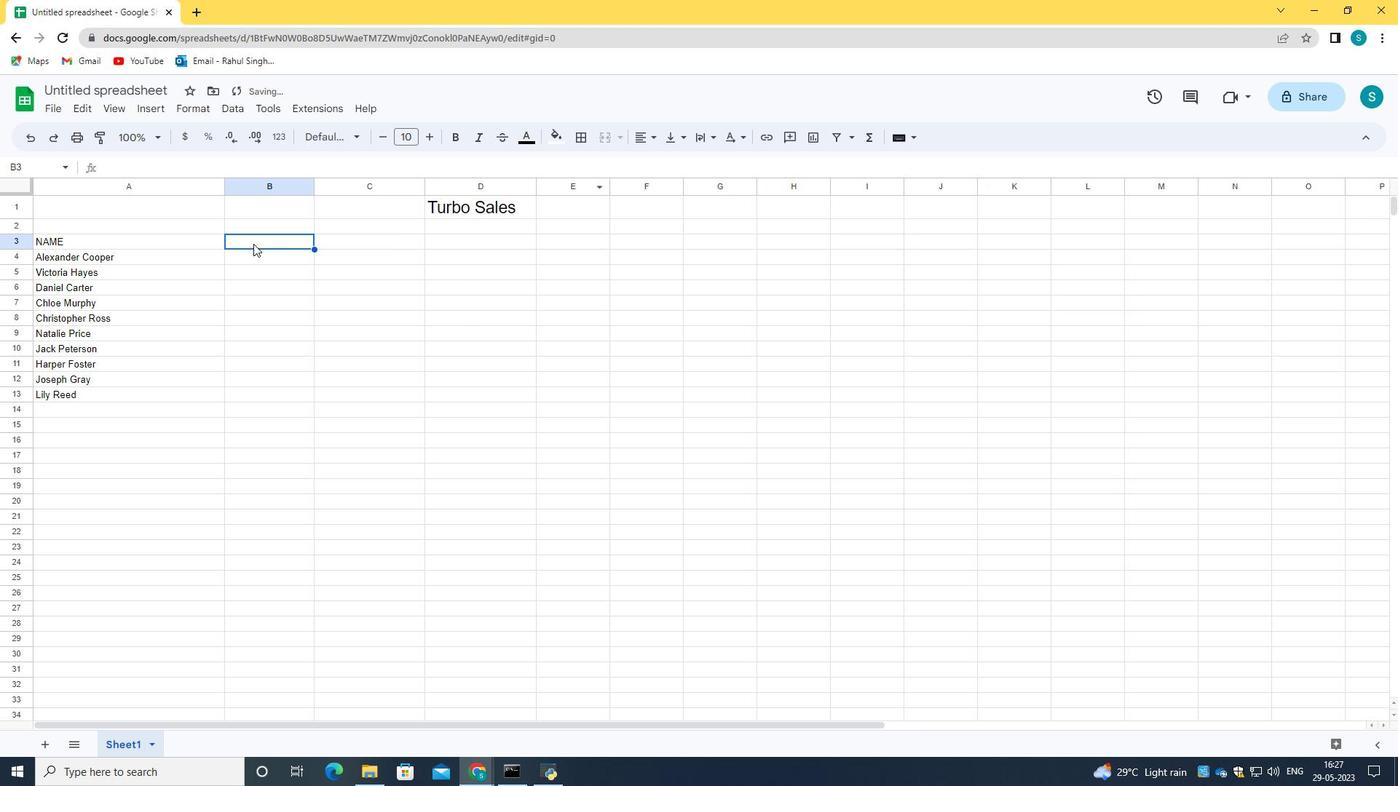 
Action: Mouse pressed left at (253, 243)
Screenshot: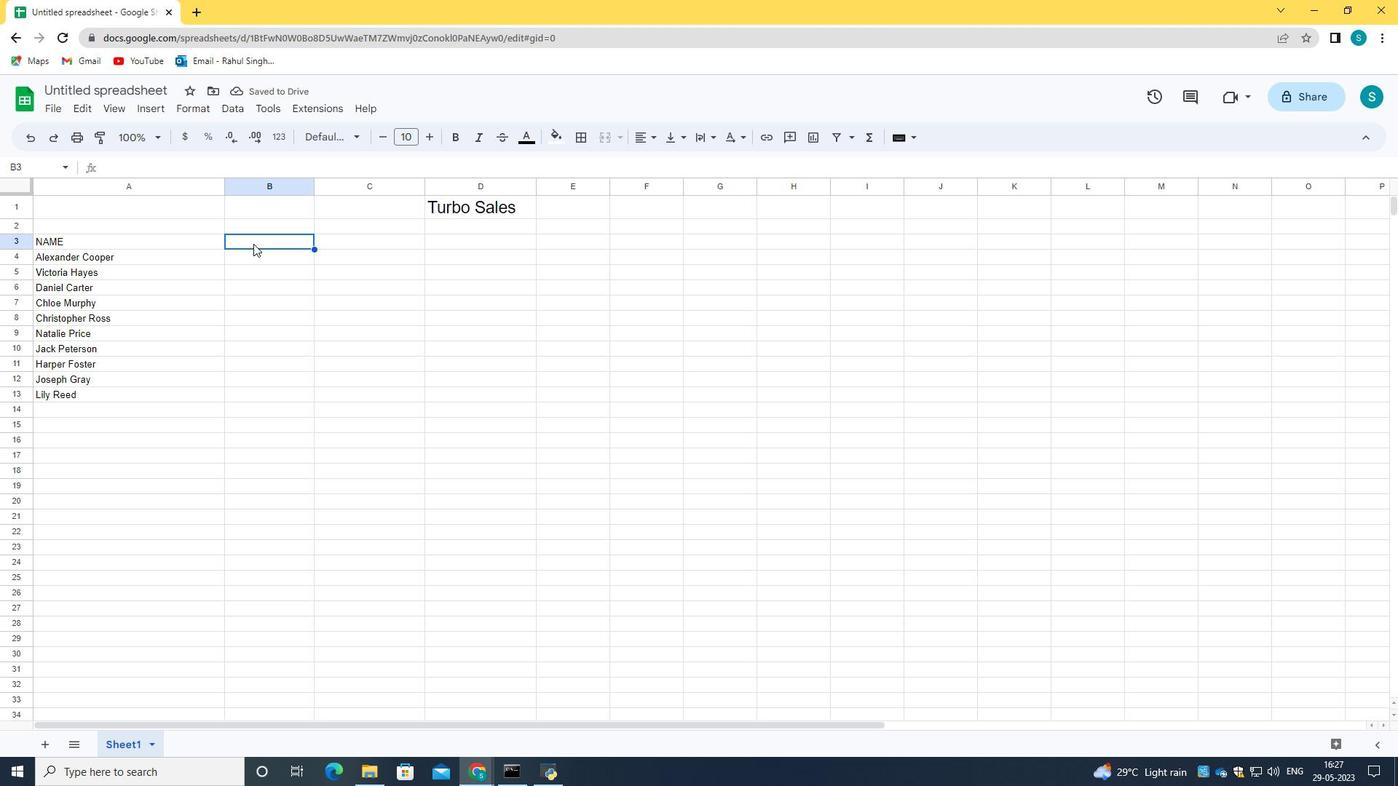 
Action: Mouse pressed left at (253, 243)
Screenshot: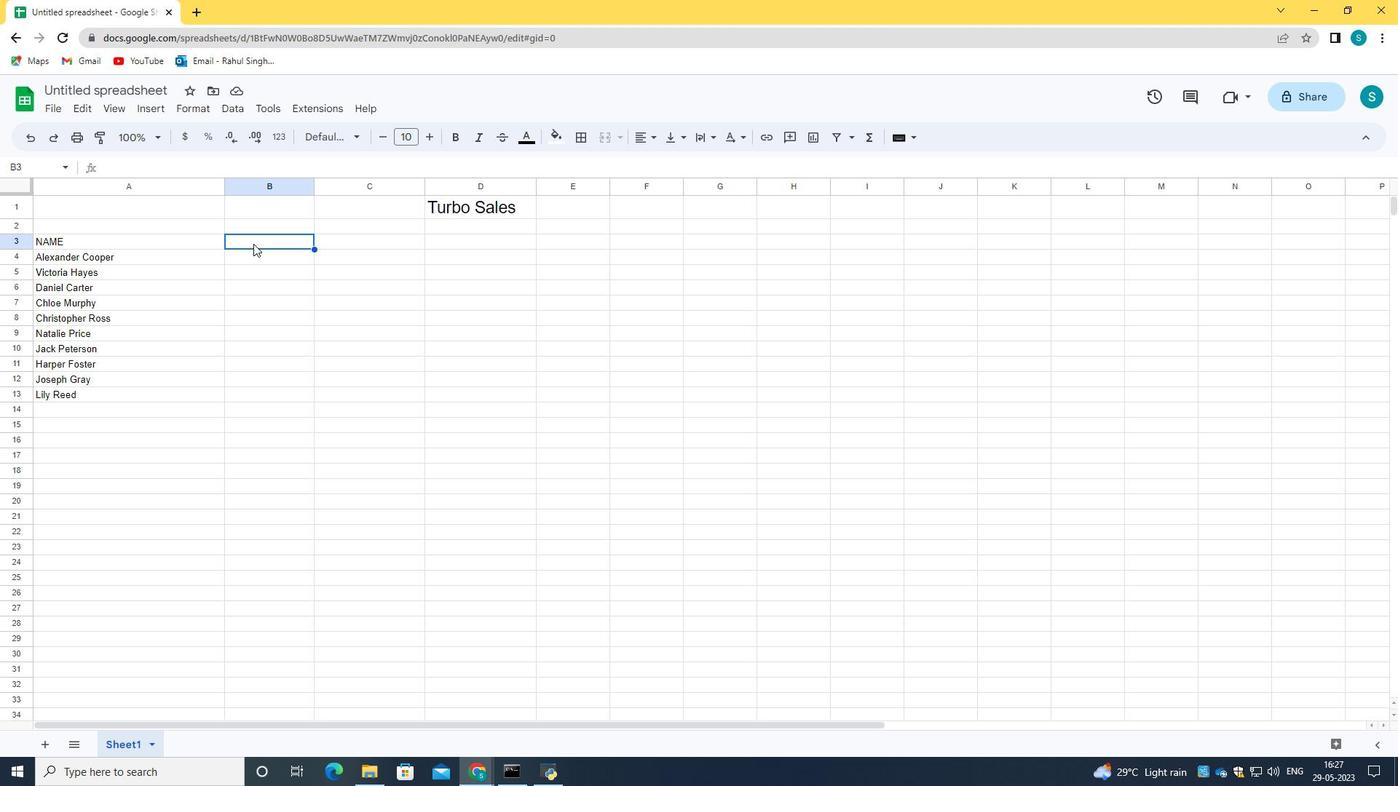 
Action: Mouse moved to (257, 260)
Screenshot: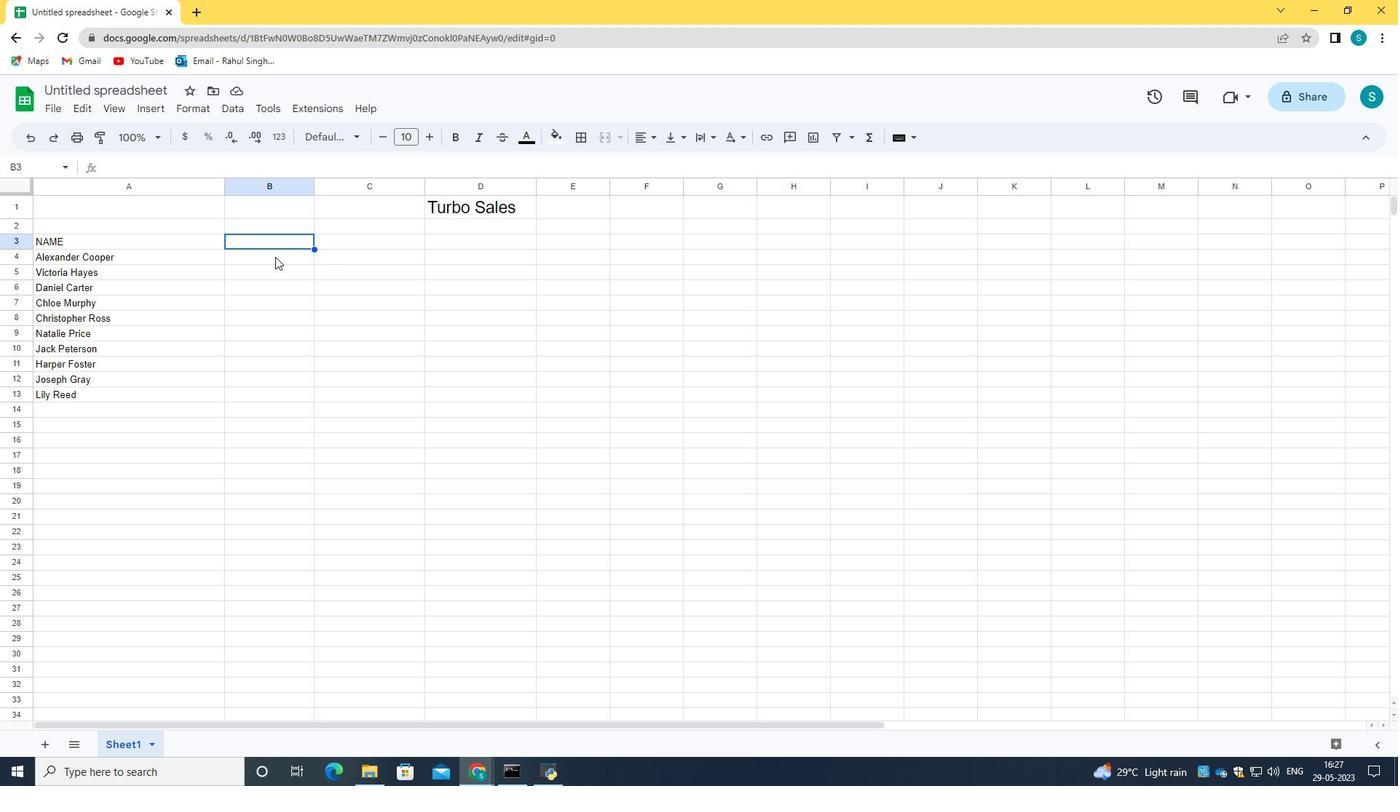 
Action: Mouse pressed left at (257, 260)
Screenshot: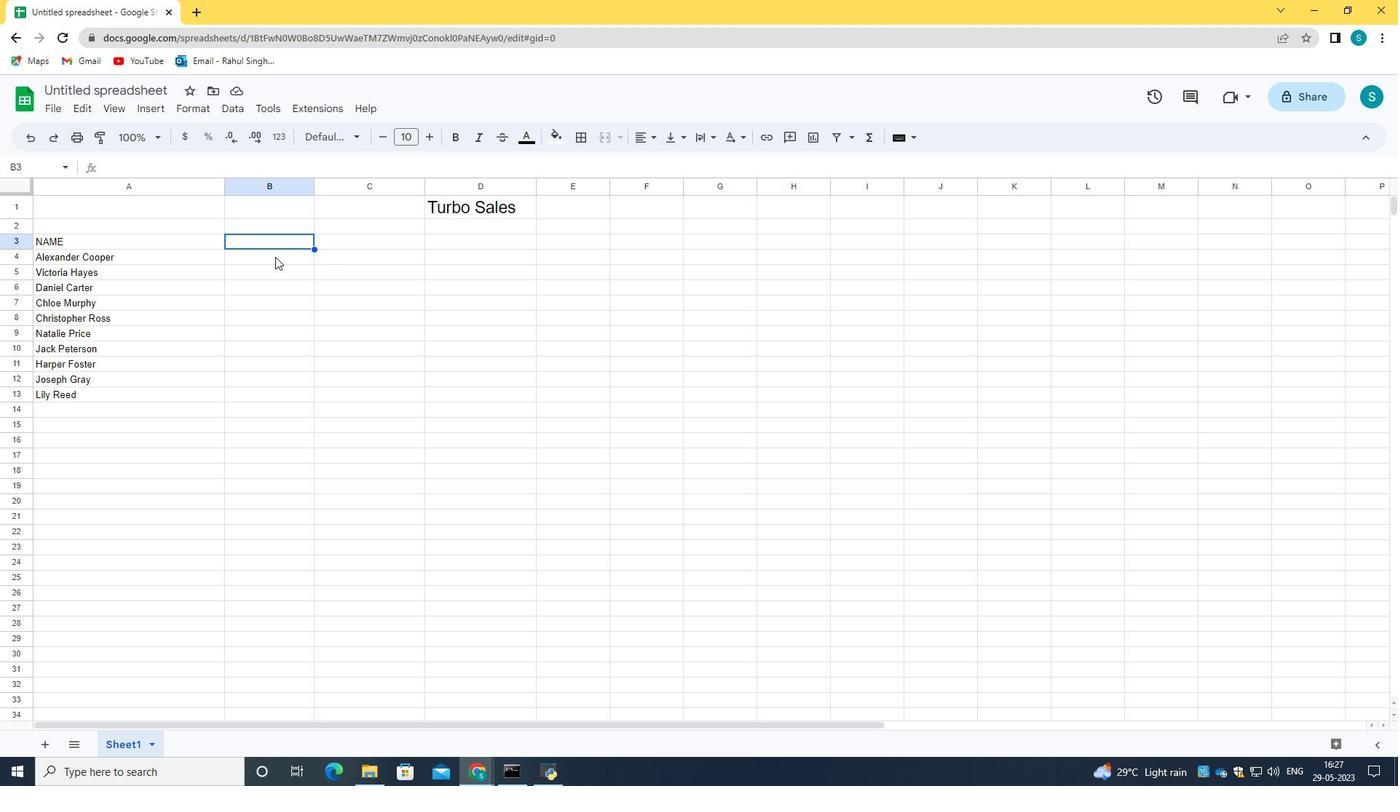 
Action: Mouse pressed left at (257, 260)
Screenshot: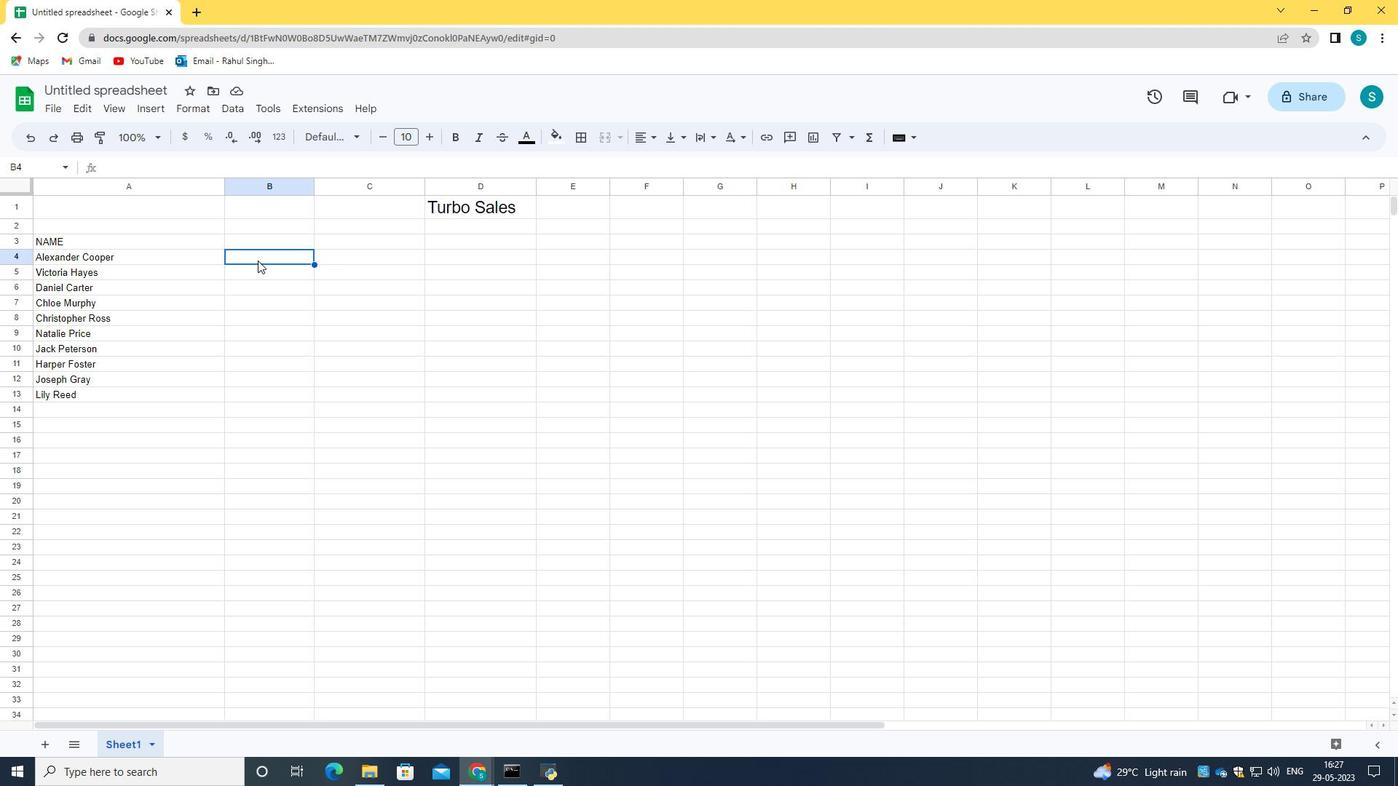 
Action: Mouse moved to (246, 255)
Screenshot: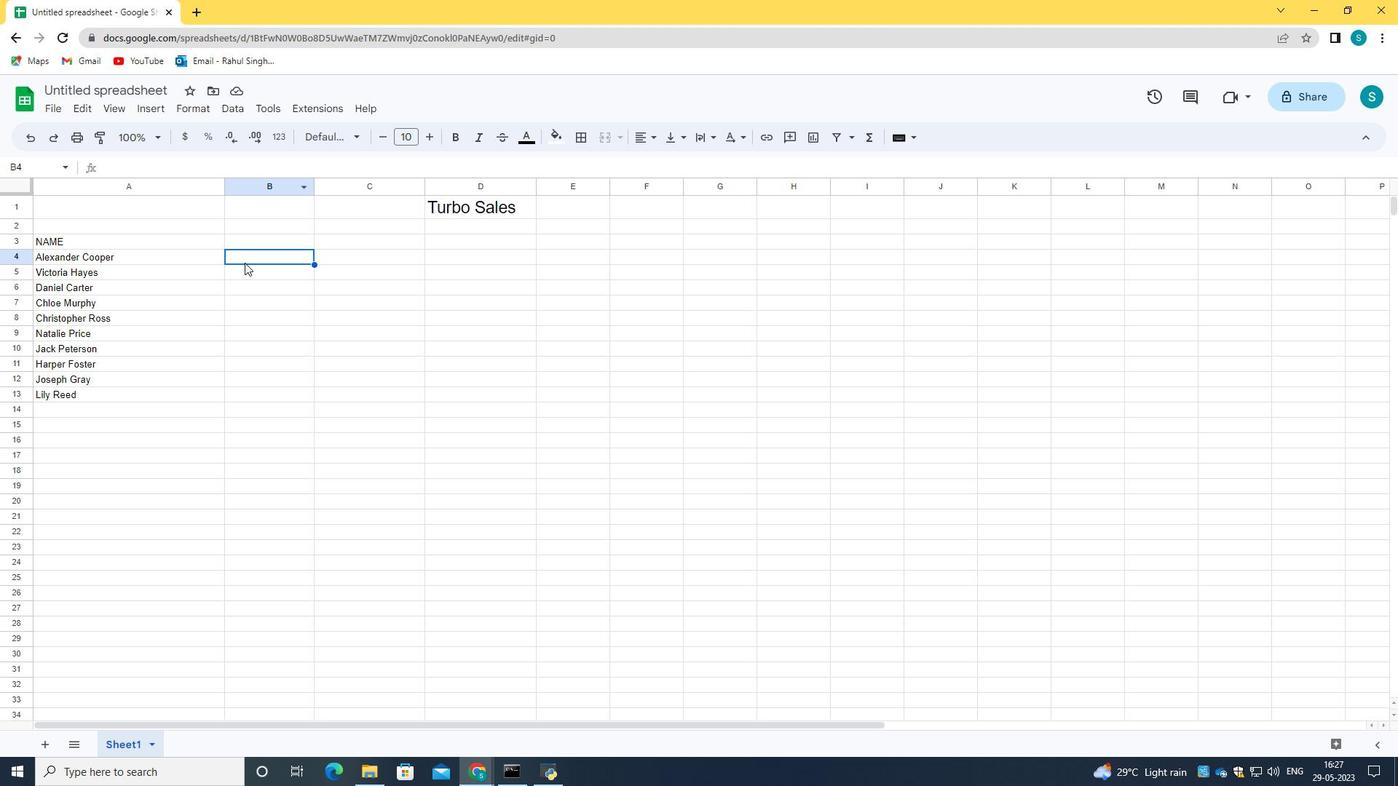 
Action: Mouse pressed left at (246, 255)
Screenshot: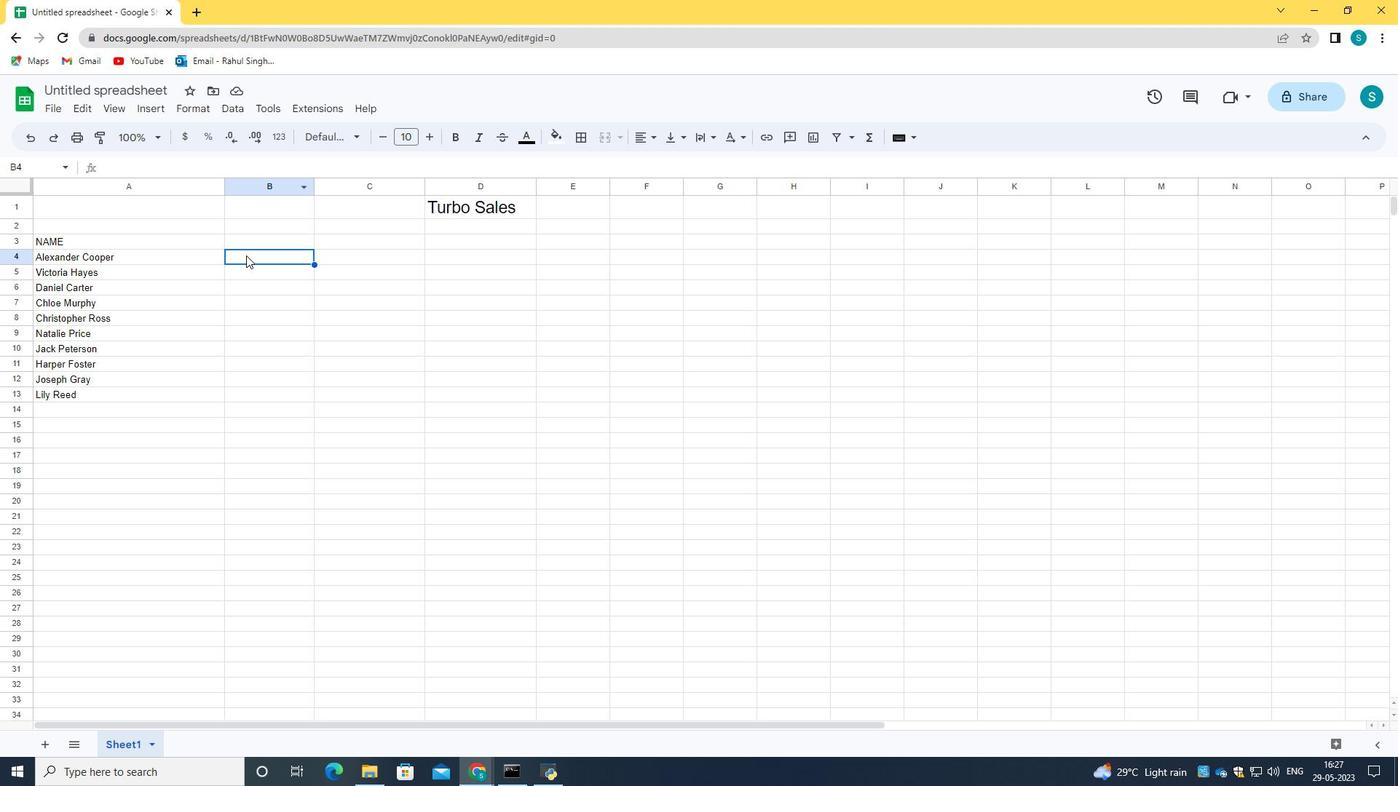 
Action: Key pressed 1008<Key.enter>100<Key.backspace>12<Key.enter>1015<Key.enter>1020<Key.enter>11025<Key.enter>10
Screenshot: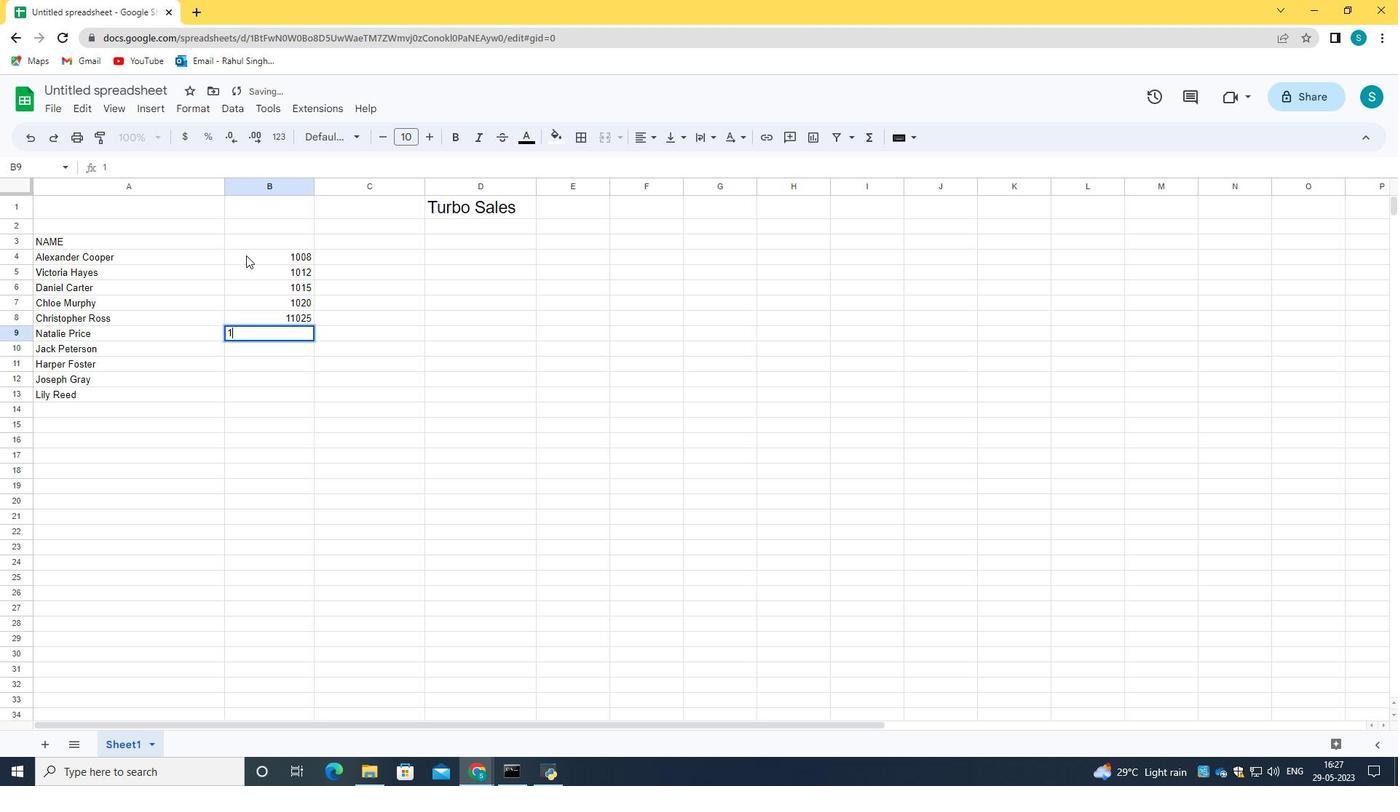
Action: Mouse moved to (311, 315)
Screenshot: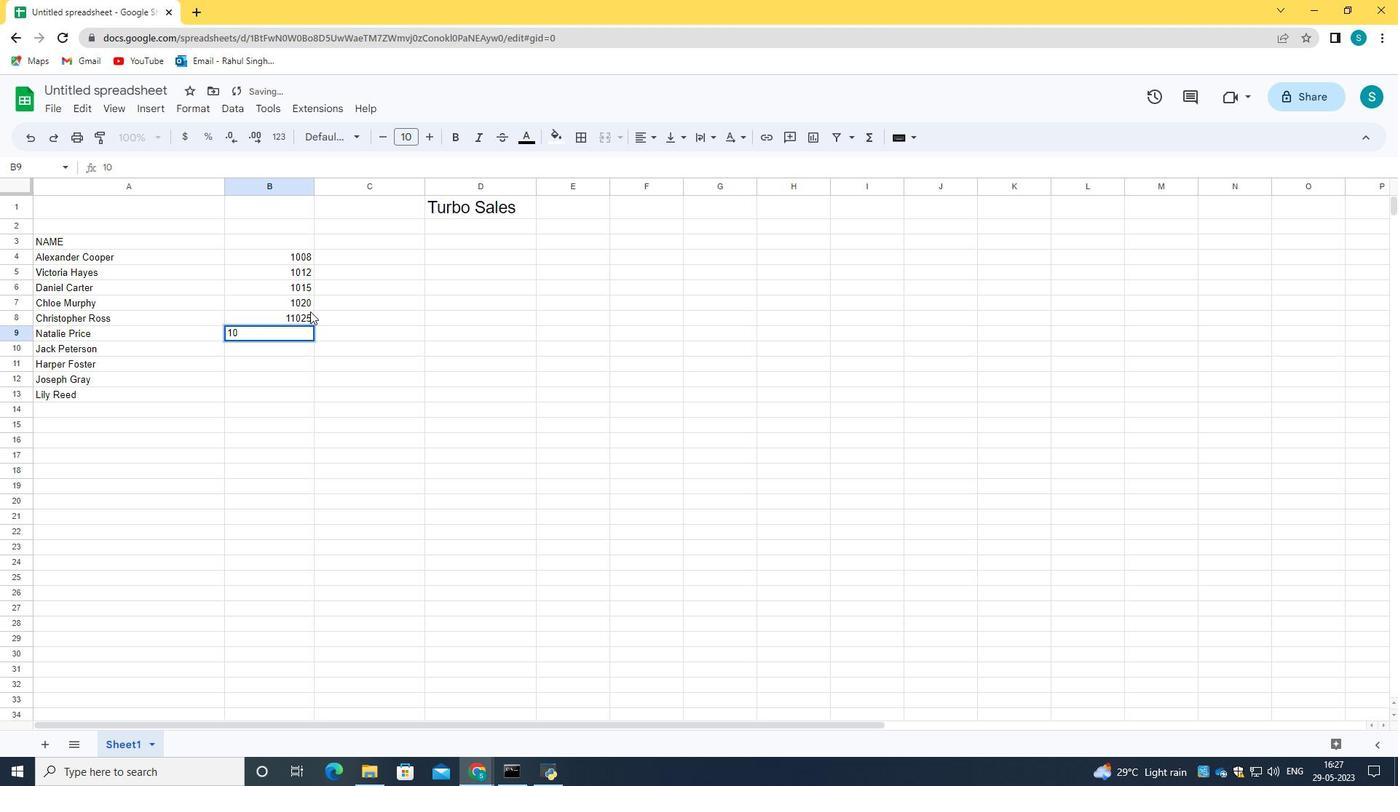 
Action: Mouse pressed left at (311, 315)
Screenshot: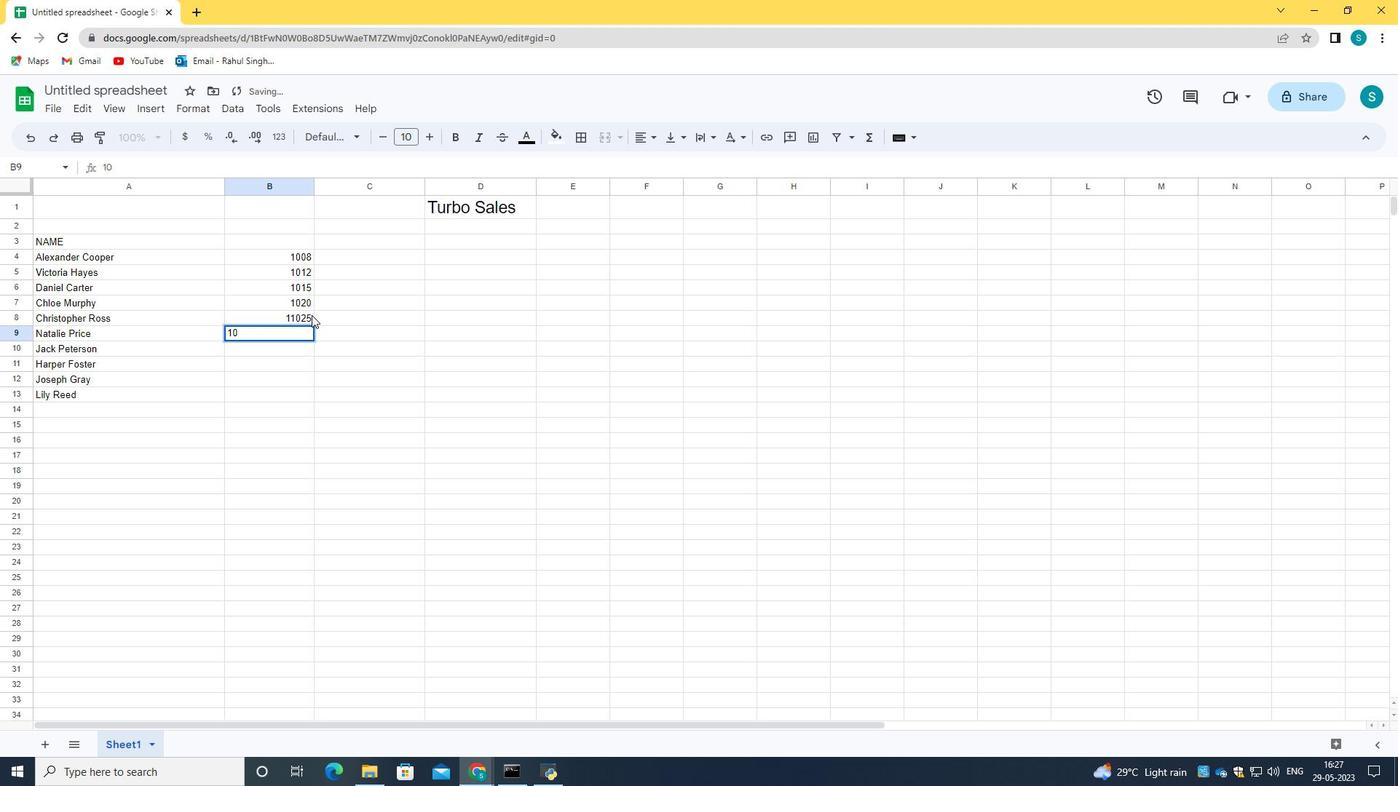 
Action: Key pressed <Key.backspace>1025<Key.enter>1030<Key.enter>1035<Key.enter>1040<Key.enter>1045<Key.enter>1054<Key.enter>
Screenshot: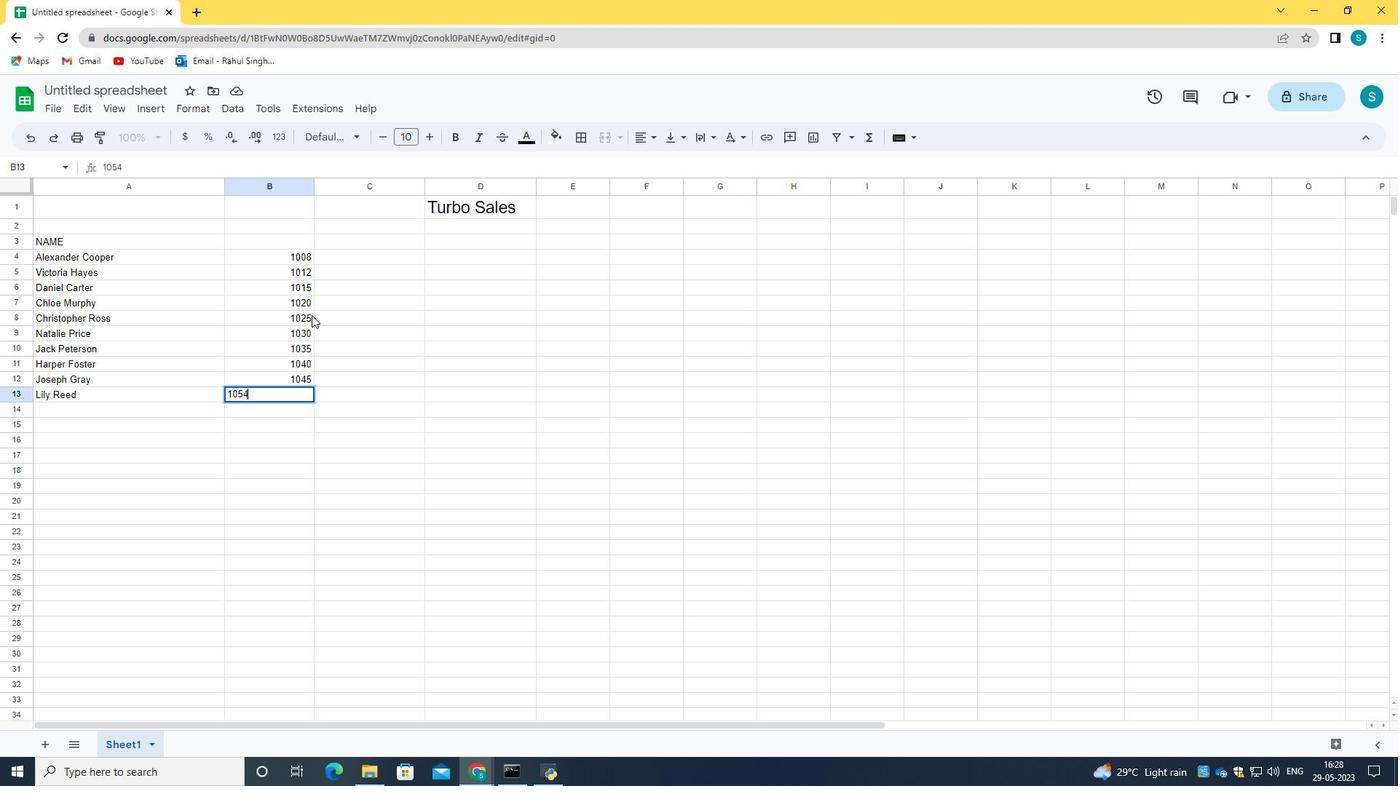 
Action: Mouse moved to (385, 246)
Screenshot: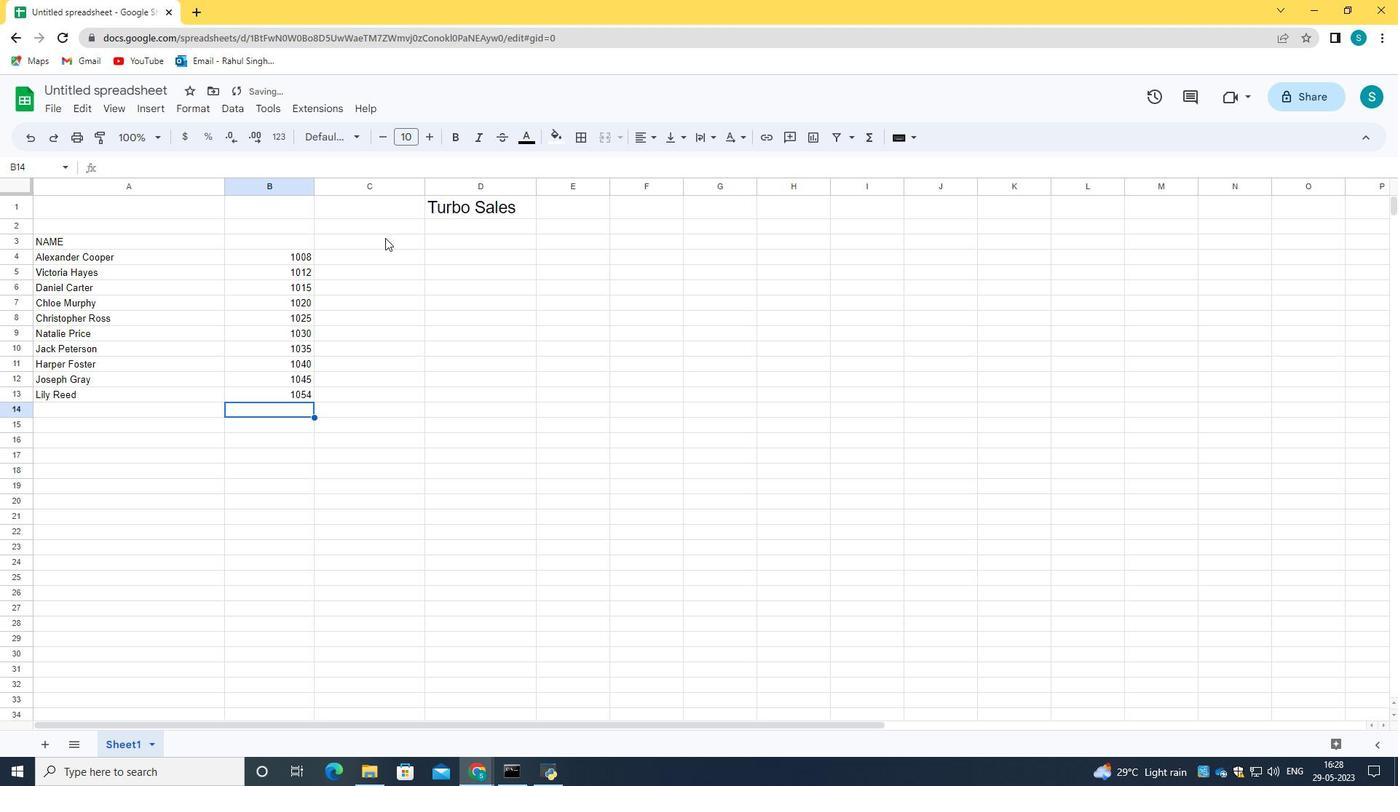 
Action: Mouse pressed left at (385, 246)
Screenshot: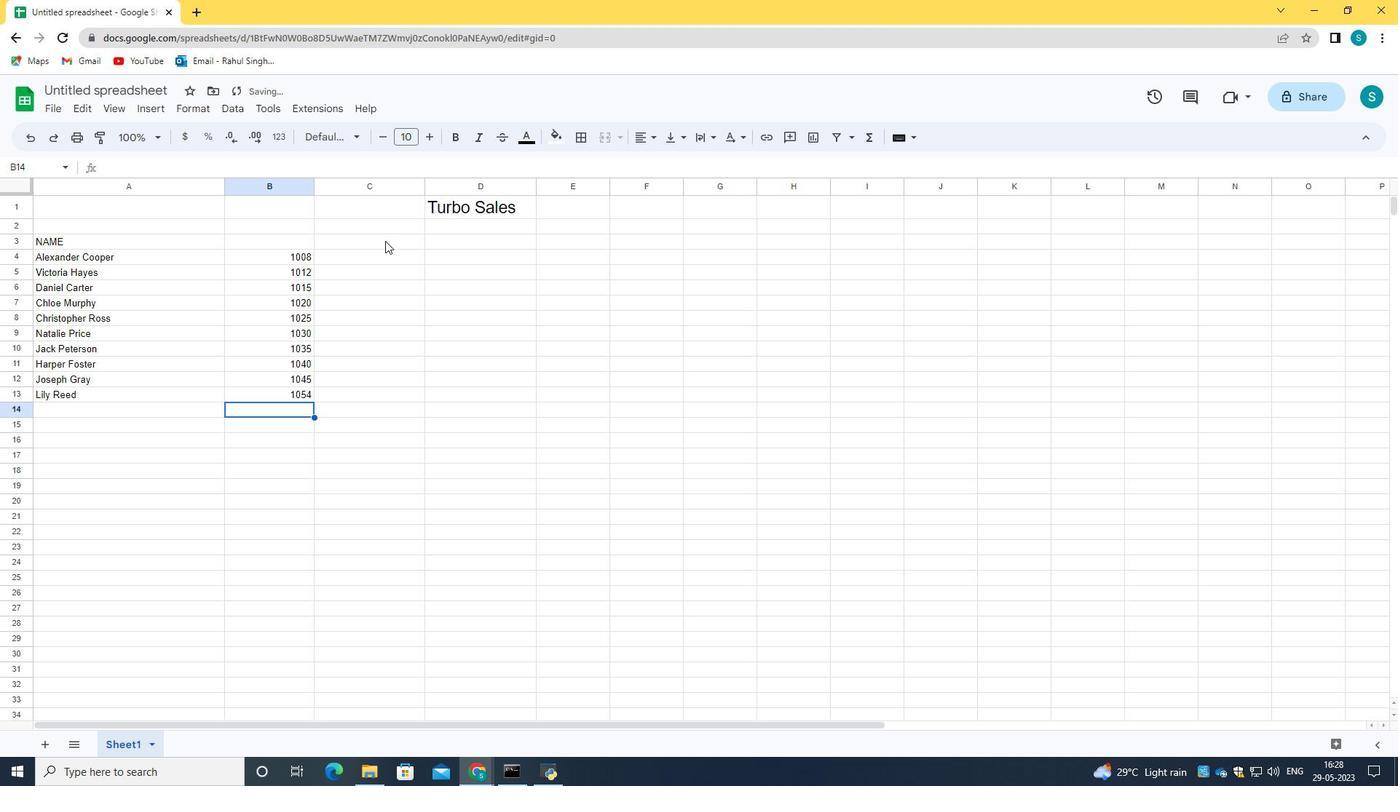 
Action: Key pressed <Key.caps_lock>P<Key.caps_lock>up<Key.backspace><Key.backspace>roduct<Key.space><Key.caps_lock>R<Key.caps_lock>ange
Screenshot: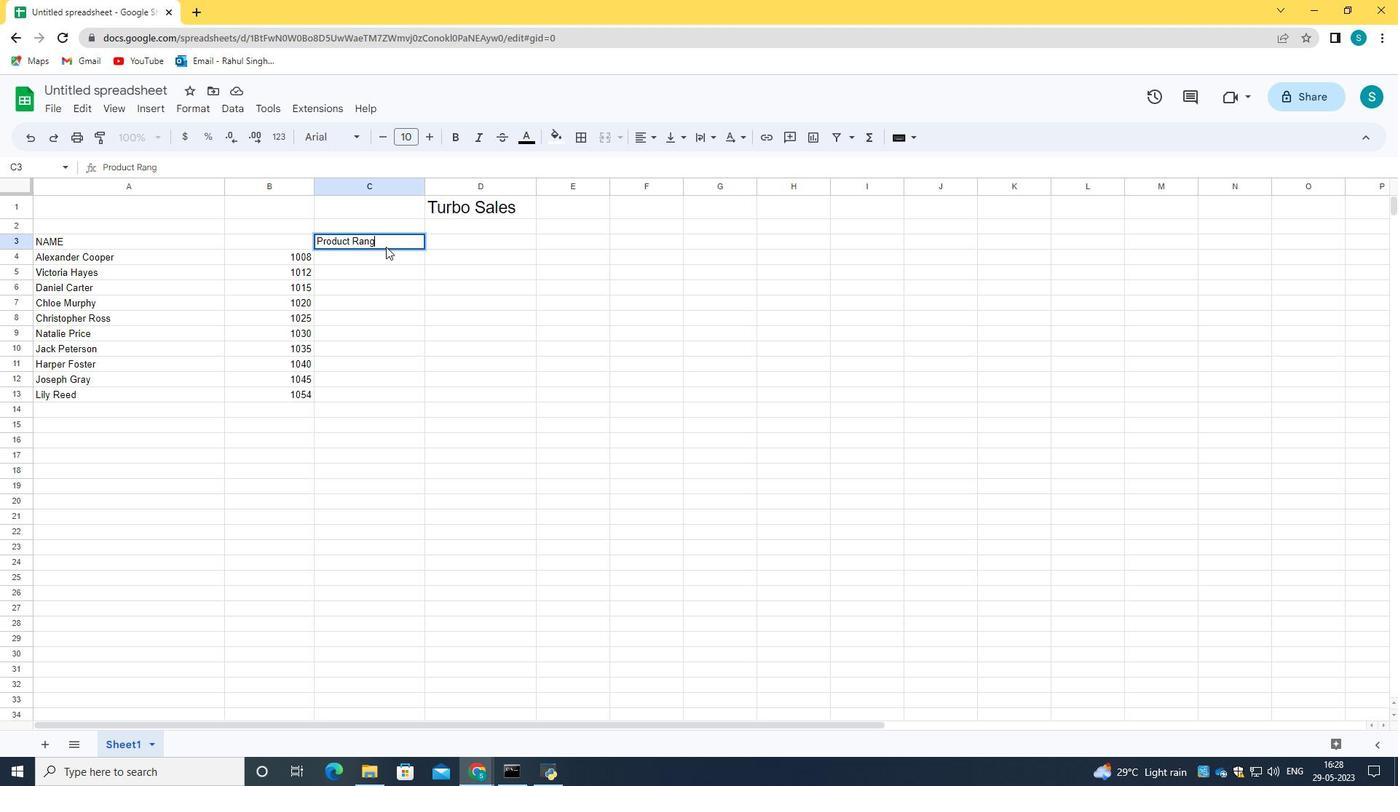 
Action: Mouse moved to (382, 255)
Screenshot: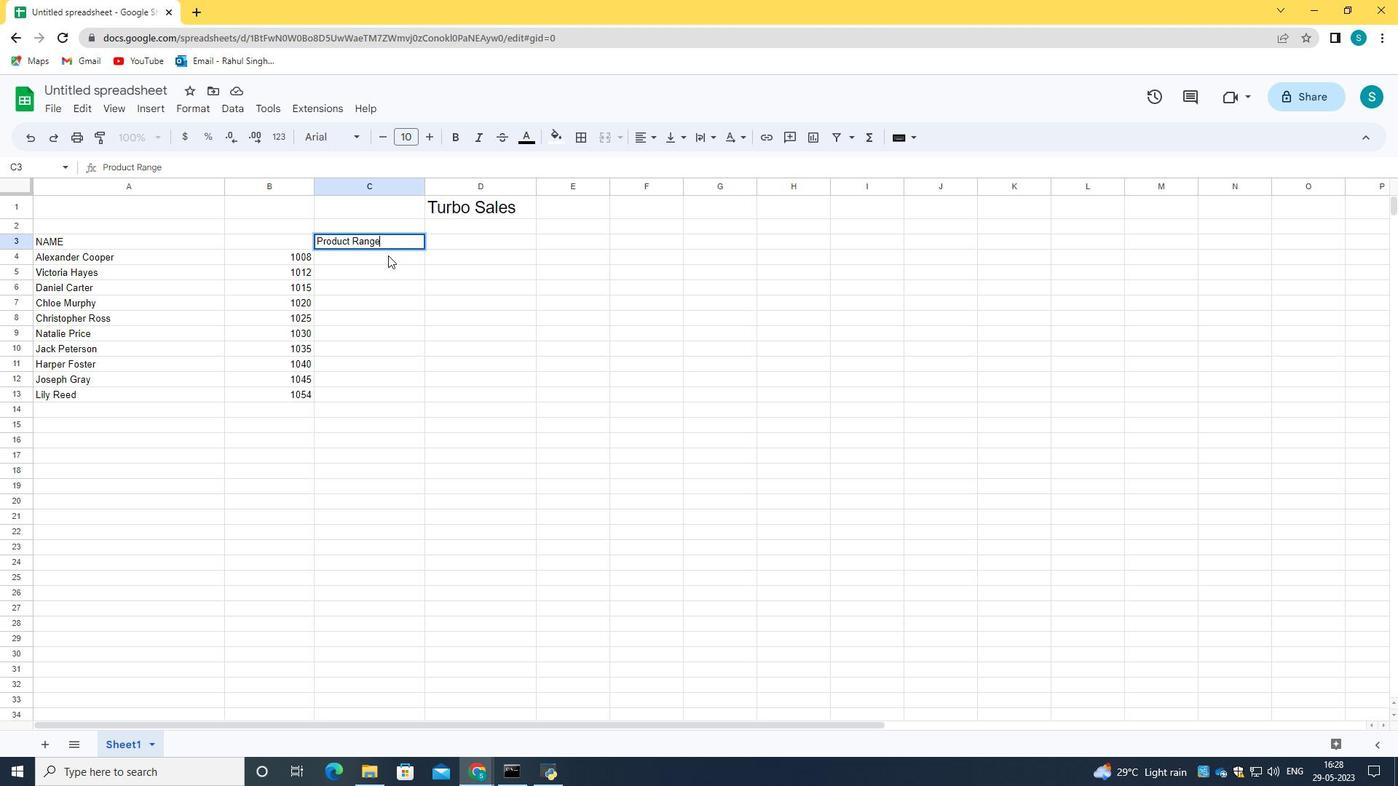 
Action: Mouse pressed left at (382, 255)
Screenshot: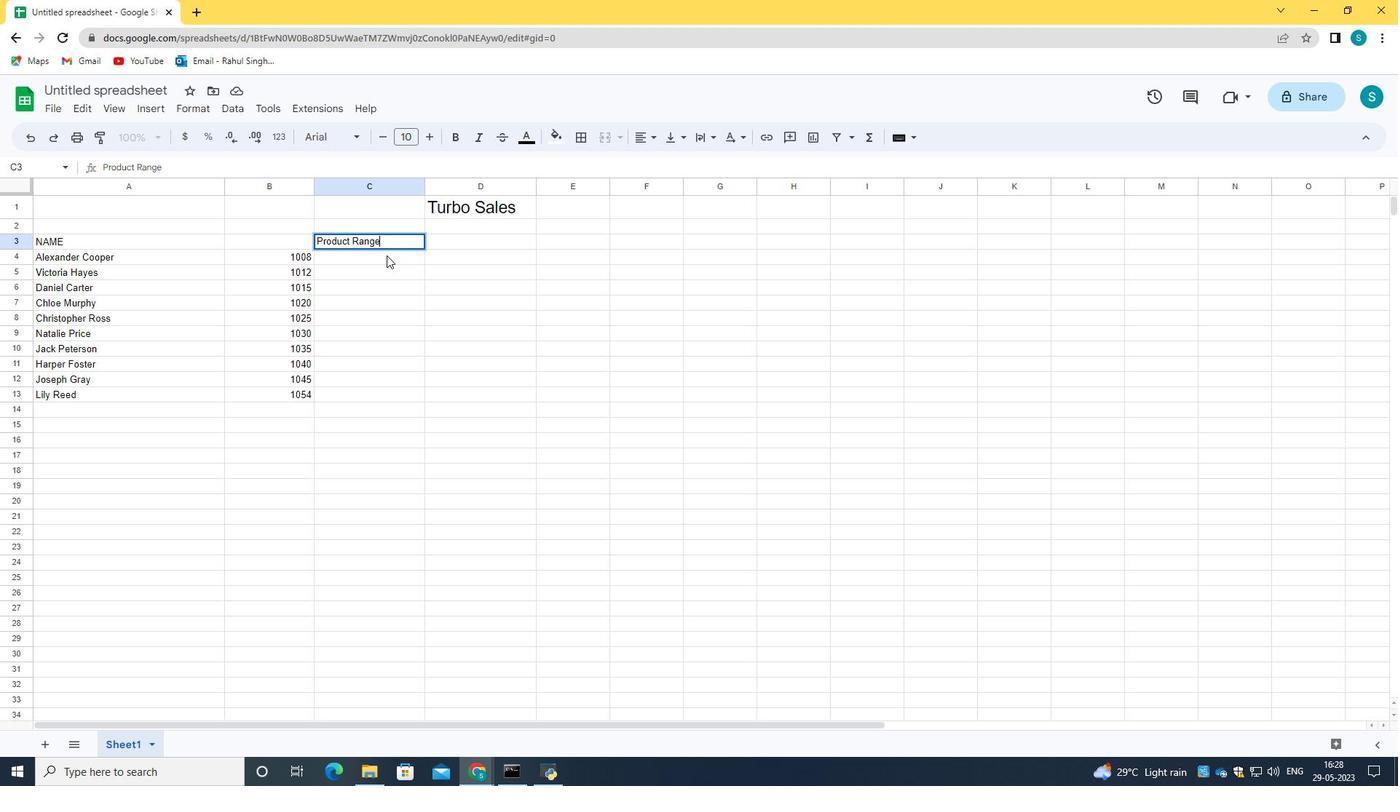 
Action: Key pressed <Key.caps_lock><Key.caps_lock>1000<Key.enter>2000<Key.enter>3000<Key.enter>4000<Key.enter>5000<Key.enter>6000<Key.enter>7000<Key.enter>8000<Key.enter>9000<Key.enter>10000<Key.enter>
Screenshot: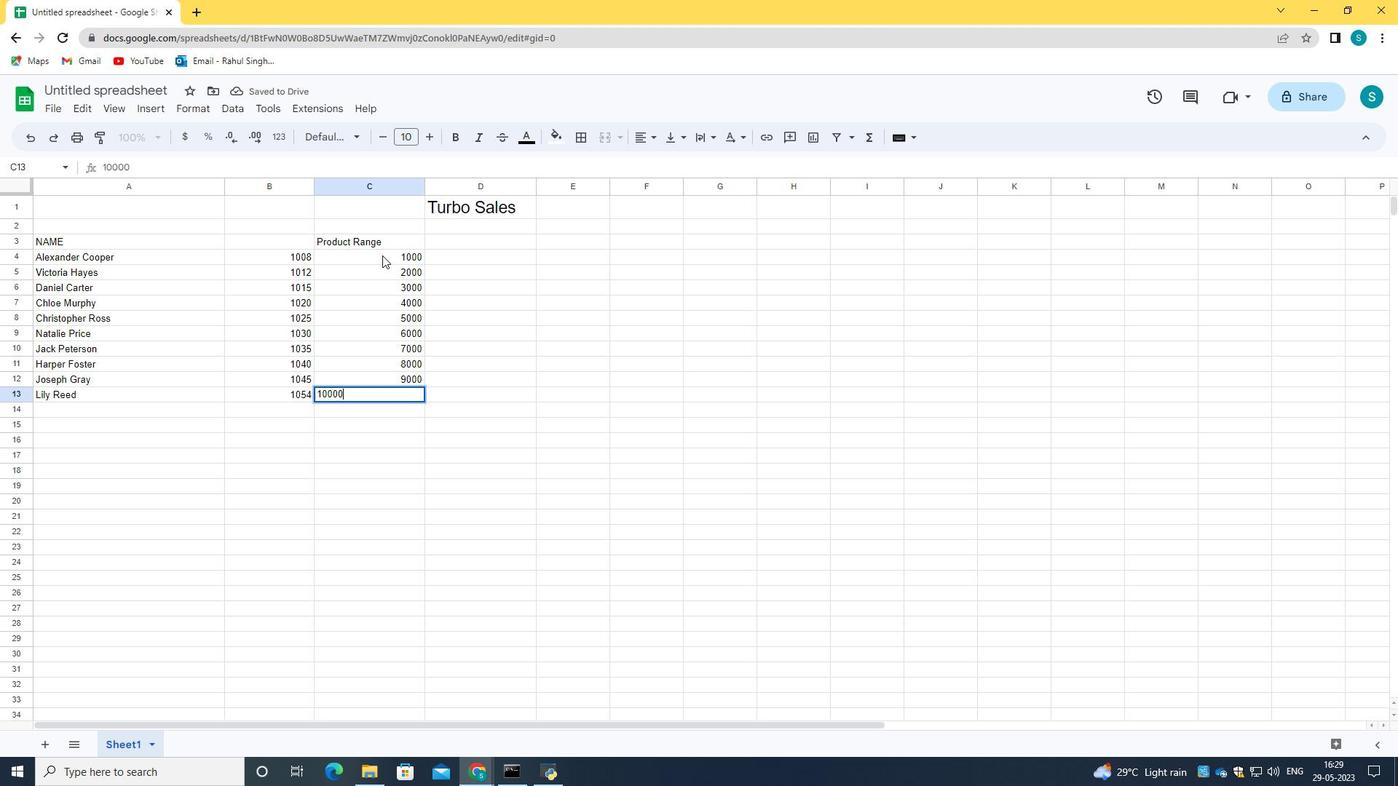 
Action: Mouse moved to (489, 241)
Screenshot: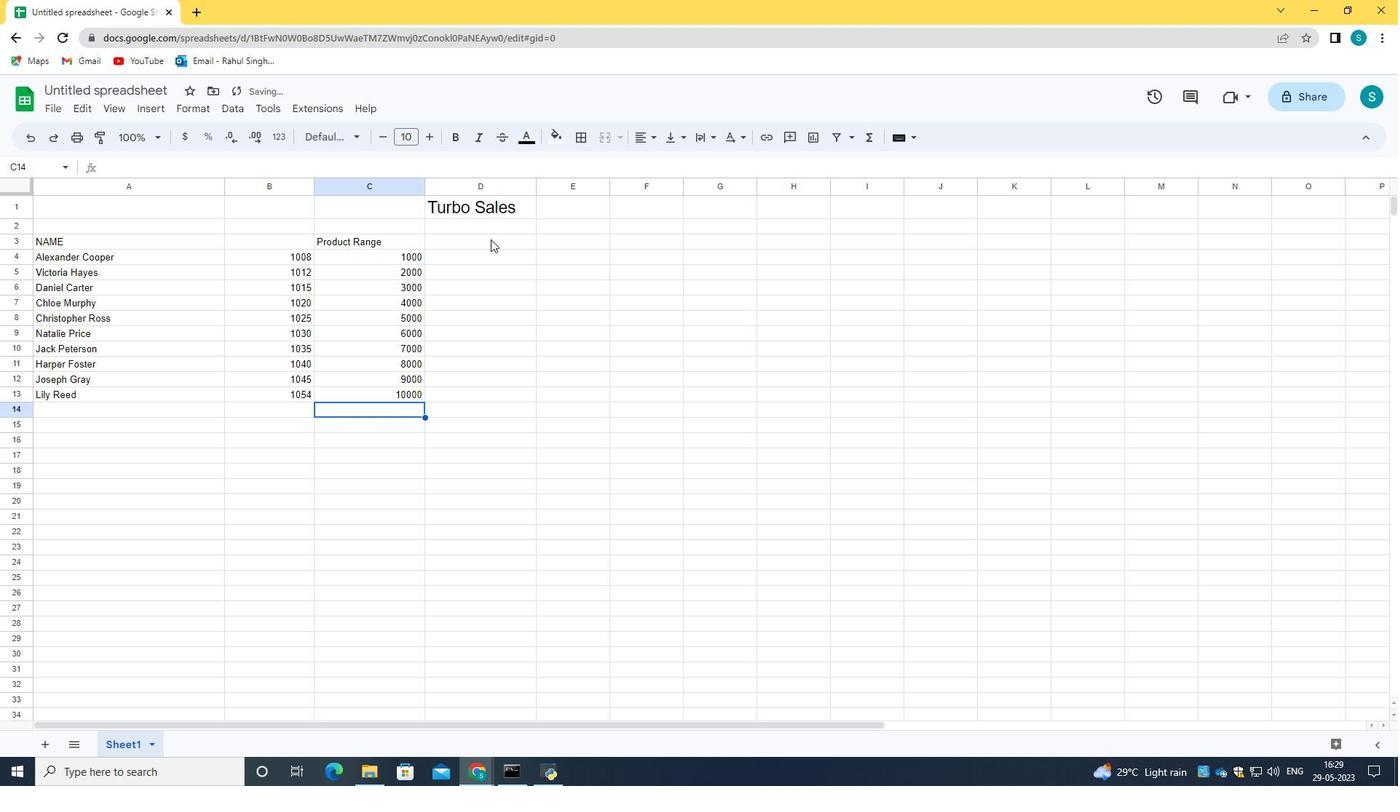 
Action: Mouse pressed left at (489, 241)
Screenshot: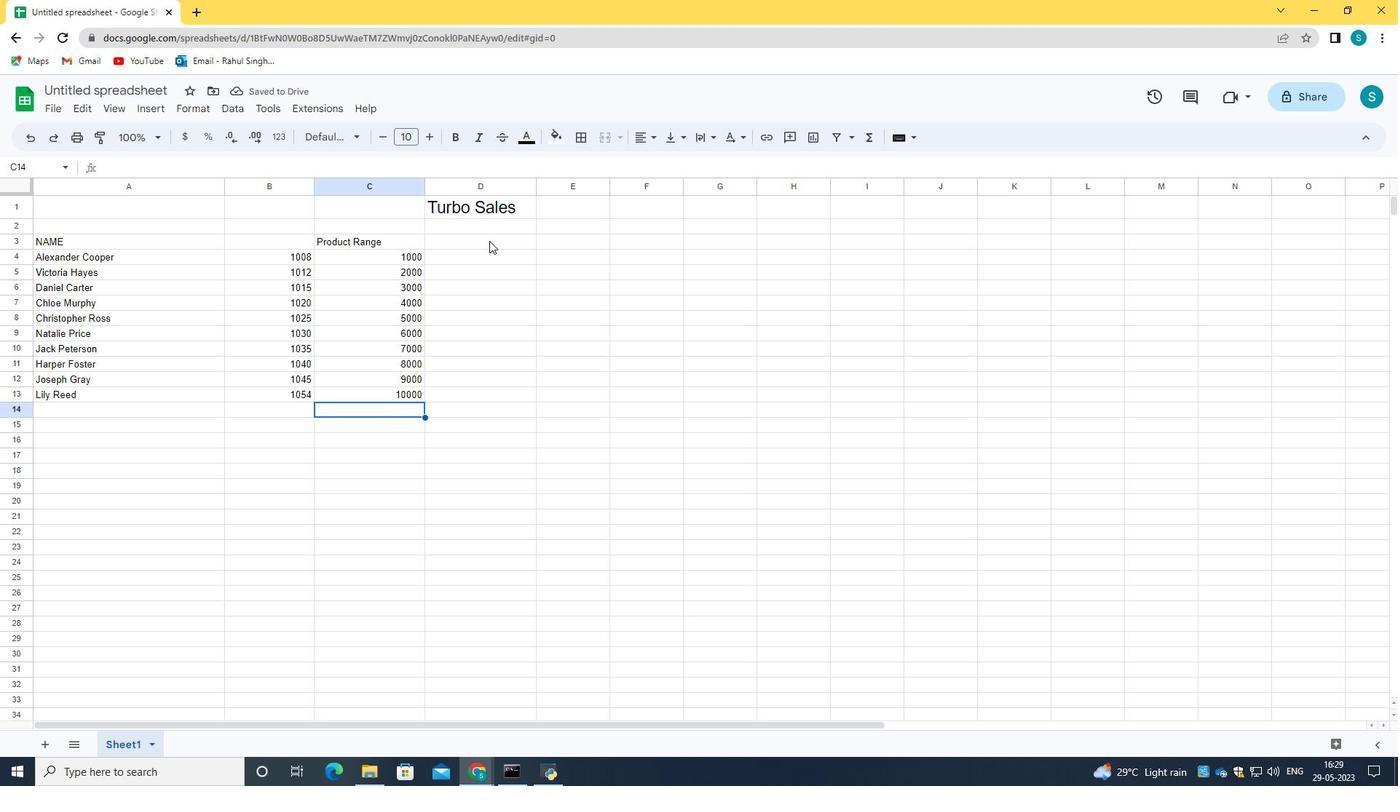 
Action: Key pressed <Key.caps_lock>P<Key.caps_lock>roduct<Key.space><Key.caps_lock>N<Key.caps_lock>ame<Key.enter><Key.caps_lock>S<Key.backspace>A<Key.caps_lock><Key.caps_lock>SICS<Key.space><Key.caps_lock>shoe<Key.enter><Key.caps_lock>B<Key.caps_lock>rooks<Key.space><Key.caps_lock>S<Key.caps_lock>hoe<Key.enter><Key.caps_lock>C<Key.caps_lock>lark<Key.space><Key.caps_lock><Key.backspace>S<Key.space><Key.backspace><Key.backspace><Key.caps_lock>s<Key.space><Key.caps_lock>S<Key.caps_lock>hoe<Key.space><Key.enter><Key.caps_lock>CROCS<Key.space><Key.caps_lock>s<Key.caps_lock><Key.backspace><Key.backspace><Key.backspace><Key.backspace><Key.backspace><Key.backspace><Key.caps_lock><Key.caps_lock>R<Key.backspace><Key.caps_lock>rocs<Key.space><Key.caps_lock>S<Key.caps_lock>hoe<Key.enter><Key.caps_lock>DR.<Key.caps_lock>martens<Key.space><Key.caps_lock>S<Key.caps_lock>hoe<Key.enter><Key.caps_lock>E<Key.caps_lock>cco<Key.space><Key.caps_lock>H<Key.backspace><Key.caps_lock>s<Key.caps_lock>HOE<Key.enter><Key.caps_lock>f<Key.backspace><Key.backspace><Key.backspace><Key.backspace>
Screenshot: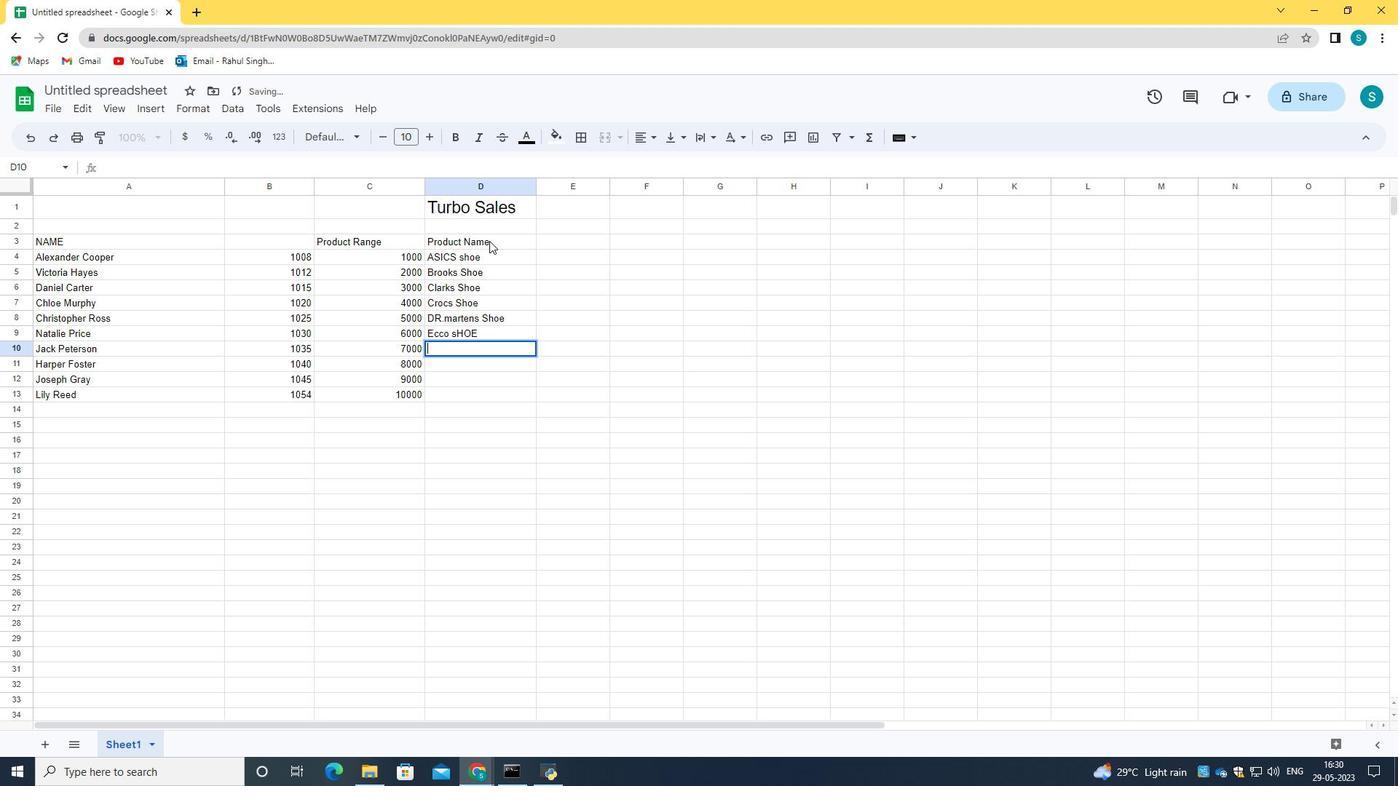 
Action: Mouse moved to (500, 329)
Screenshot: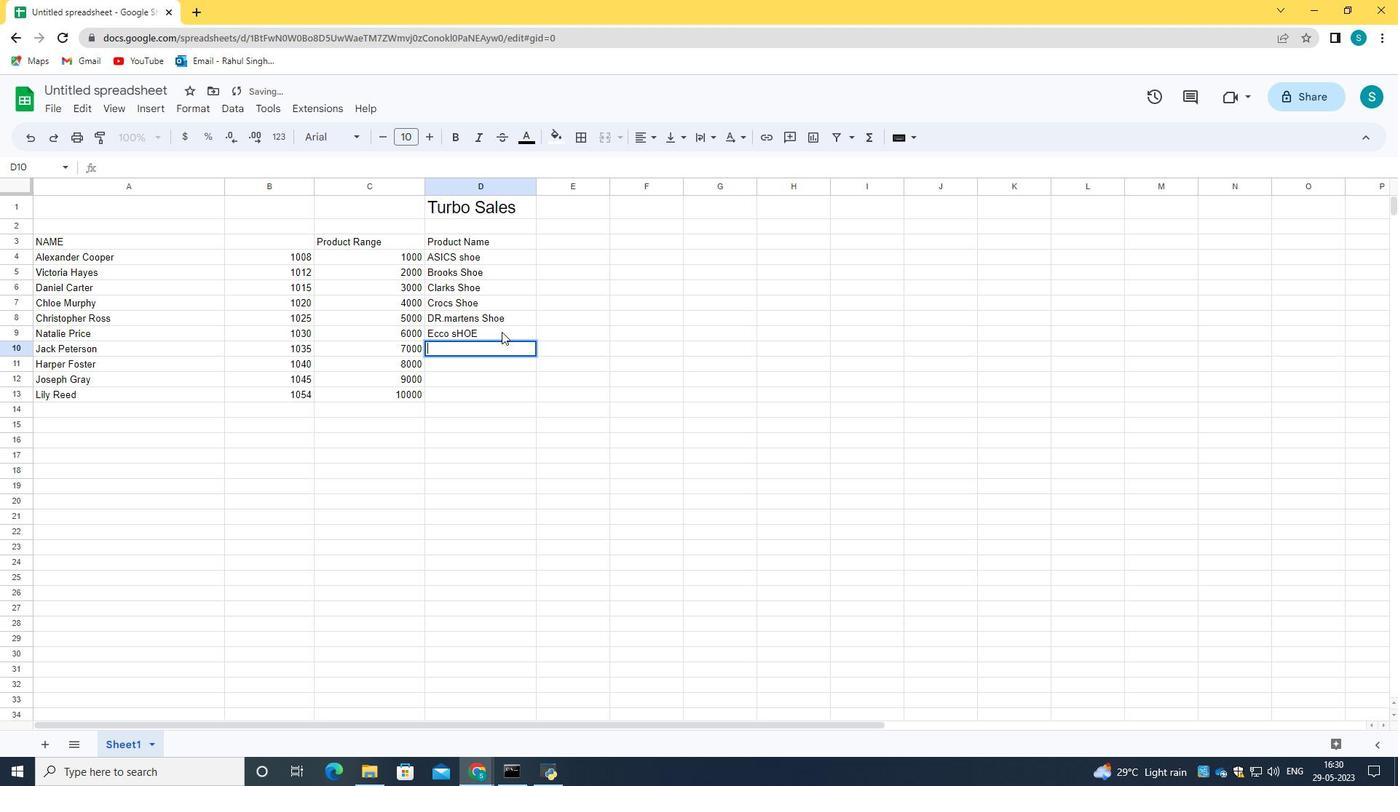 
Action: Mouse pressed left at (500, 329)
Screenshot: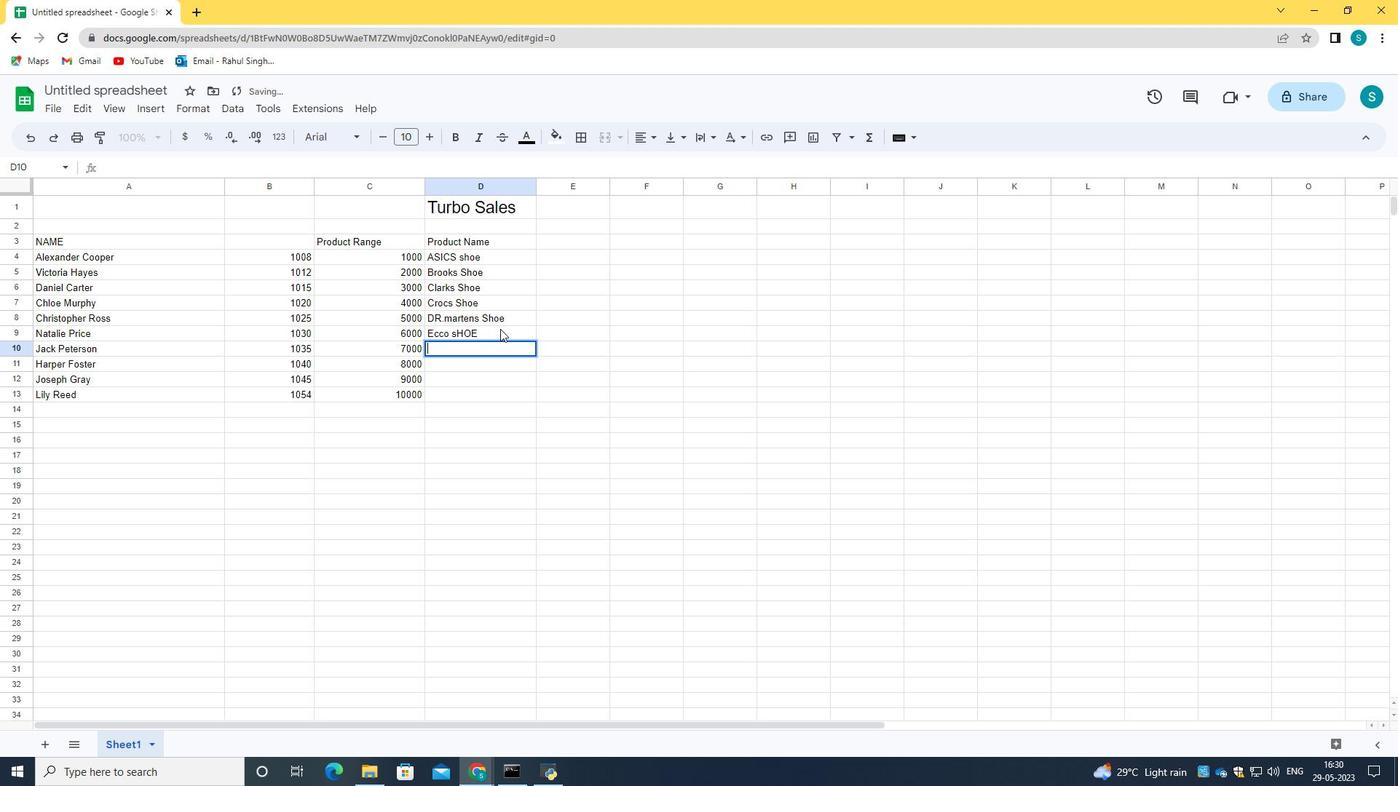 
Action: Key pressed <Key.backspace><Key.caps_lock>E<Key.caps_lock>cco<Key.space><Key.caps_lock>S<Key.caps_lock>hoe<Key.enter><Key.caps_lock>F<Key.caps_lock>ila<Key.space><Key.caps_lock>S<Key.caps_lock>hoe<Key.enter>s<Key.backspace><Key.caps_lock>H<Key.caps_lock>ush<Key.space><Key.caps_lock>P<Key.caps_lock>uppies<Key.space><Key.caps_lock>S<Key.caps_lock>hoe<Key.enter><Key.caps_lock>J<Key.caps_lock>ordan<Key.space><Key.caps_lock>S<Key.caps_lock>hoe<Key.enter><Key.caps_lock>K<Key.caps_lock>-<Key.caps_lock>S<Key.caps_lock>wiss<Key.space><Key.caps_lock>S<Key.caps_lock>hoe
Screenshot: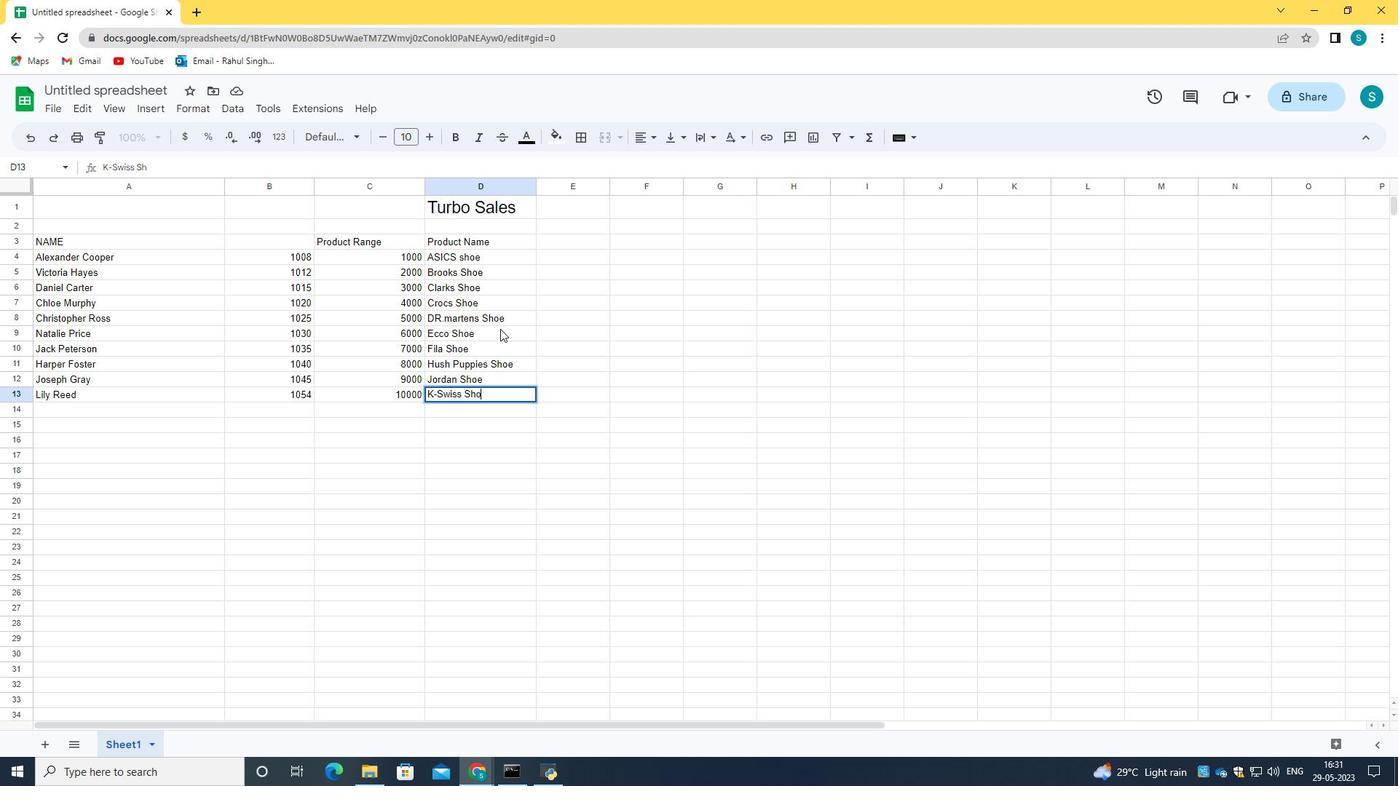 
Action: Mouse moved to (565, 238)
Screenshot: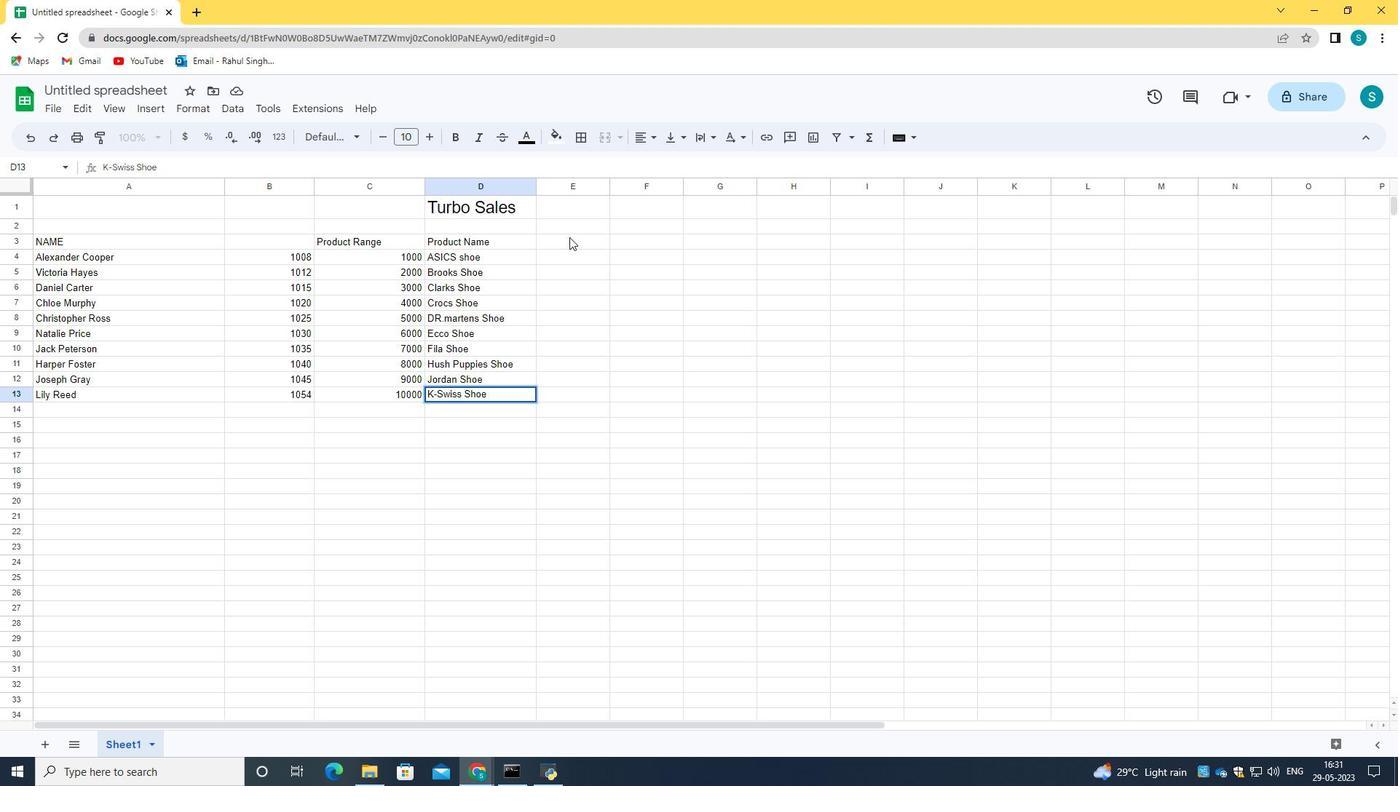 
Action: Mouse pressed left at (565, 238)
Screenshot: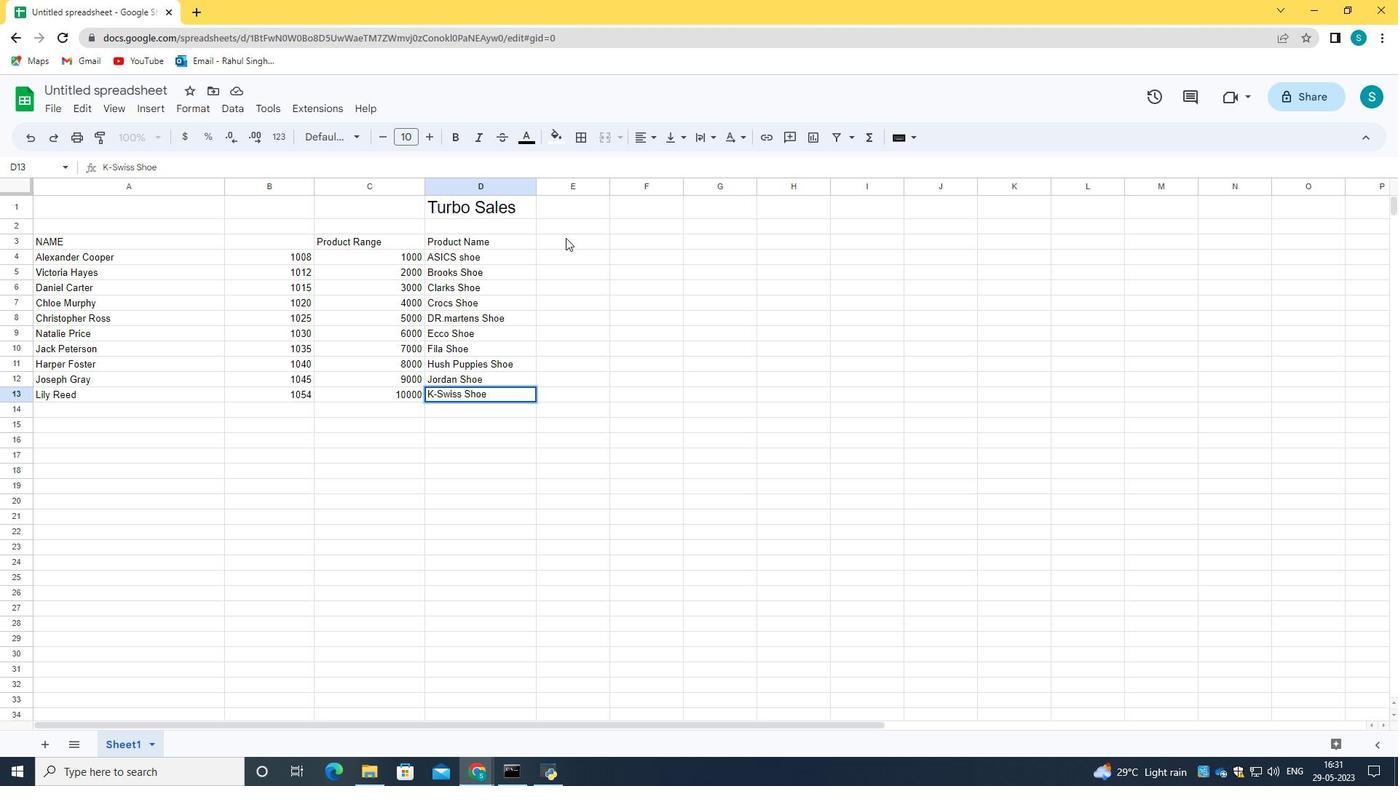 
Action: Key pressed <Key.caps_lock>Q<Key.caps_lock>uantiy<Key.backspace>t<Key.enter>
Screenshot: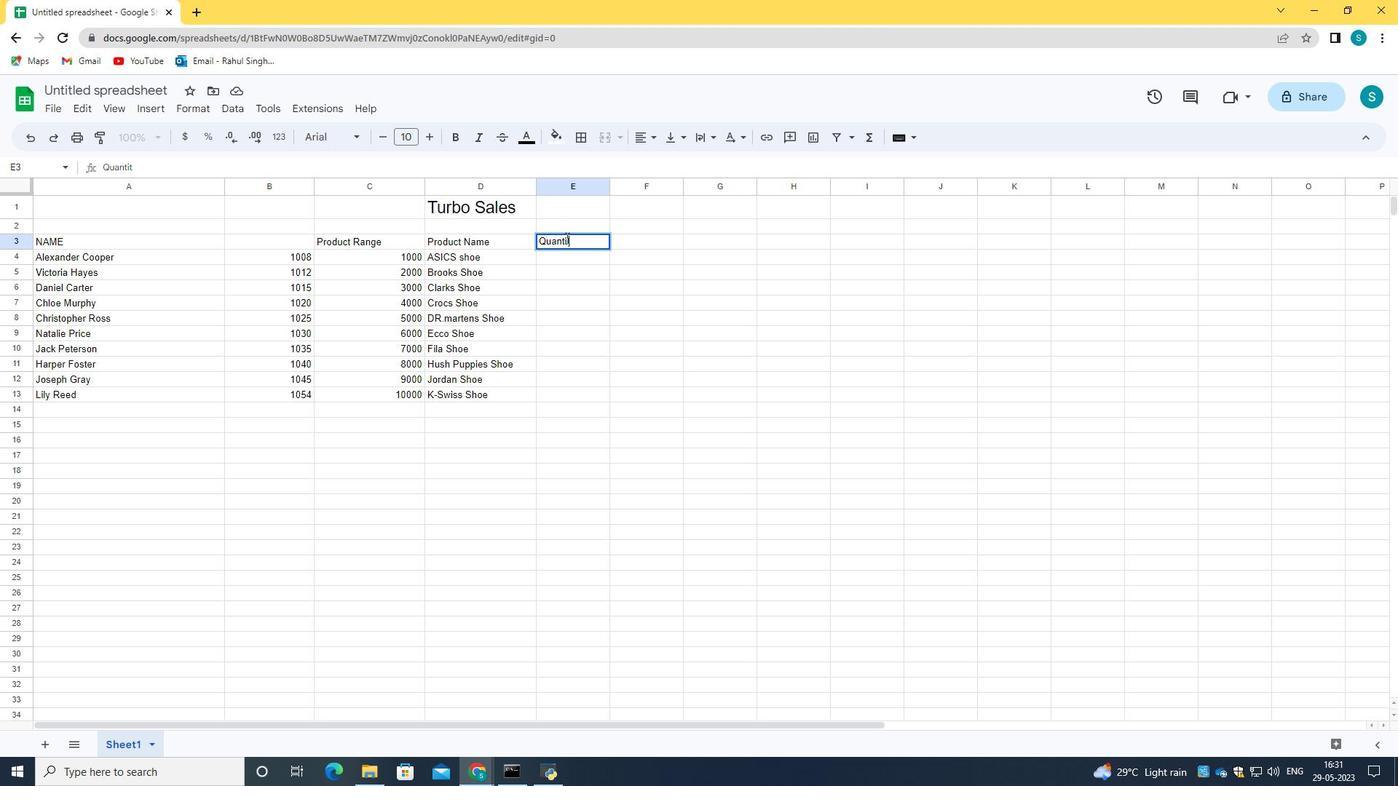 
Action: Mouse moved to (578, 236)
Screenshot: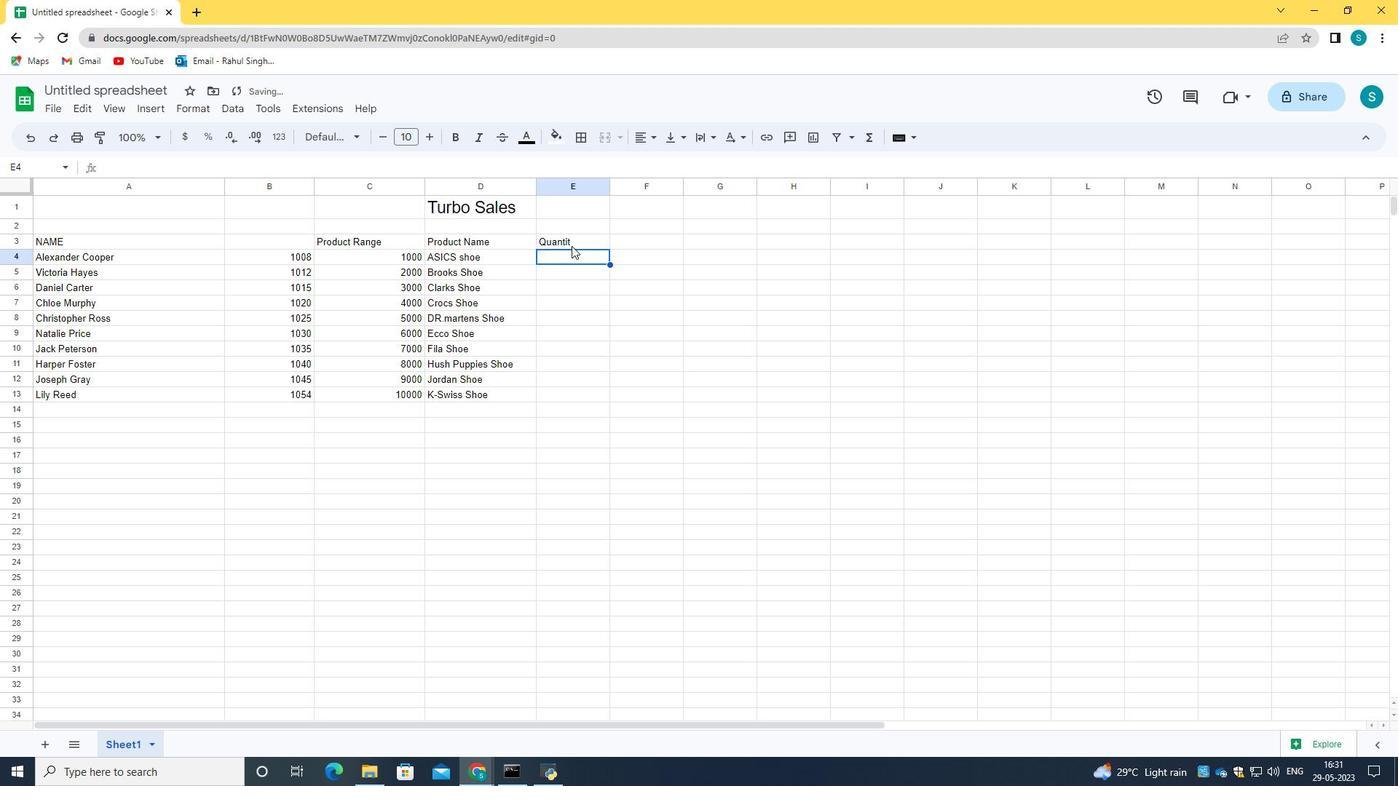 
Action: Mouse pressed left at (578, 236)
Screenshot: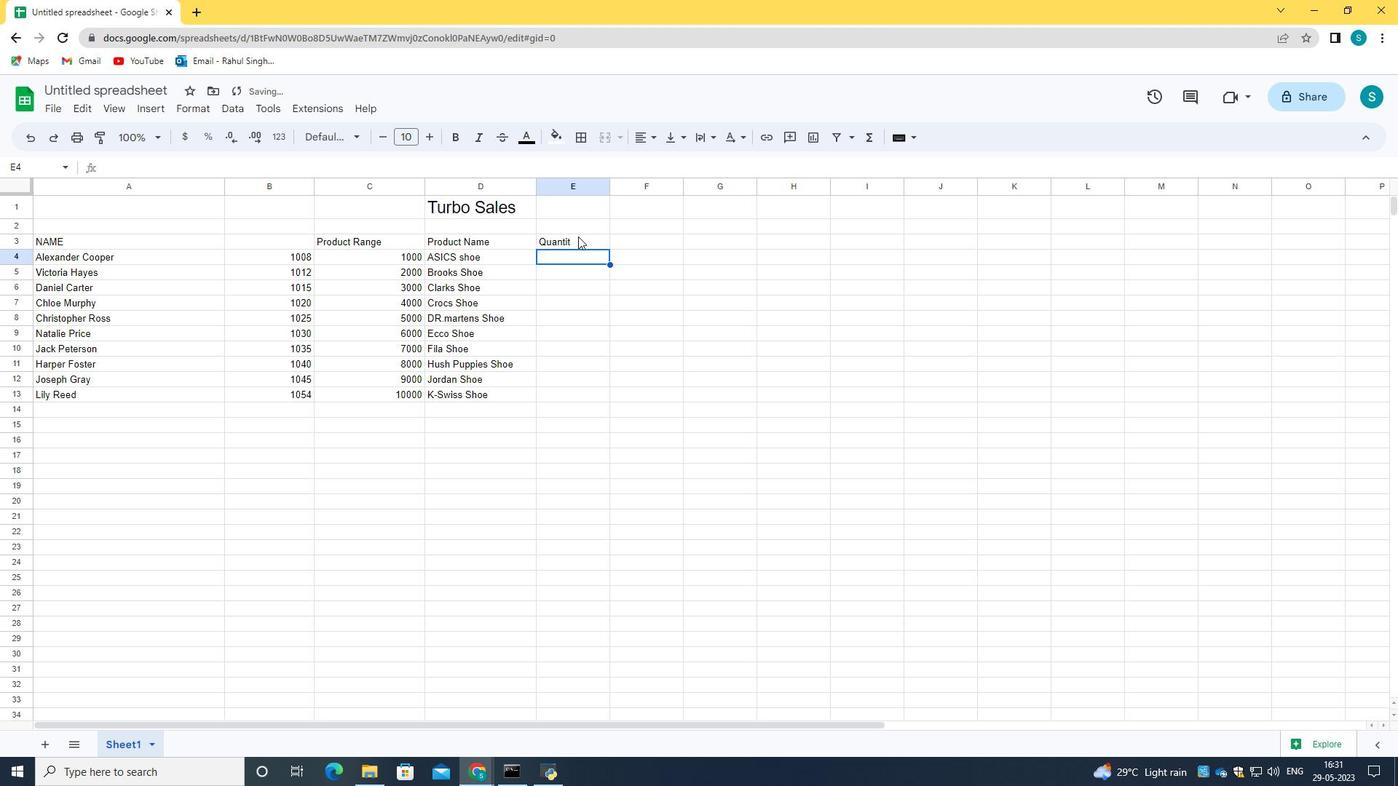 
Action: Mouse moved to (580, 236)
Screenshot: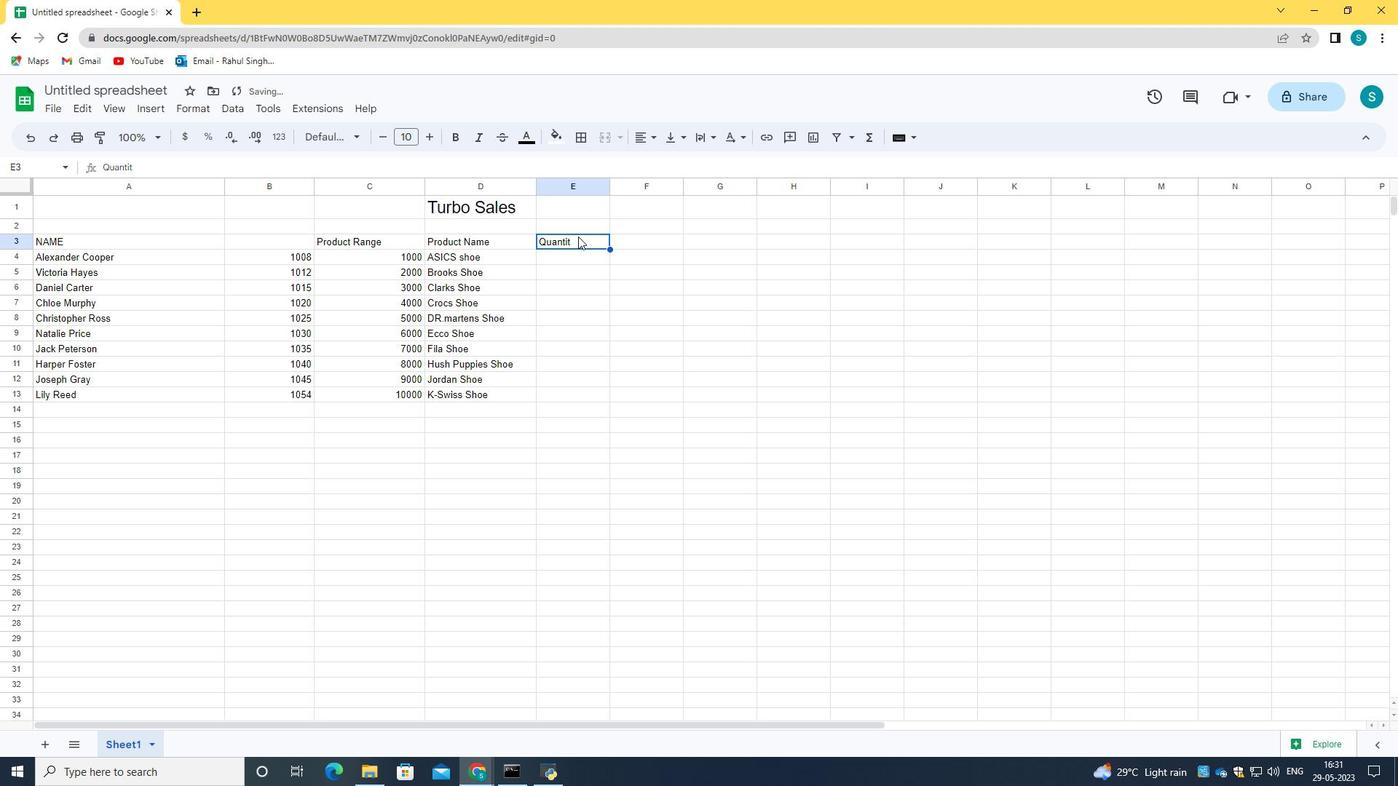 
Action: Mouse pressed left at (580, 236)
Screenshot: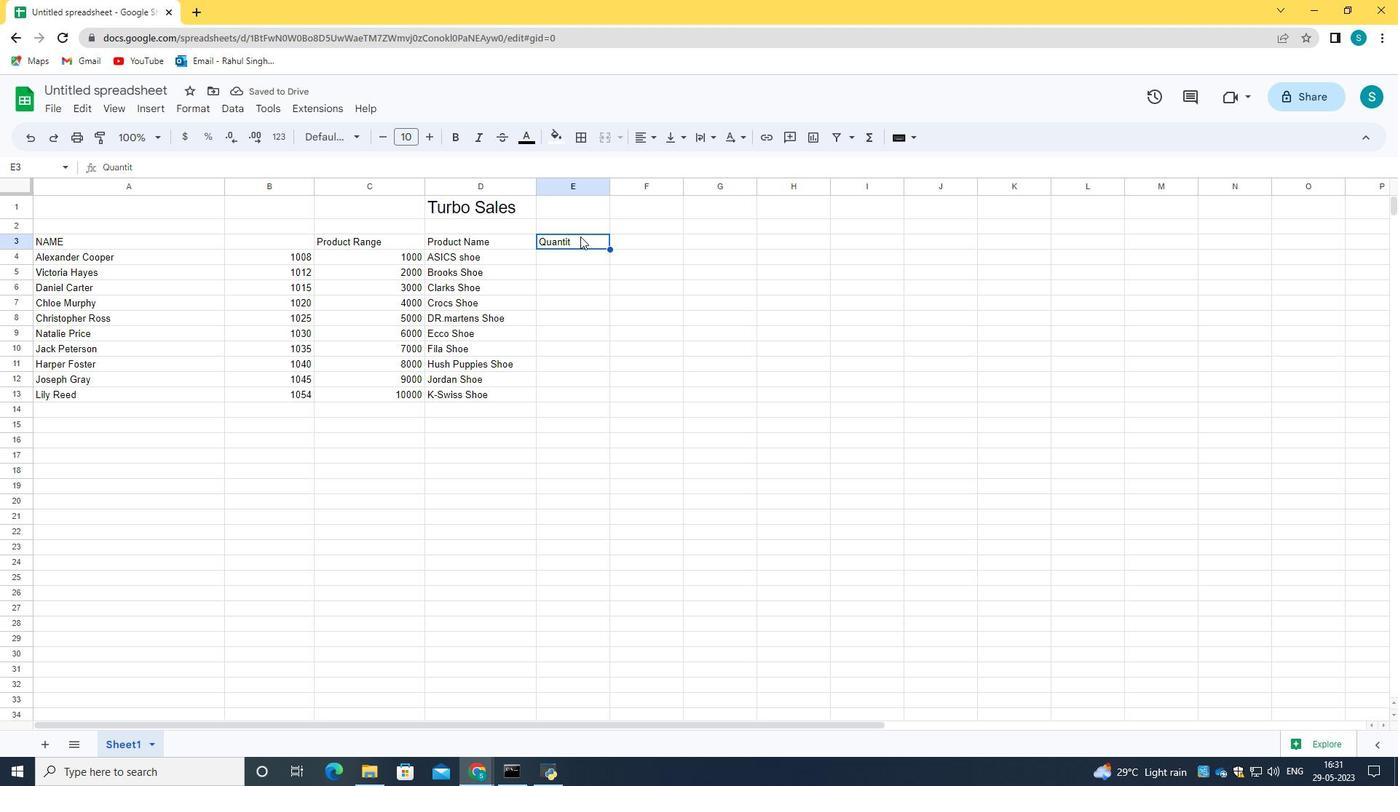 
Action: Mouse moved to (581, 242)
Screenshot: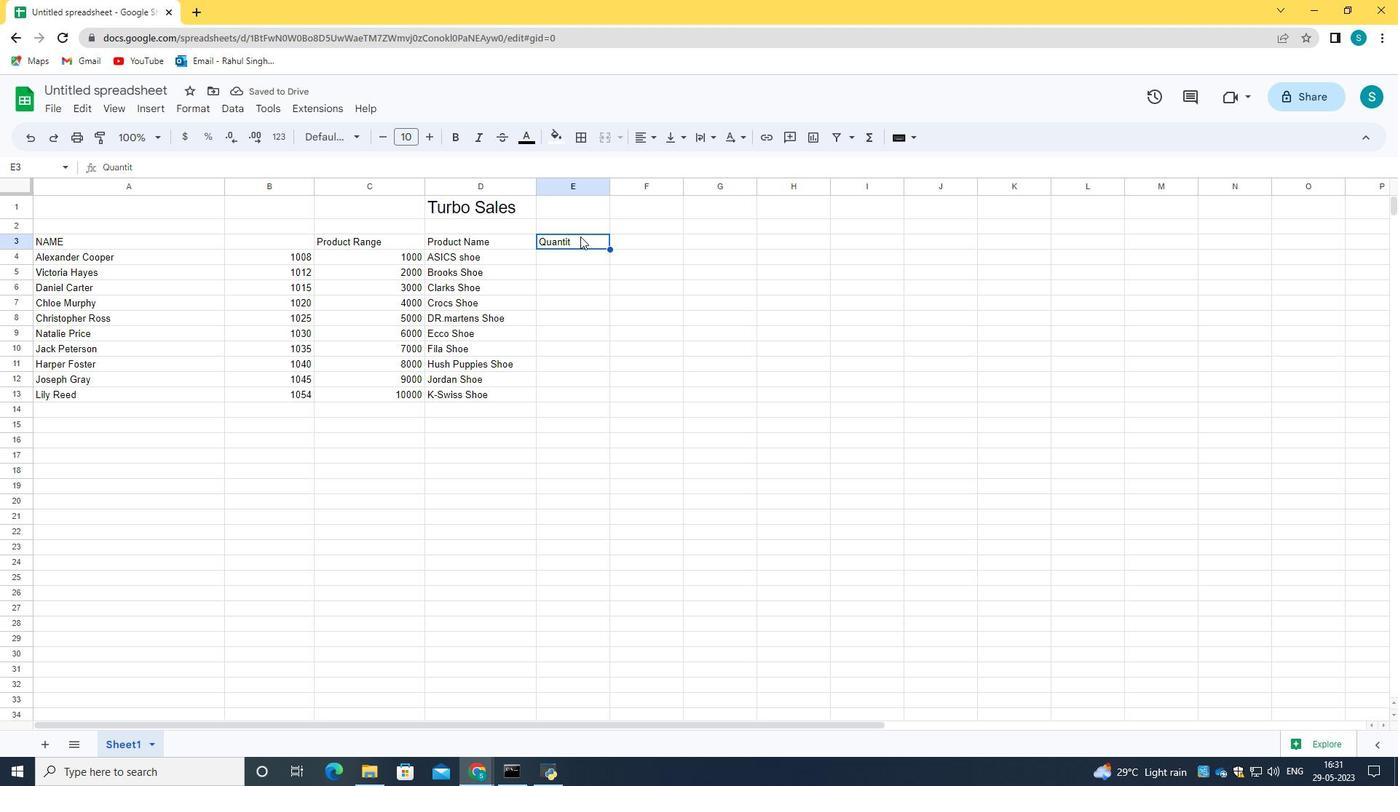 
Action: Mouse pressed left at (581, 242)
Screenshot: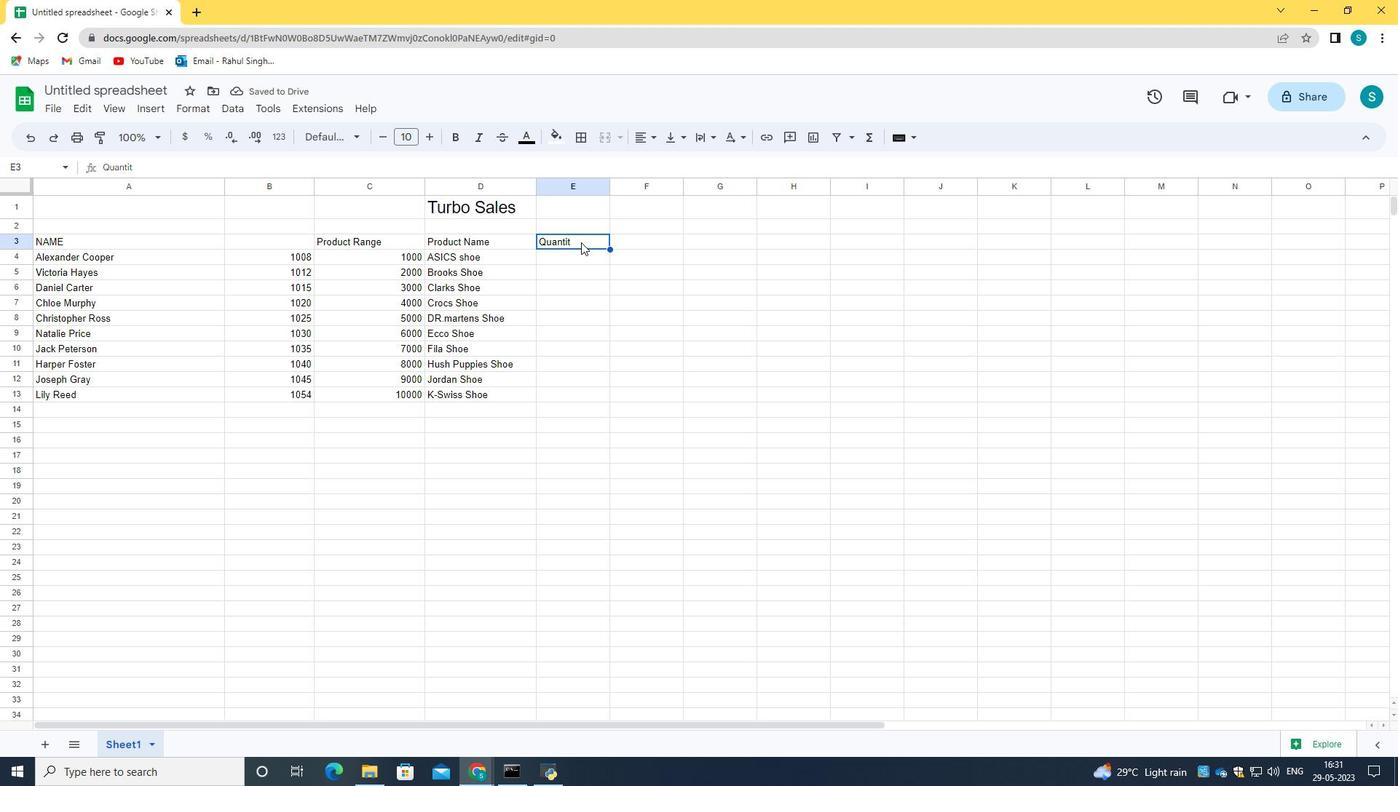 
Action: Mouse pressed left at (581, 242)
Screenshot: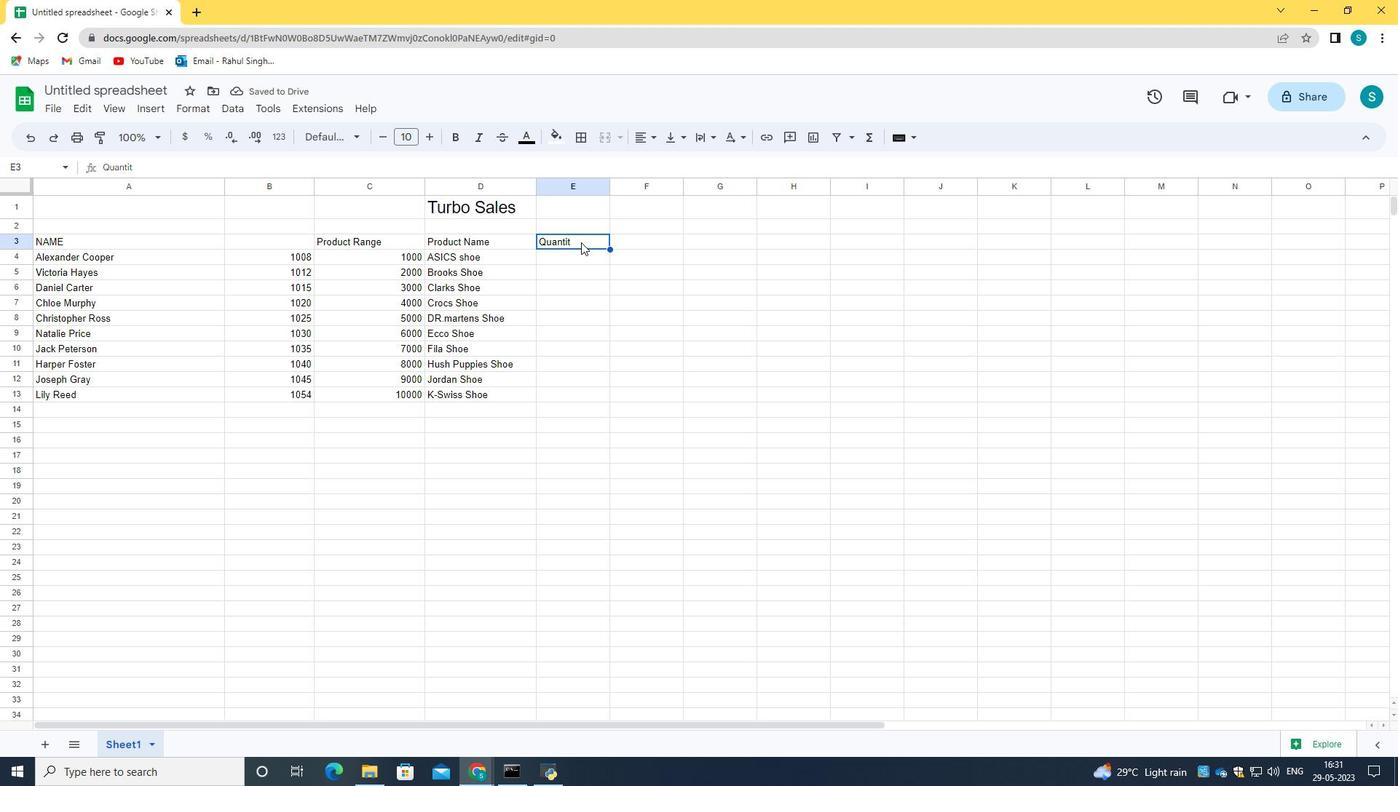 
Action: Key pressed y<Key.enter>4<Key.enter>9<Key.enter>8<Key.enter>7<Key.enter>6<Key.enter>5<Key.enter>4<Key.enter>5<Key.enter>6<Key.enter>7<Key.enter>
Screenshot: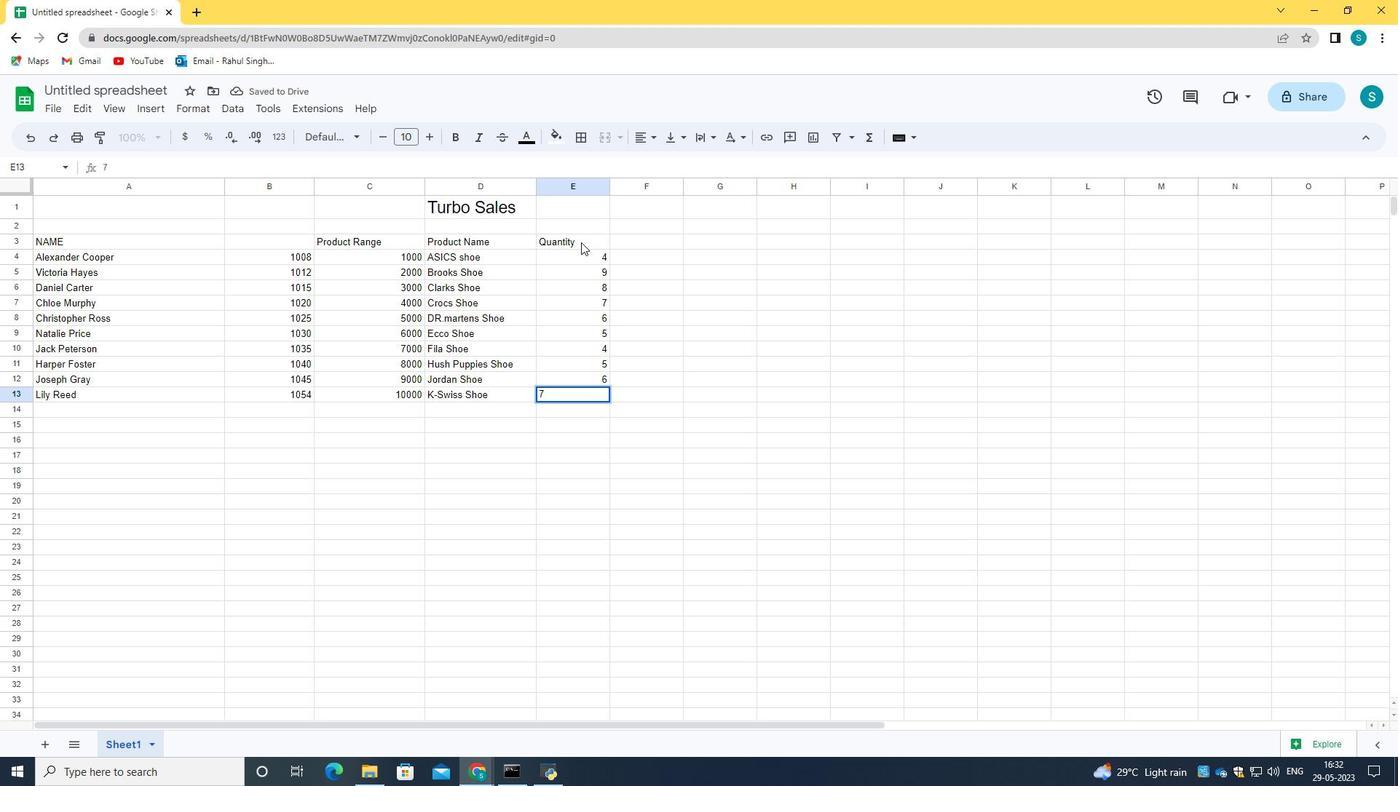 
Action: Mouse moved to (628, 240)
Screenshot: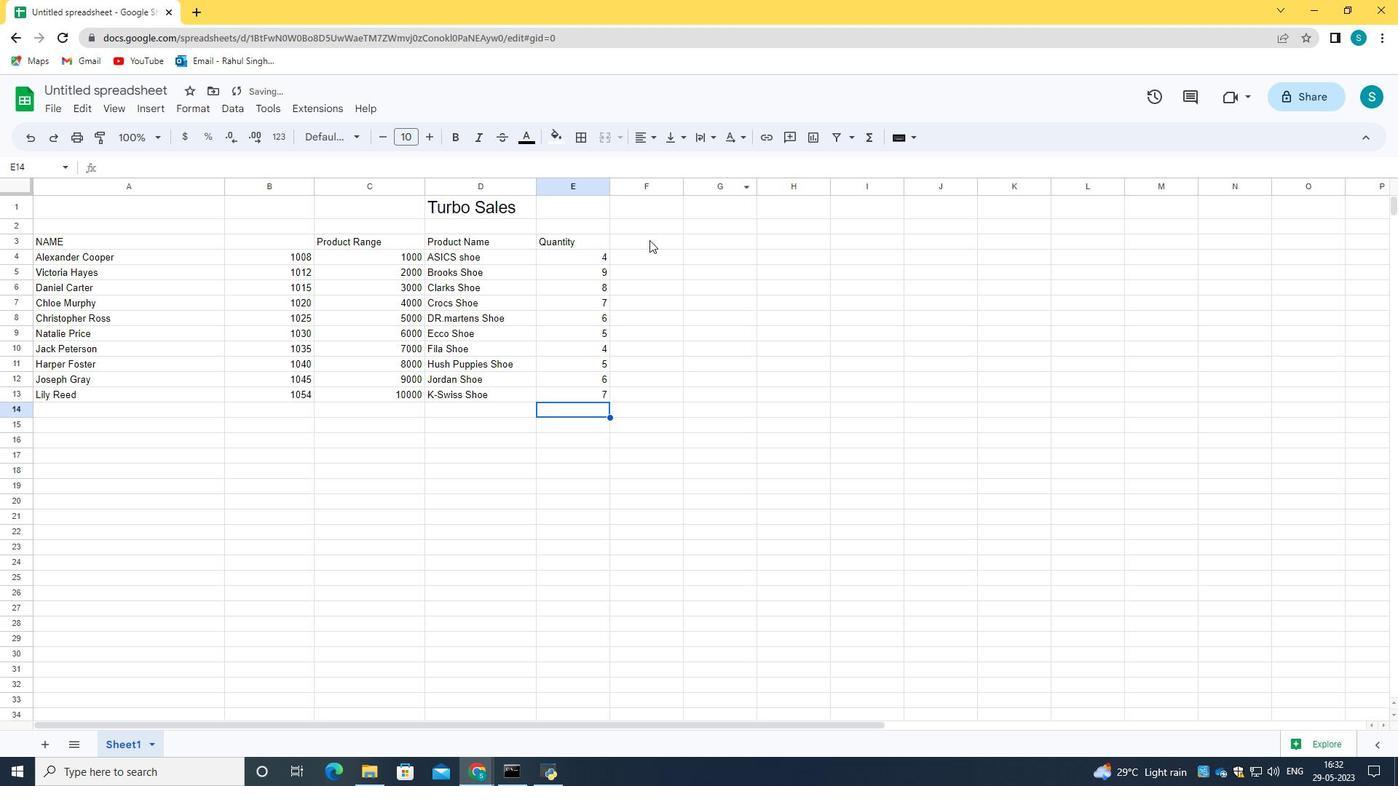 
Action: Mouse pressed left at (628, 240)
Screenshot: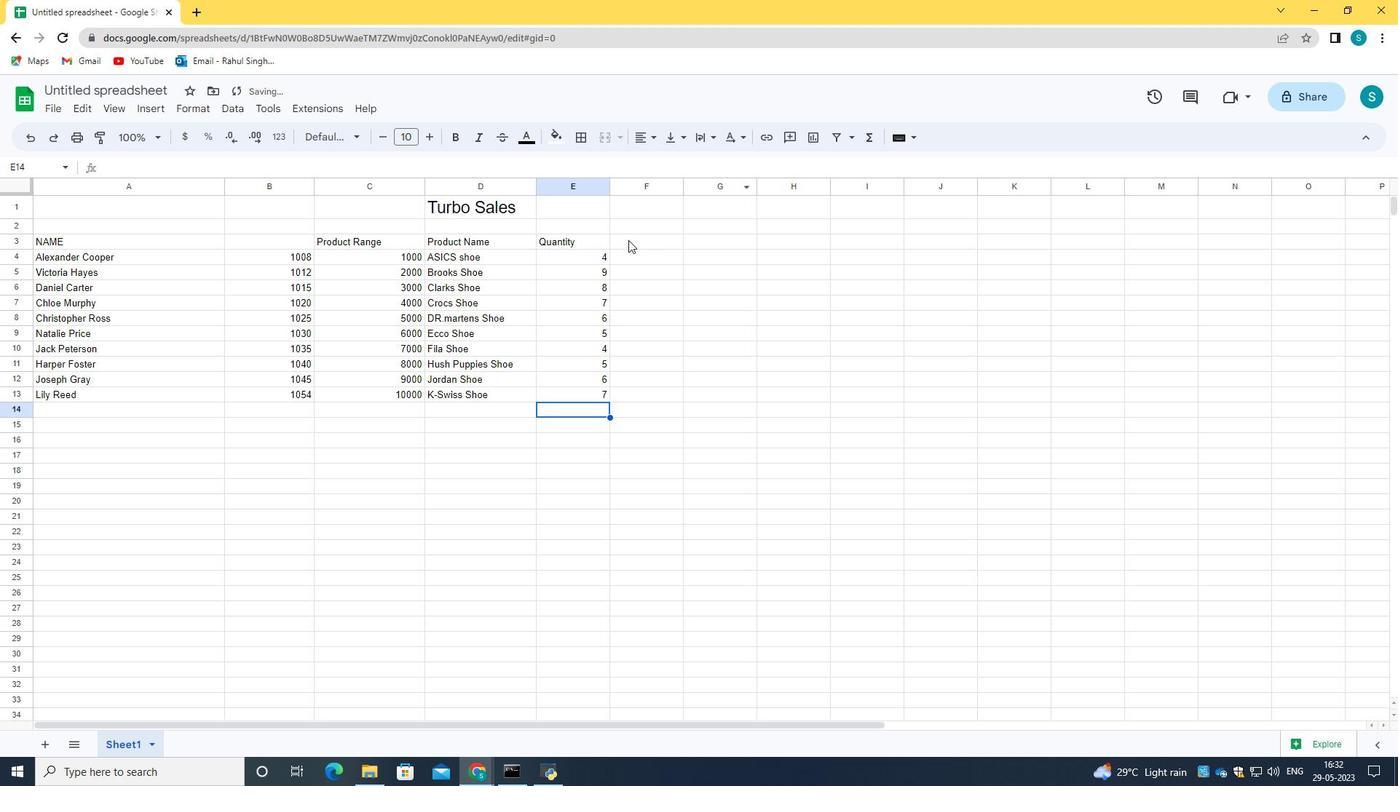 
Action: Mouse moved to (658, 235)
Screenshot: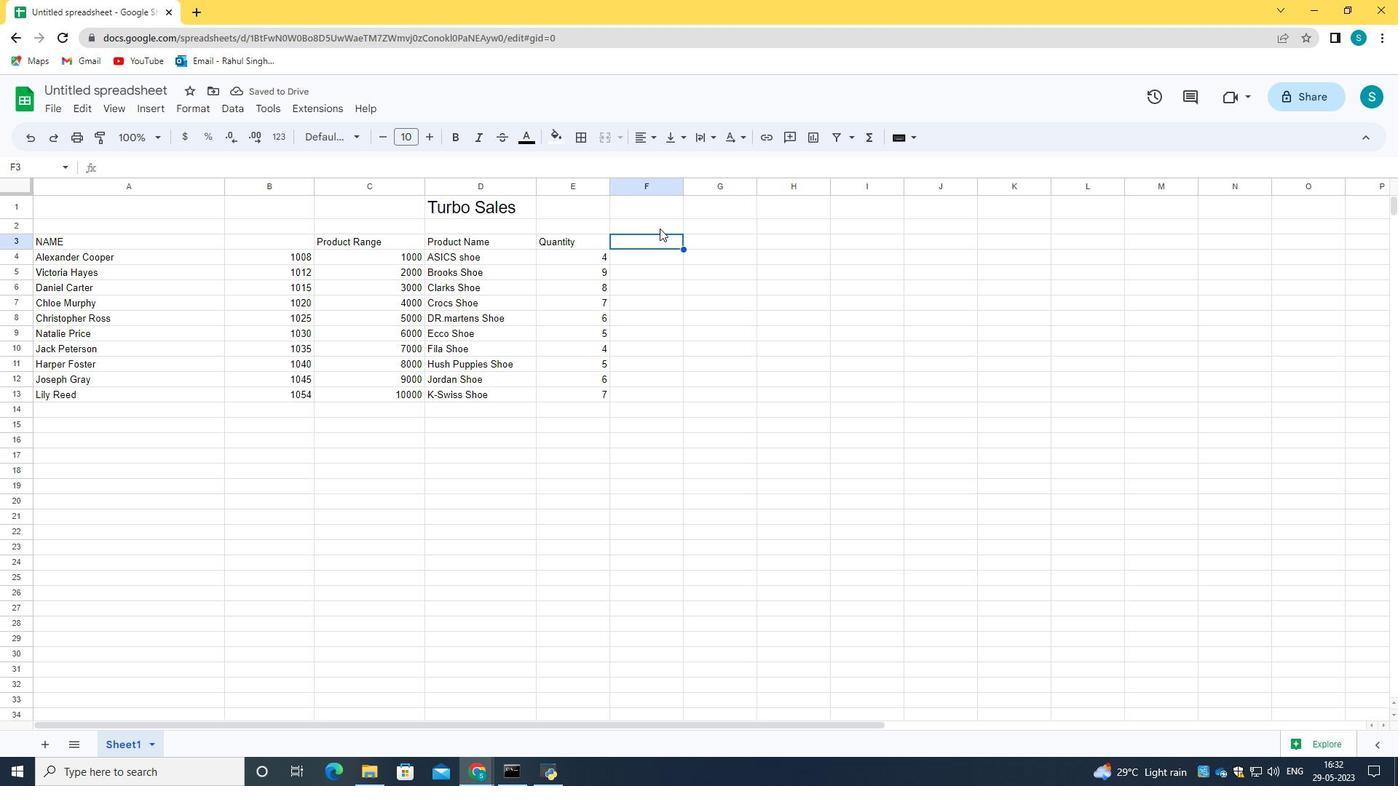 
Action: Key pressed <Key.shift>Ammount<Key.enter>4000<Key.enter>18000<Key.enter>24000<Key.enter>28000<Key.enter>30000<Key.enter>30000<Key.enter>28000<Key.enter>40000<Key.enter>54000<Key.enter>70000<Key.enter>
Screenshot: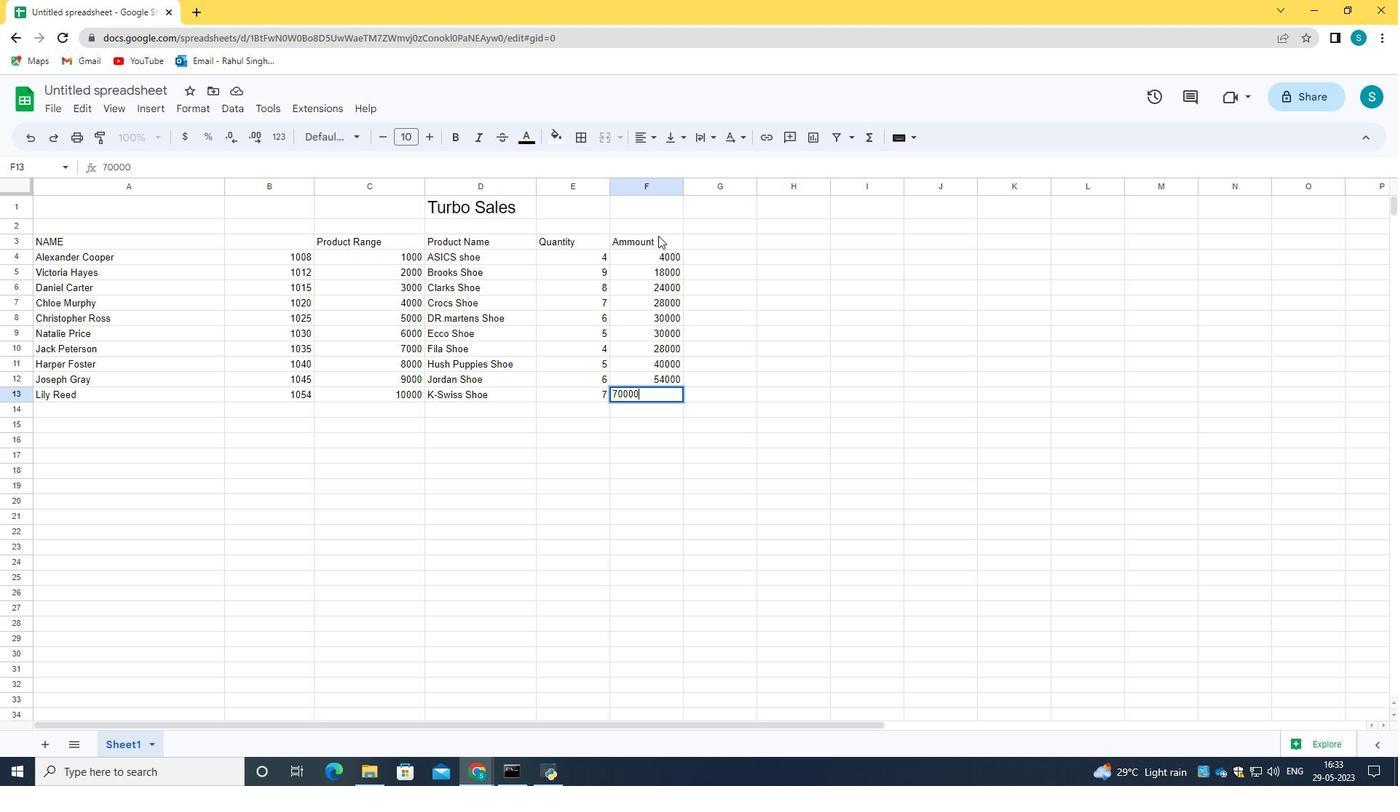 
Action: Mouse moved to (732, 245)
Screenshot: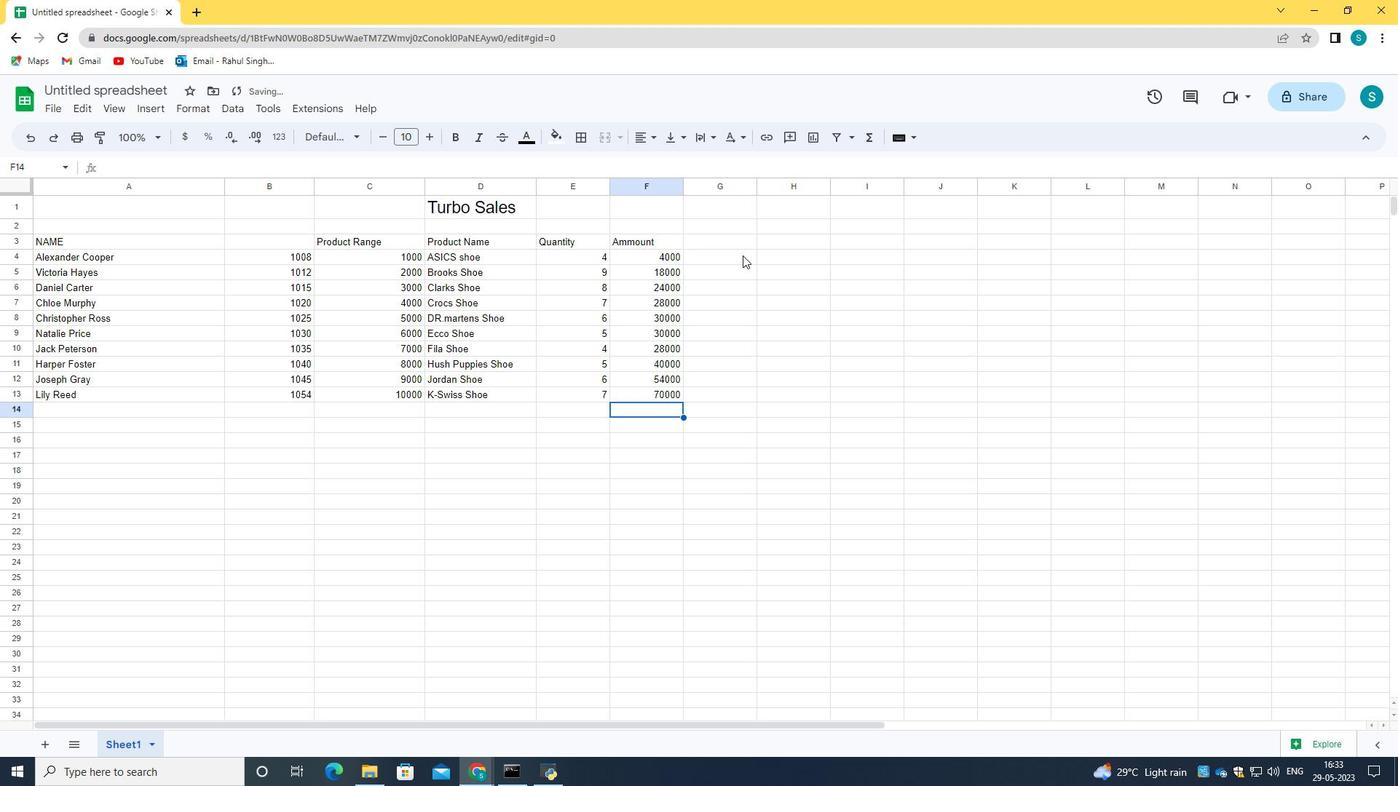 
Action: Mouse pressed left at (732, 245)
Screenshot: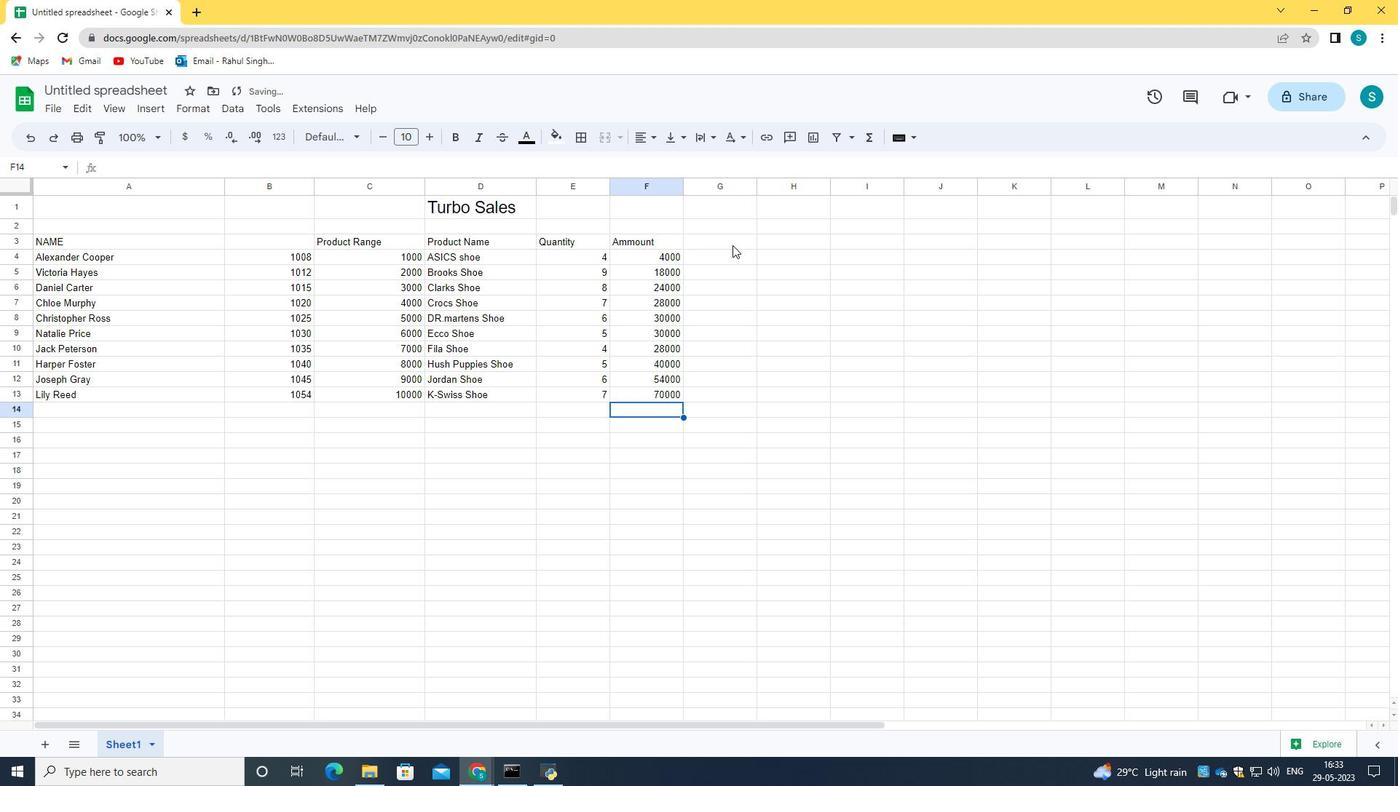 
Action: Key pressed <Key.shift><Key.shift><Key.shift><Key.shift><Key.shift><Key.shift><Key.shift><Key.shift><Key.shift>Tax
Screenshot: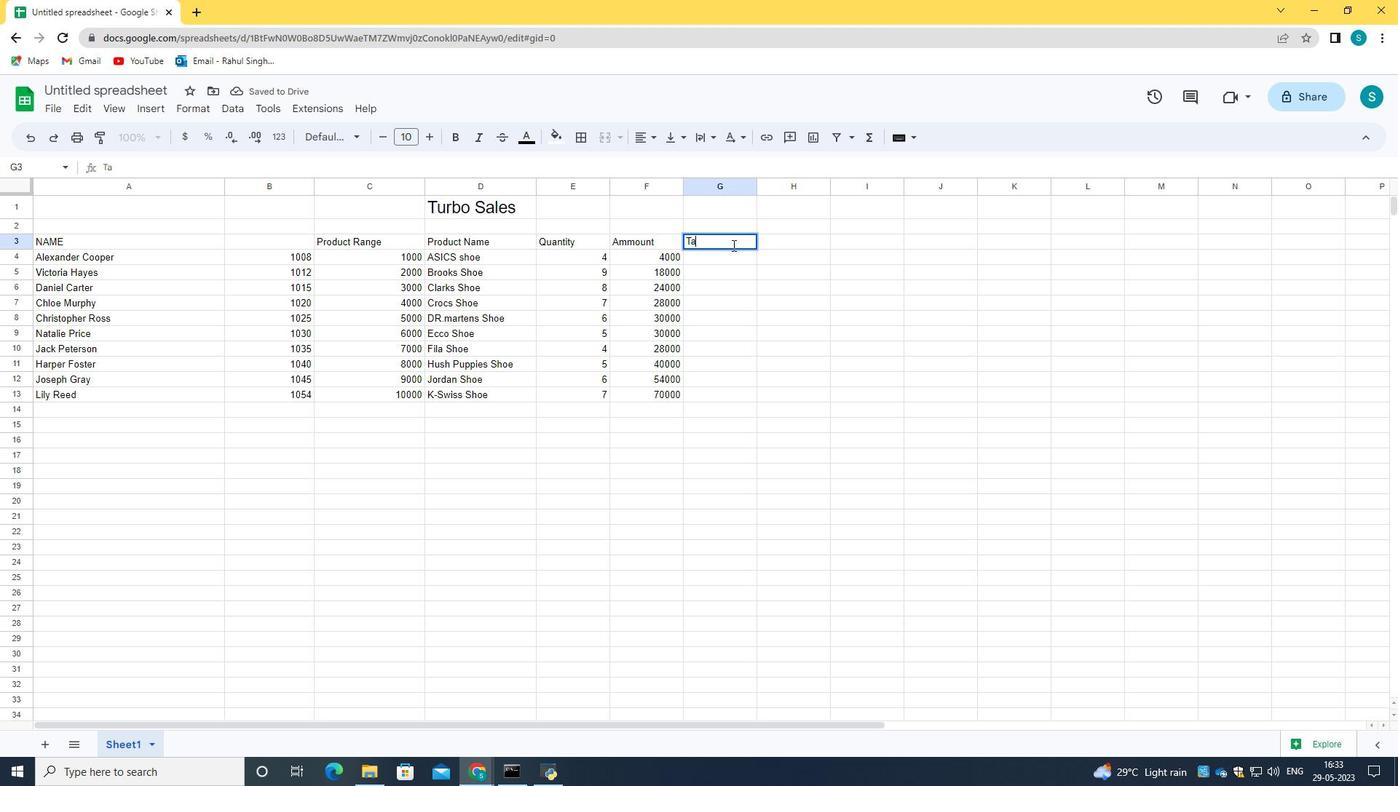 
Action: Mouse moved to (705, 257)
Screenshot: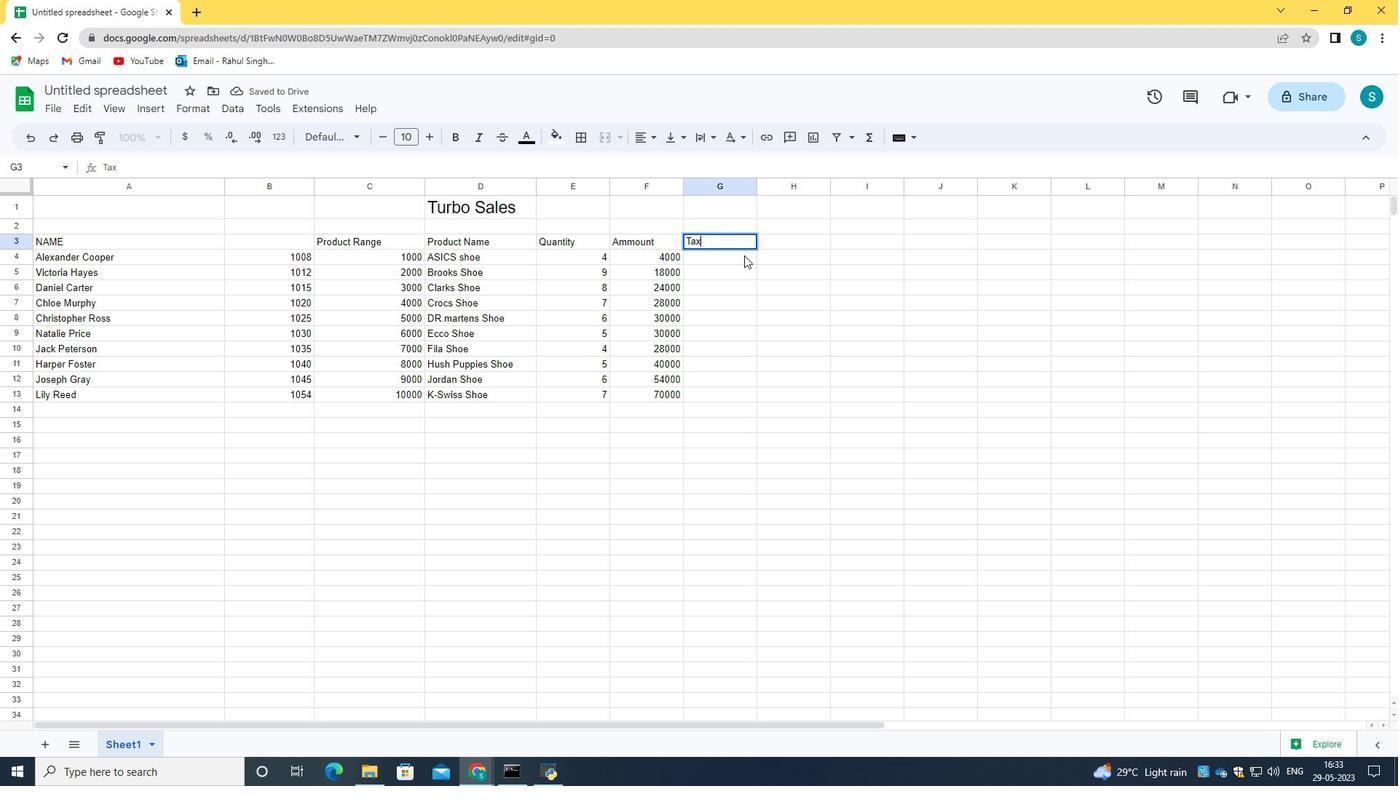 
Action: Mouse pressed left at (705, 257)
Screenshot: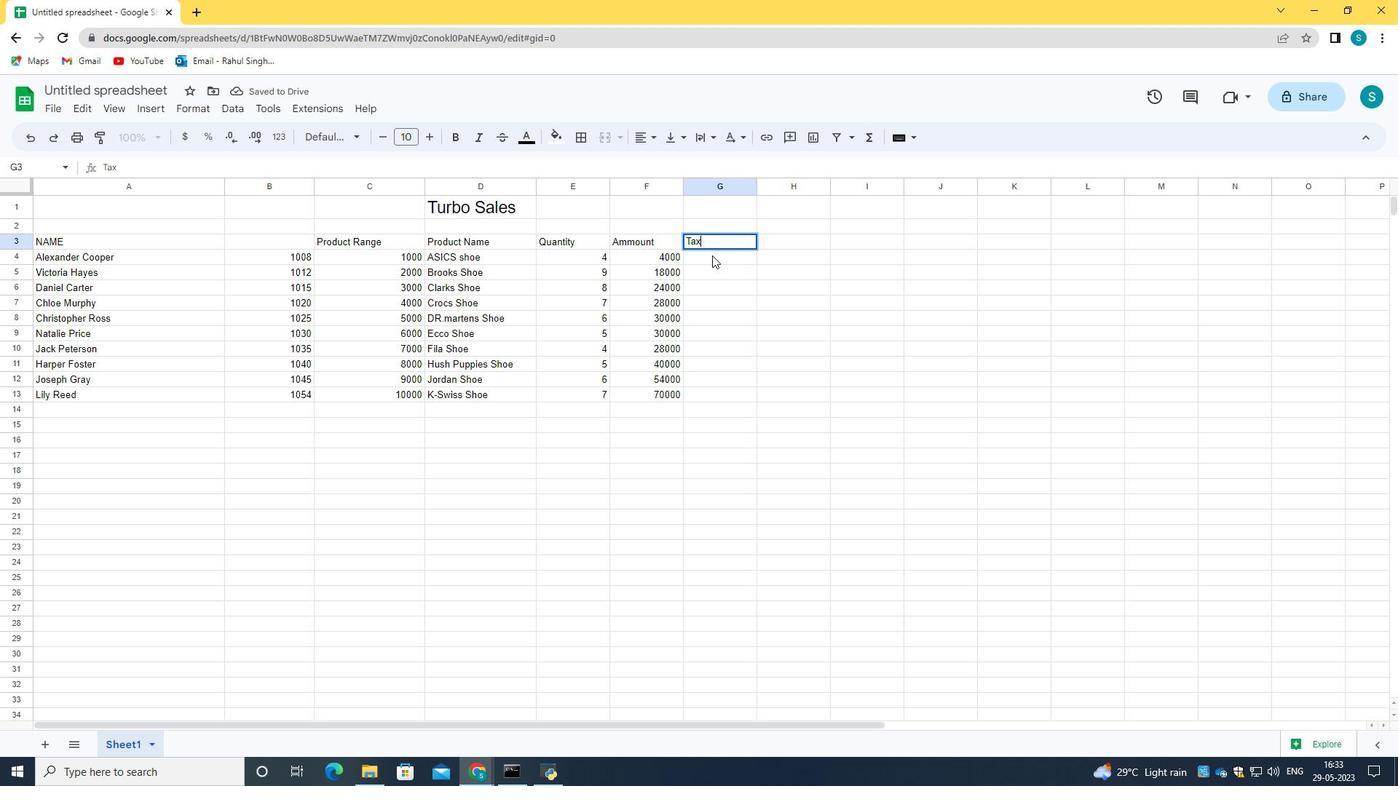 
Action: Key pressed =
Screenshot: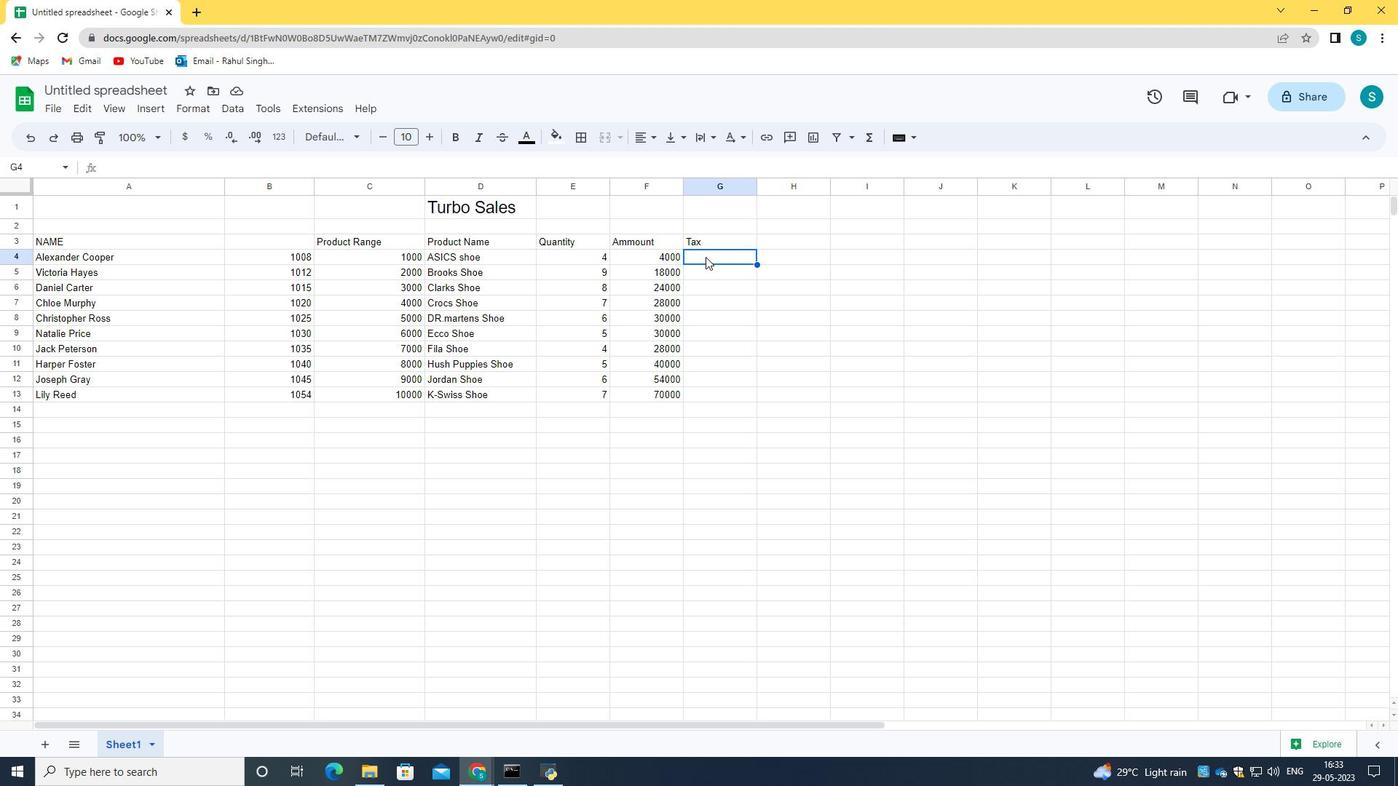 
Action: Mouse moved to (658, 259)
Screenshot: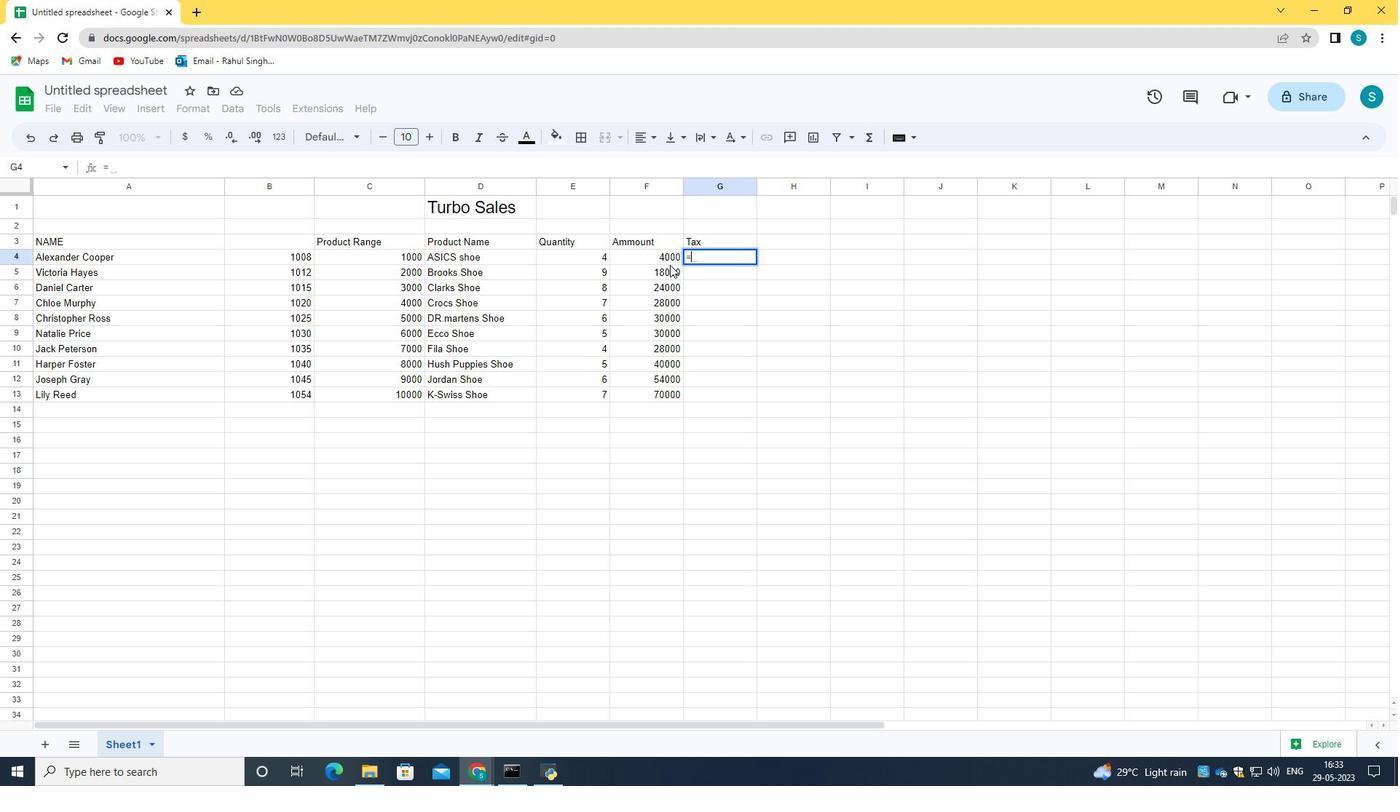 
Action: Mouse pressed left at (658, 259)
Screenshot: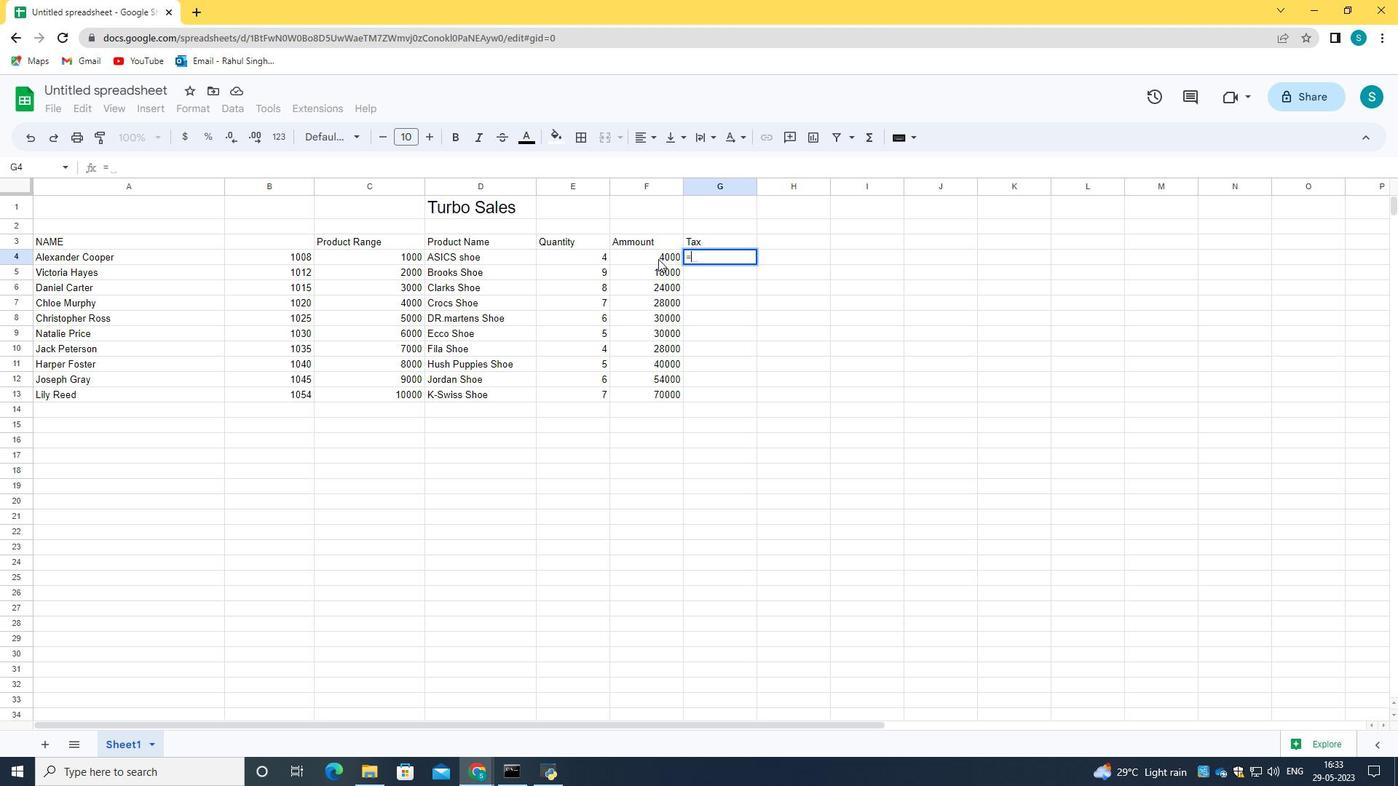 
Action: Mouse moved to (712, 256)
Screenshot: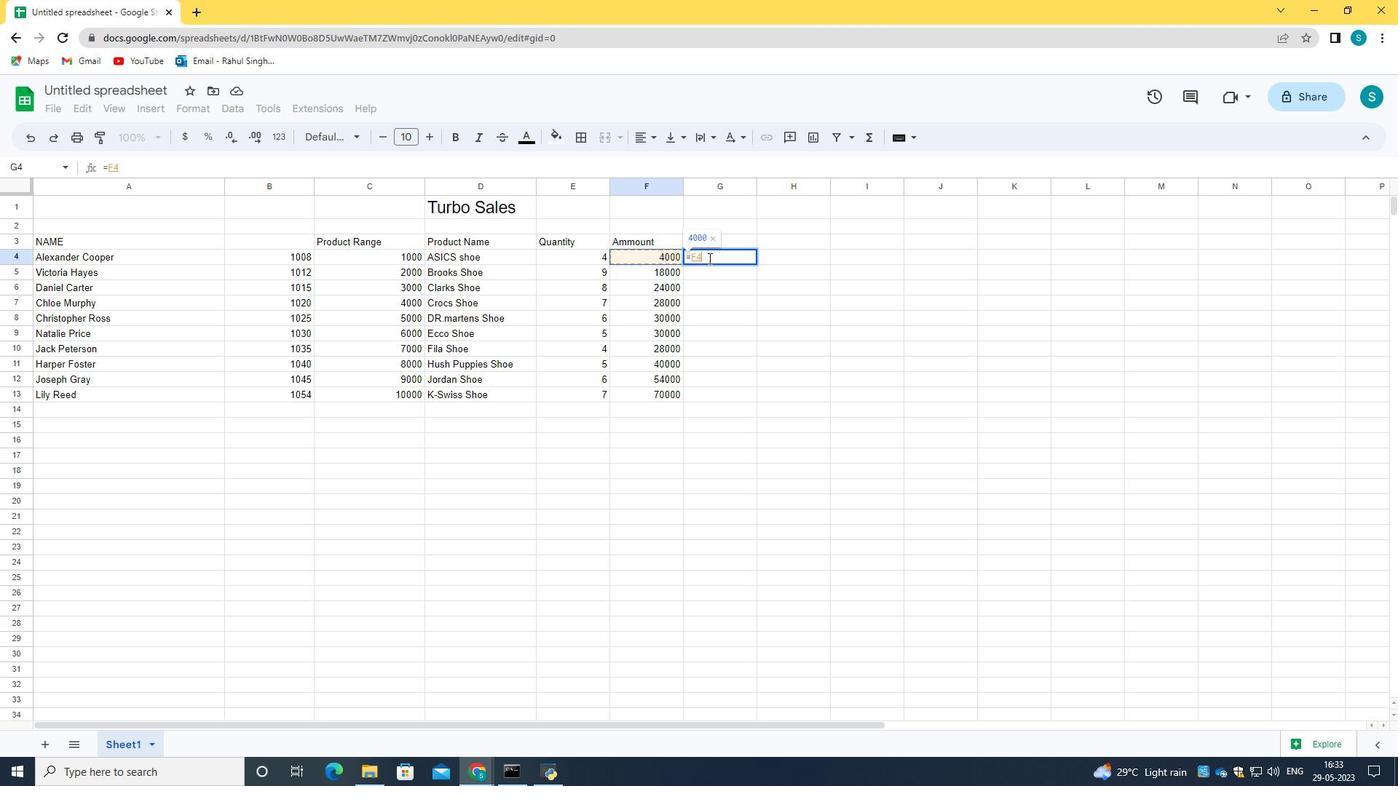 
Action: Key pressed *12<Key.shift>%<Key.enter>
Screenshot: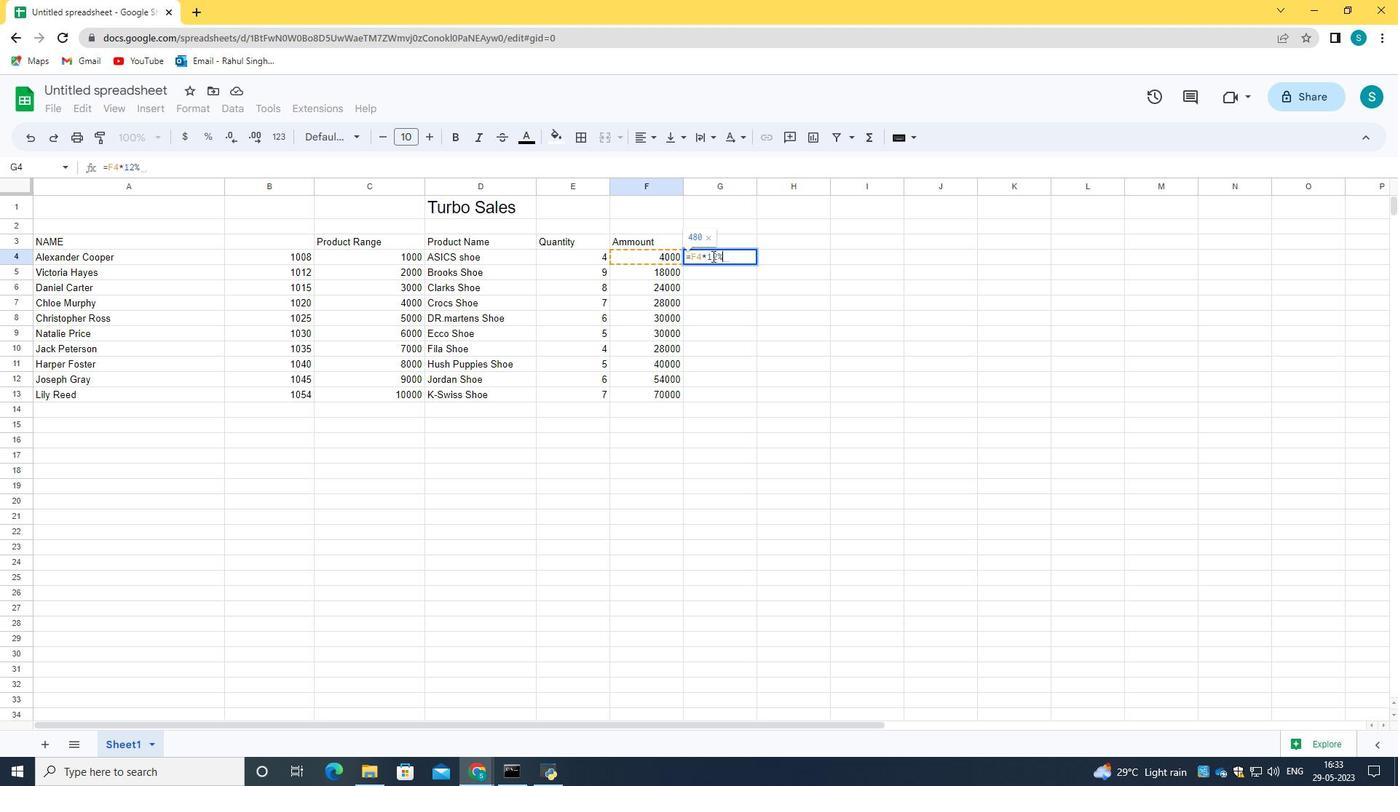
Action: Mouse moved to (773, 361)
Screenshot: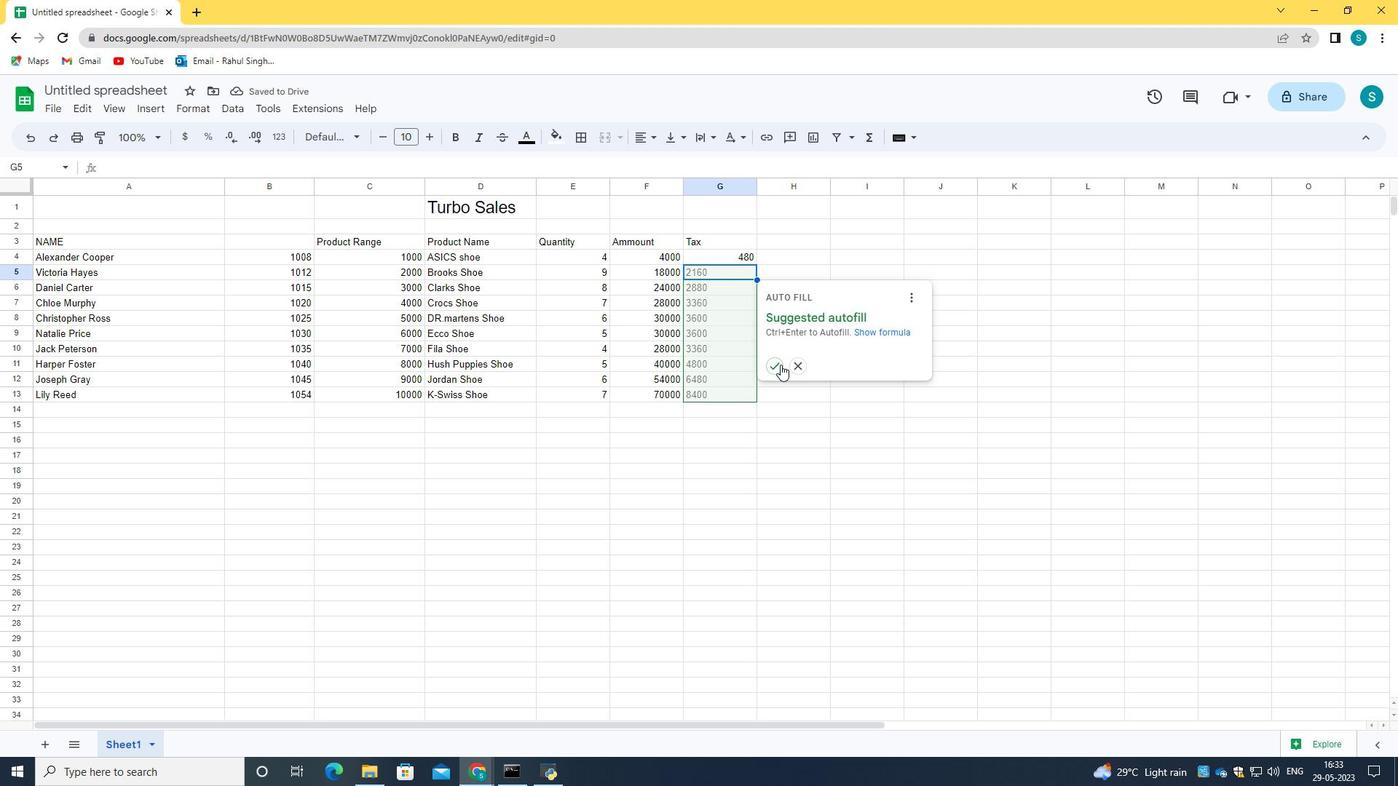 
Action: Mouse pressed left at (773, 361)
Screenshot: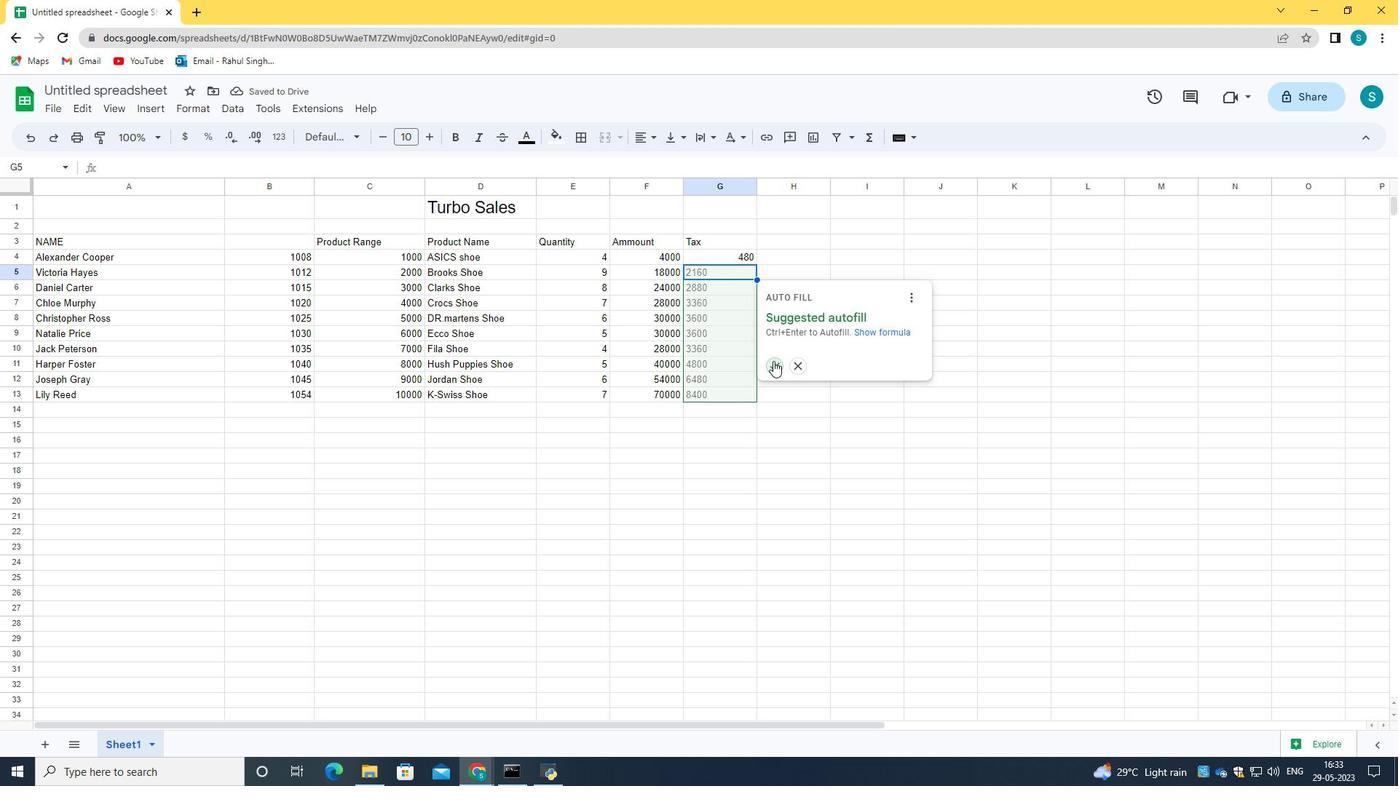 
Action: Mouse moved to (776, 243)
Screenshot: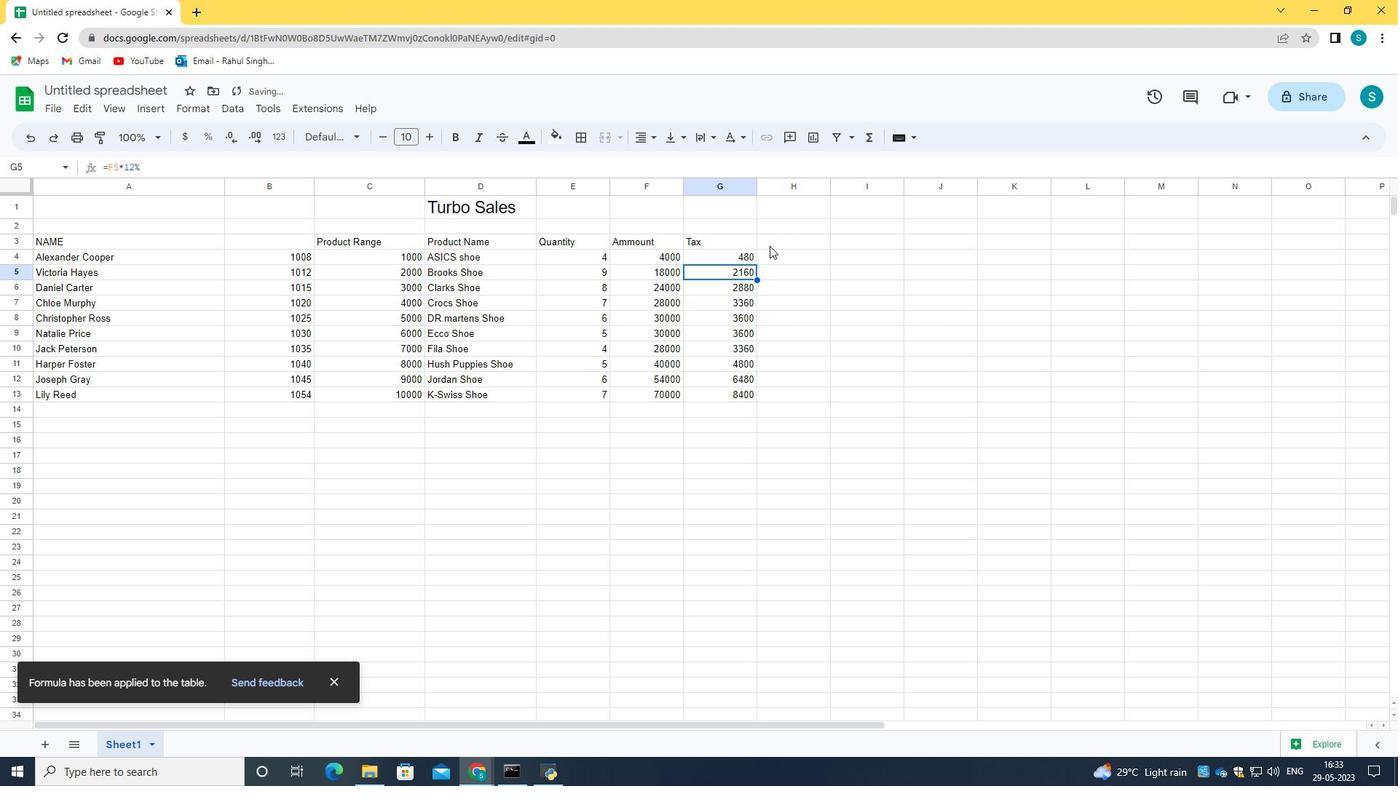 
Action: Mouse pressed left at (776, 243)
Screenshot: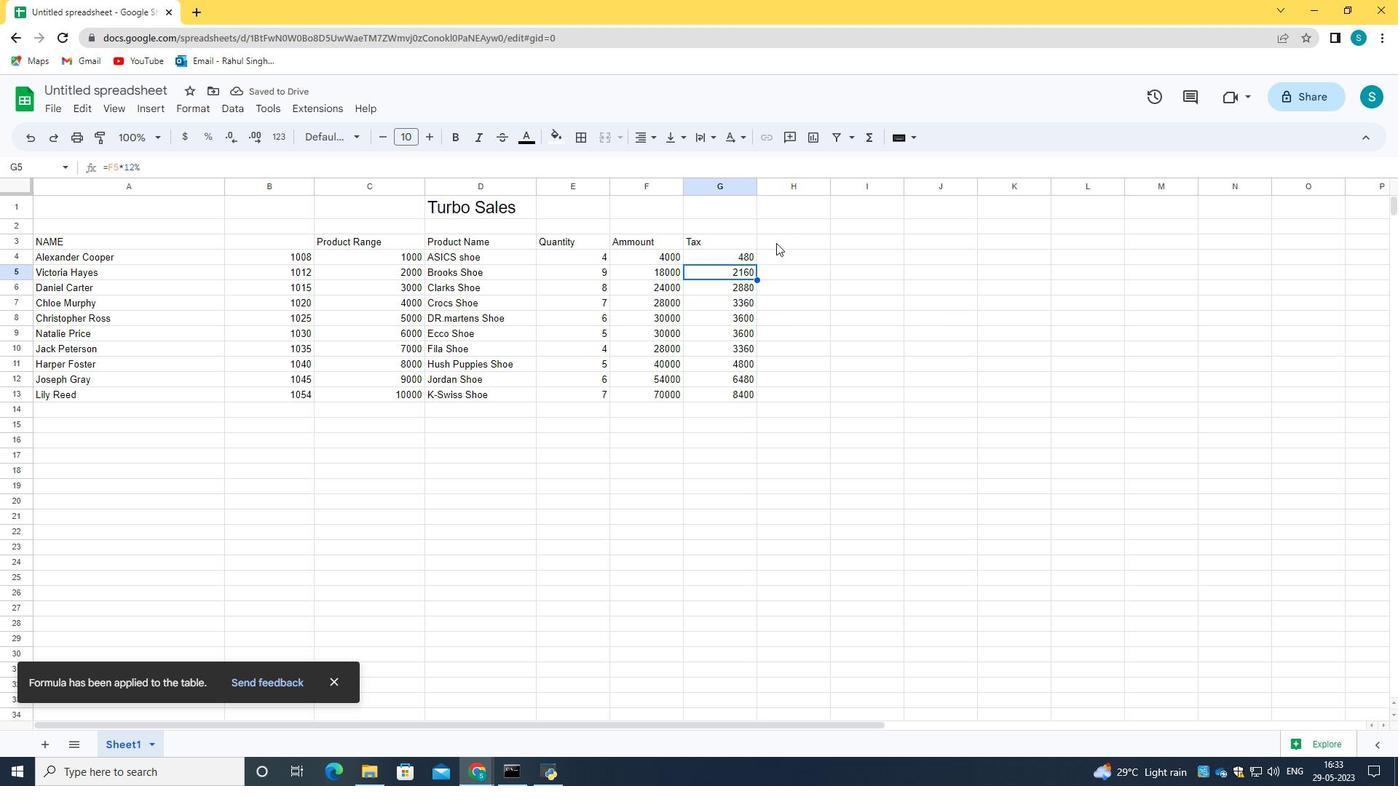 
Action: Key pressed <Key.shift><Key.shift><Key.shift><Key.shift>Total
Screenshot: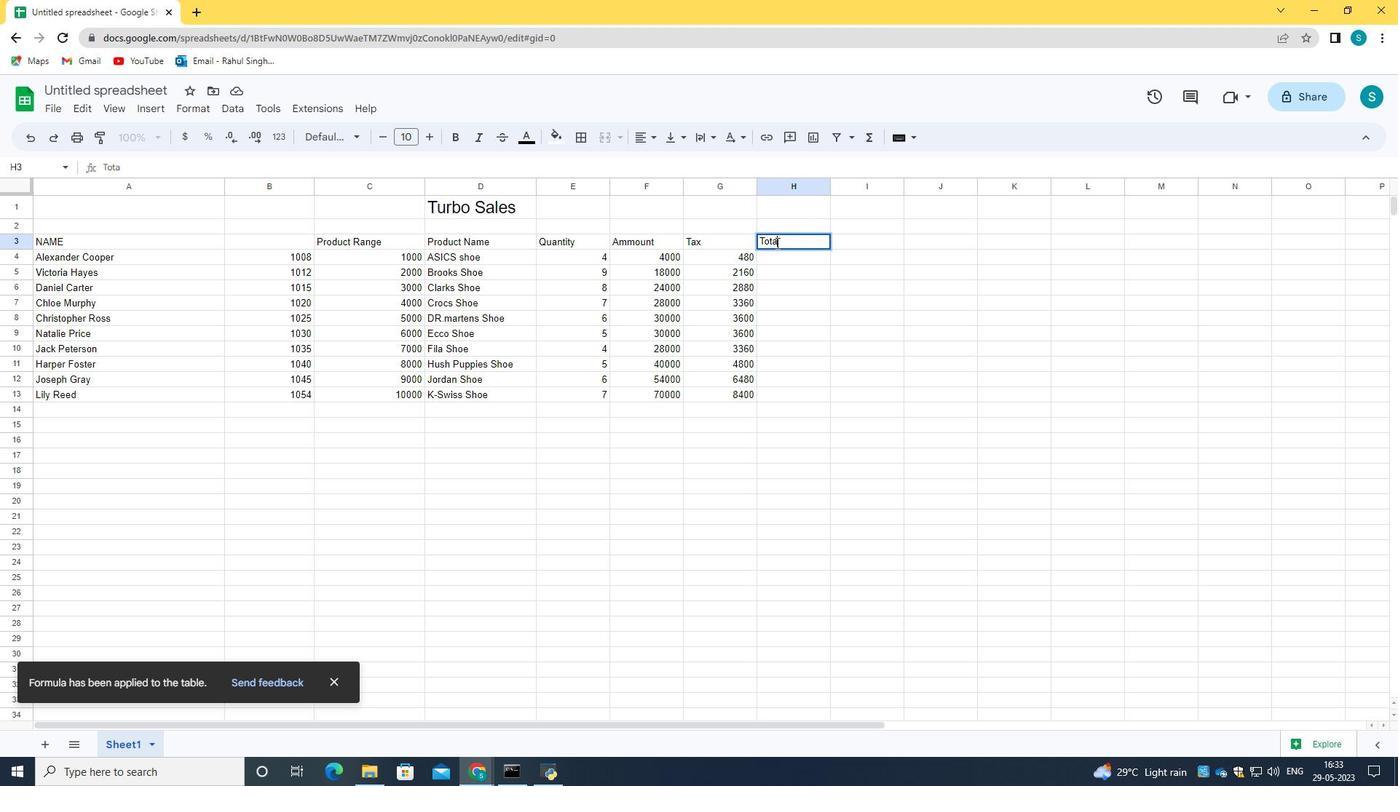
Action: Mouse moved to (781, 256)
Screenshot: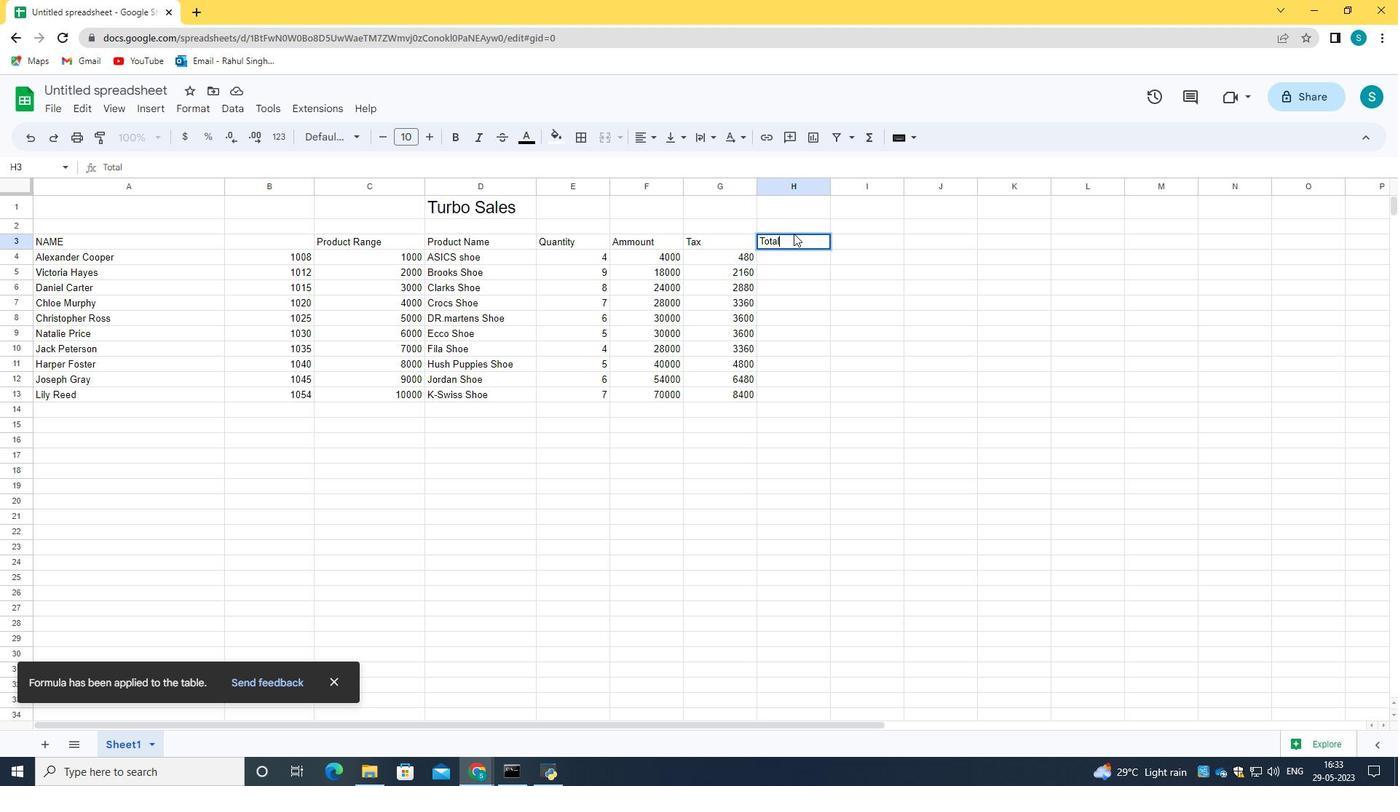 
Action: Mouse pressed left at (781, 256)
Screenshot: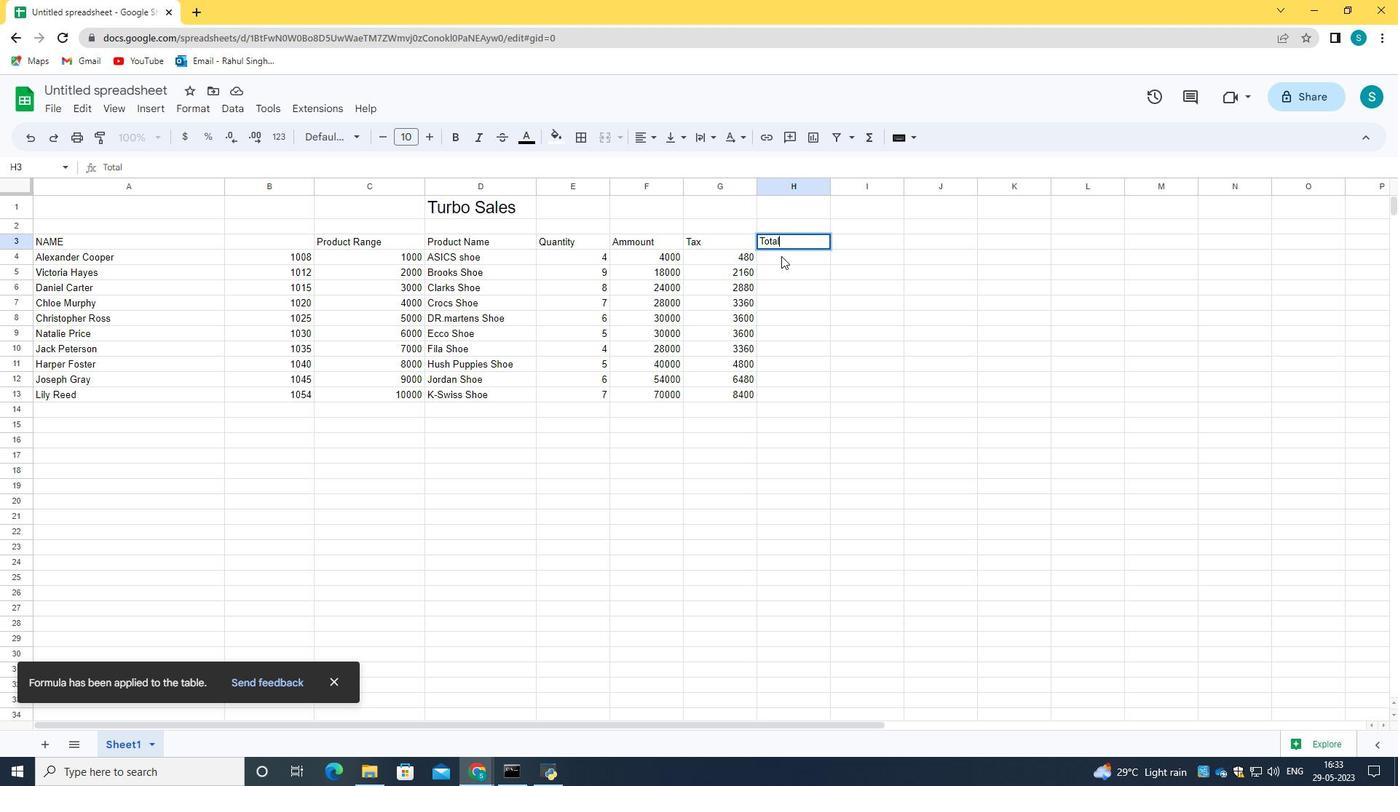 
Action: Key pressed 4480<Key.enter>20160<Key.enter>26880<Key.enter>31360<Key.enter>33600<Key.enter>33600<Key.enter>31360<Key.enter>44800<Key.enter>60480<Key.enter>78400<Key.enter>
Screenshot: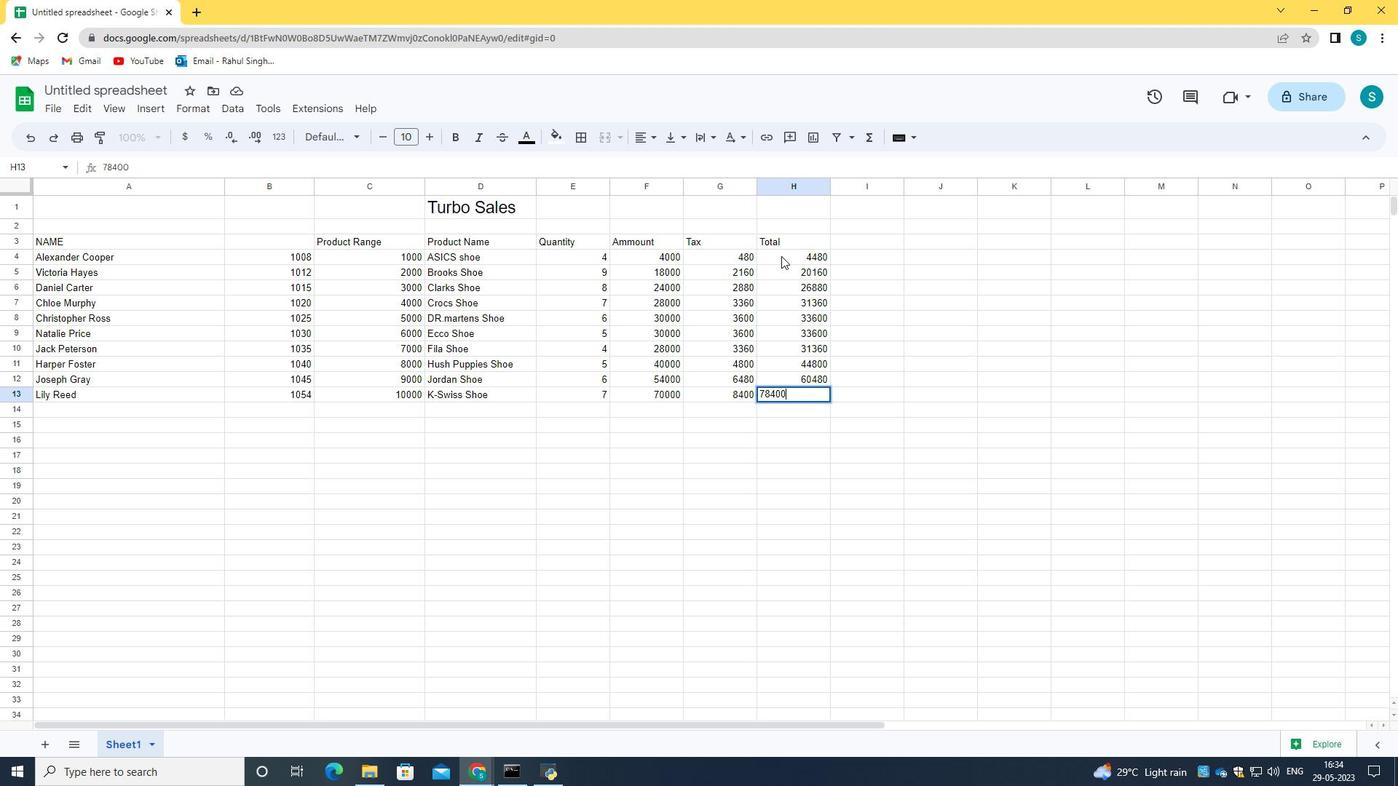 
